 Task: Find a house in Haselbachtal, Germany for 7 guests from 10th to 15th July with a price range of ₹10,000 to ₹15,000, 4 bedrooms, 7 beds, 4 bathrooms, WiFi, free parking, and self check-in.
Action: Mouse moved to (632, 120)
Screenshot: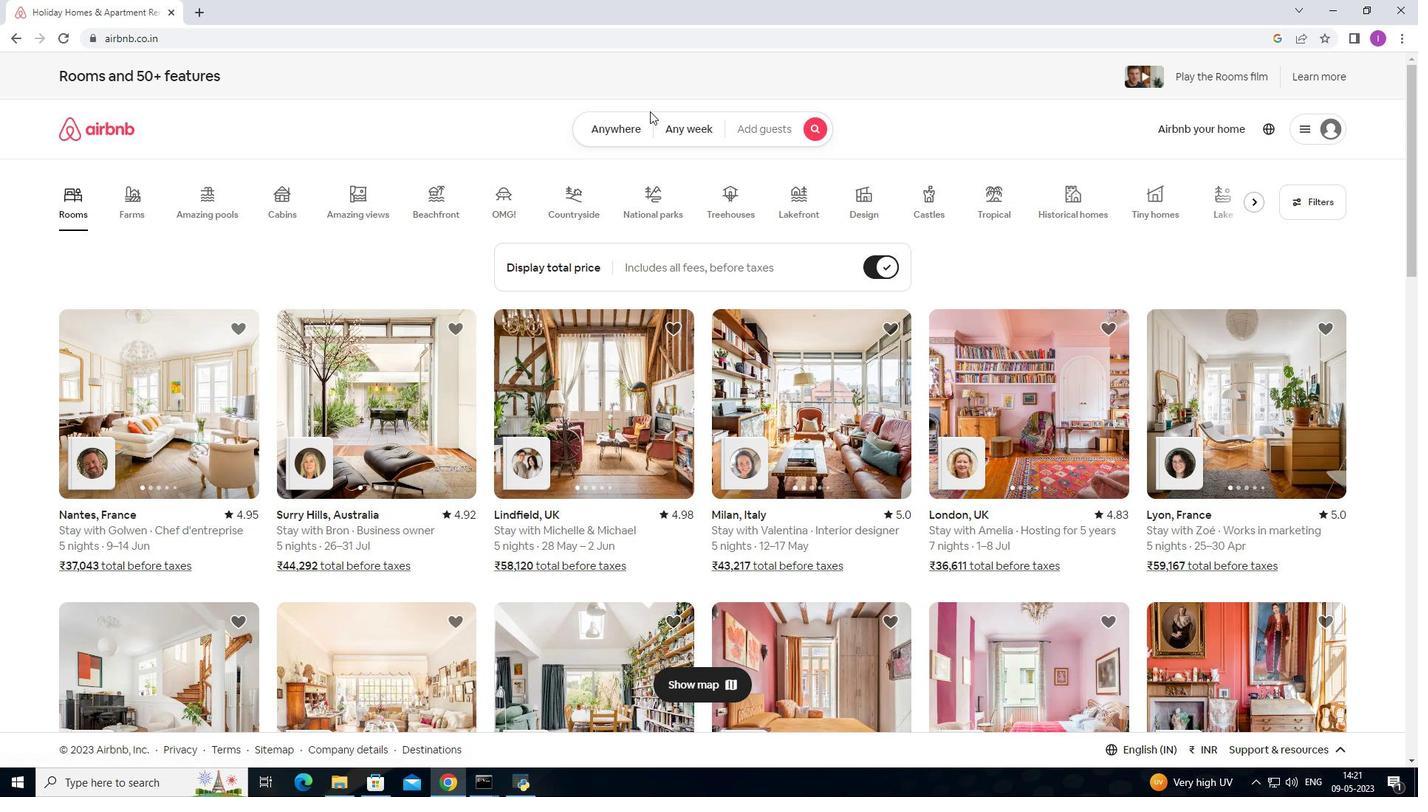 
Action: Mouse pressed left at (632, 120)
Screenshot: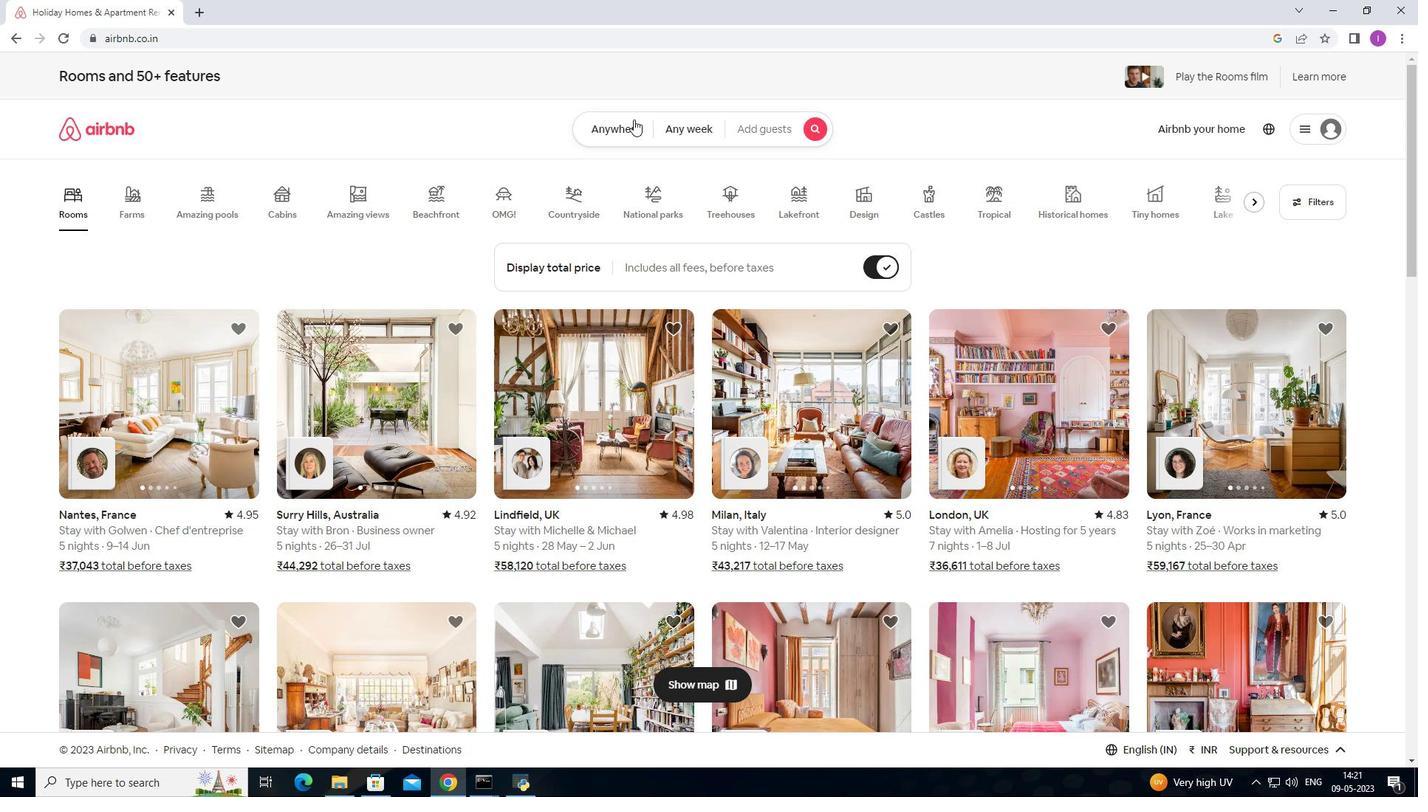 
Action: Mouse moved to (491, 196)
Screenshot: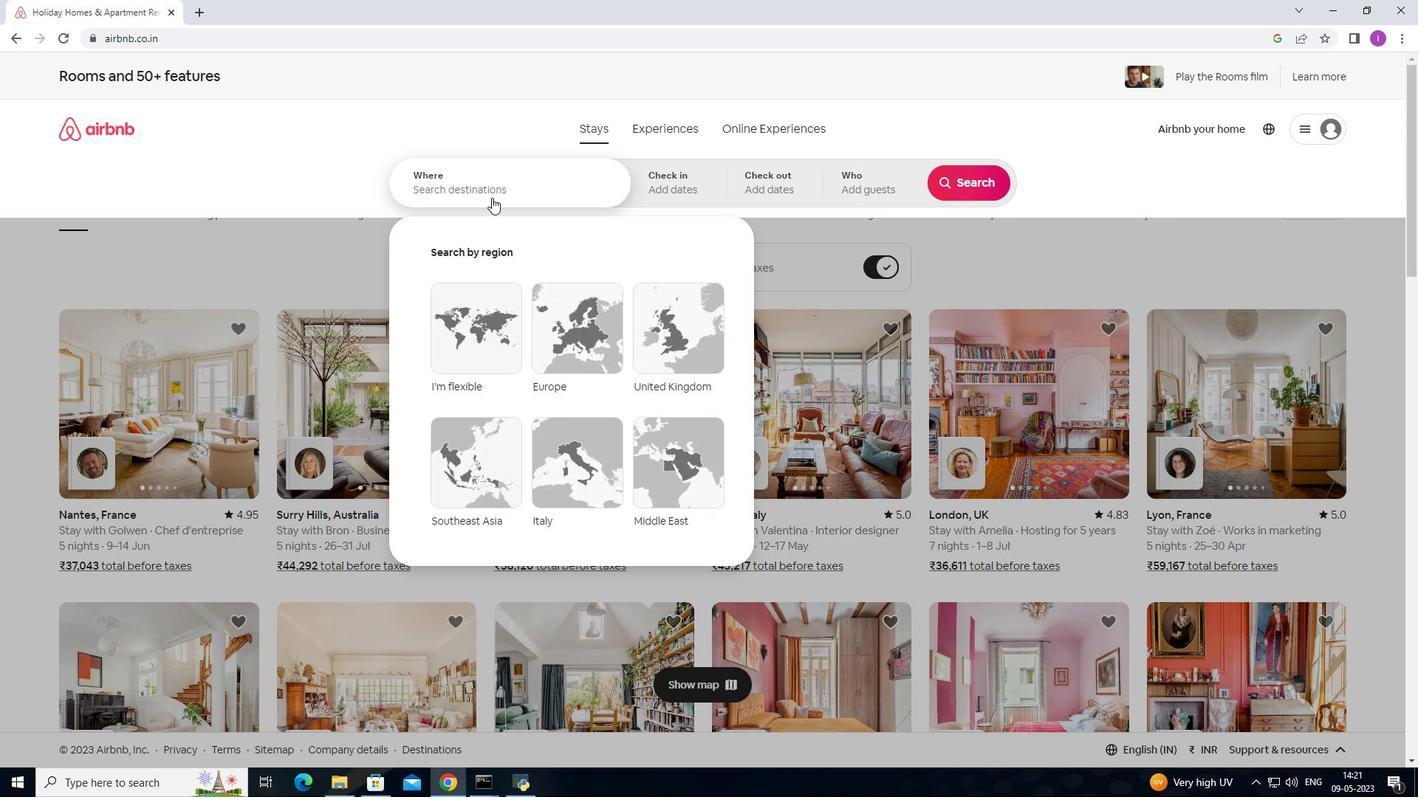 
Action: Mouse pressed left at (491, 196)
Screenshot: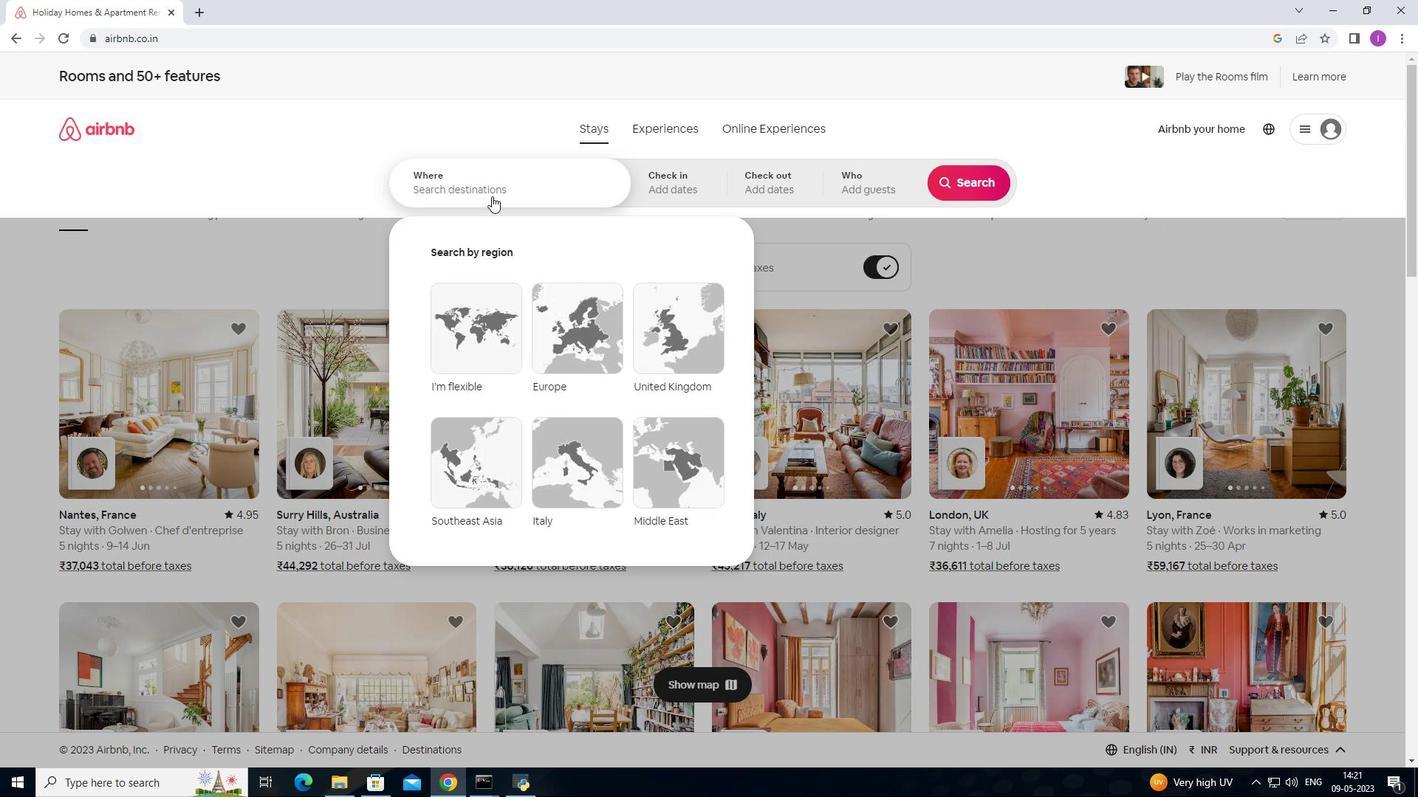 
Action: Mouse moved to (568, 197)
Screenshot: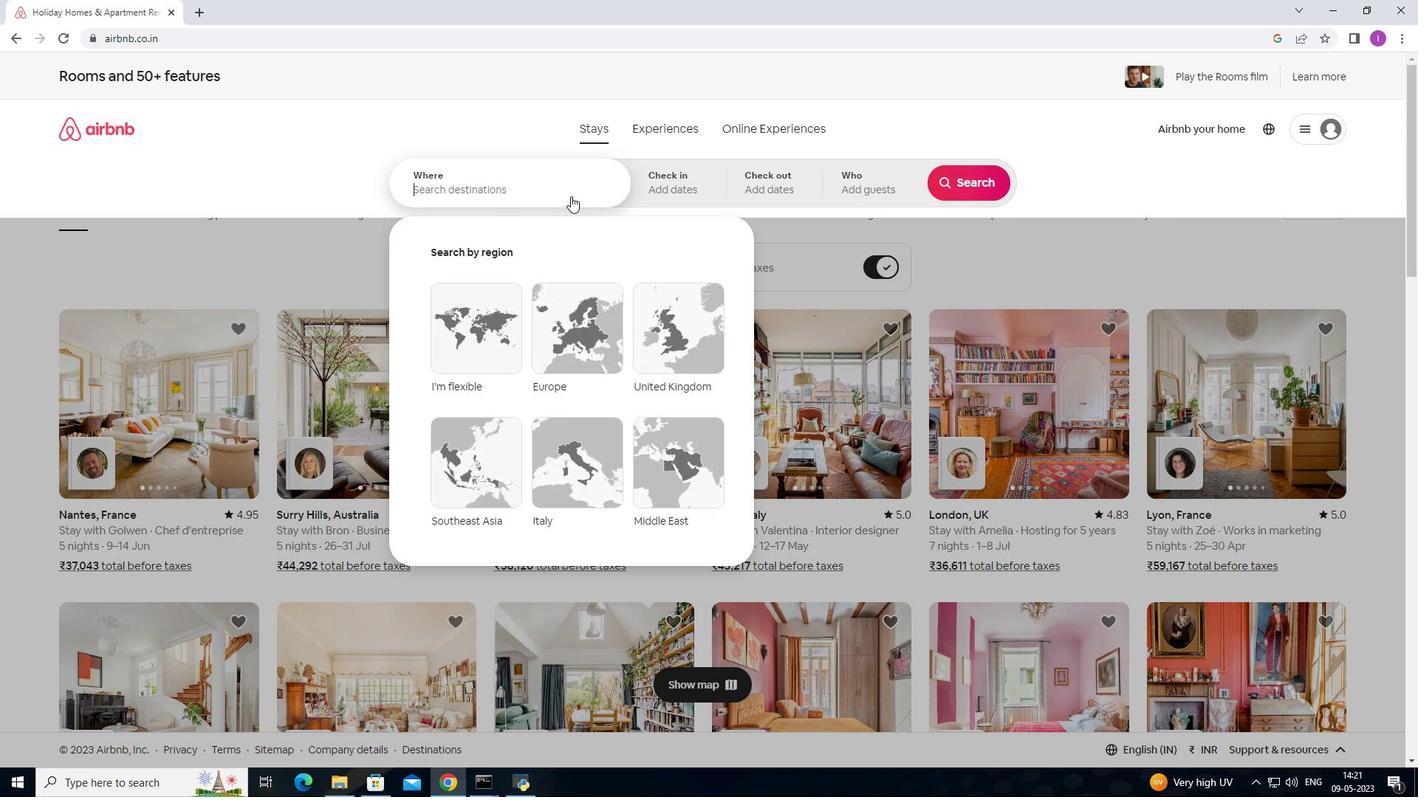 
Action: Key pressed <Key.shift><Key.shift><Key.shift><Key.shift><Key.shift>Haselbachtal,<Key.shift>Germany
Screenshot: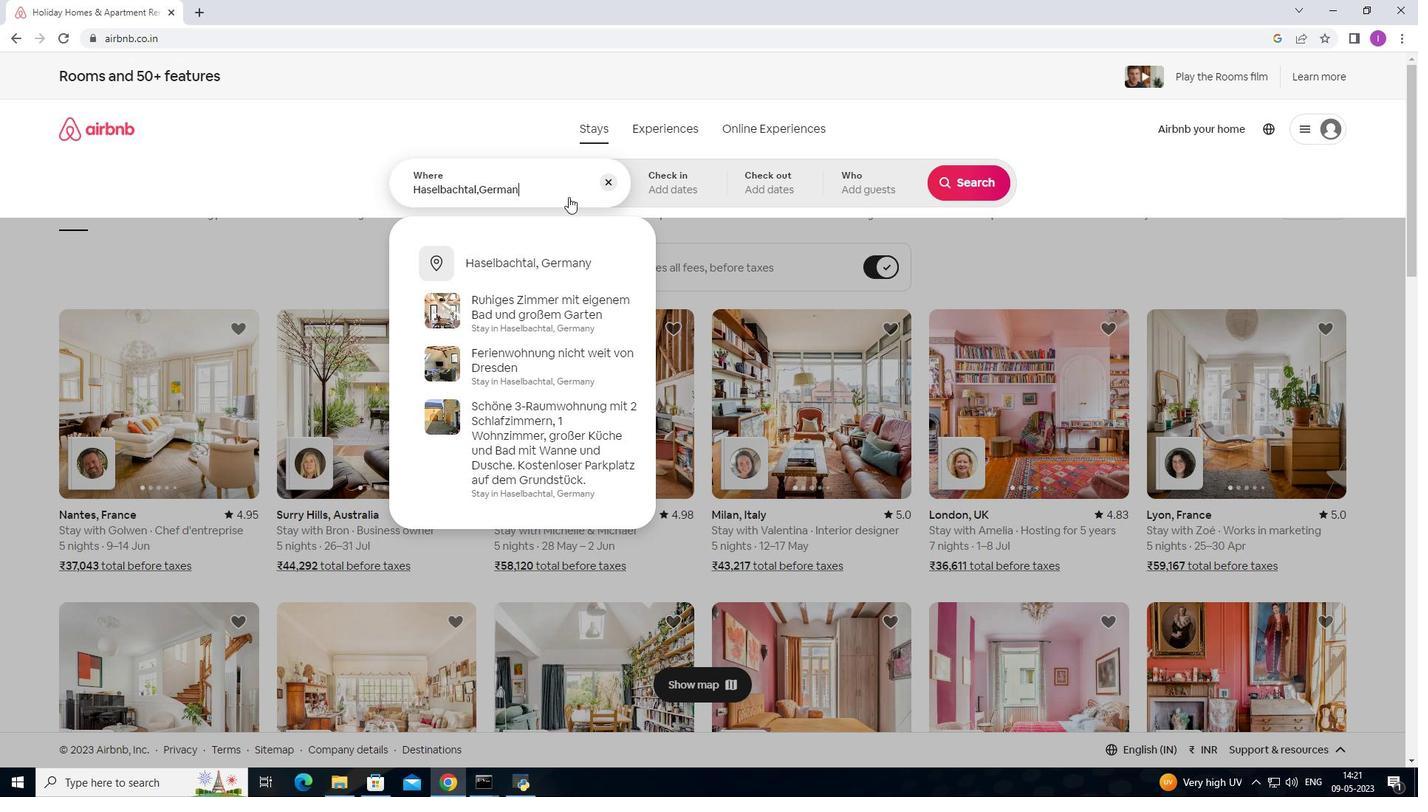 
Action: Mouse moved to (675, 192)
Screenshot: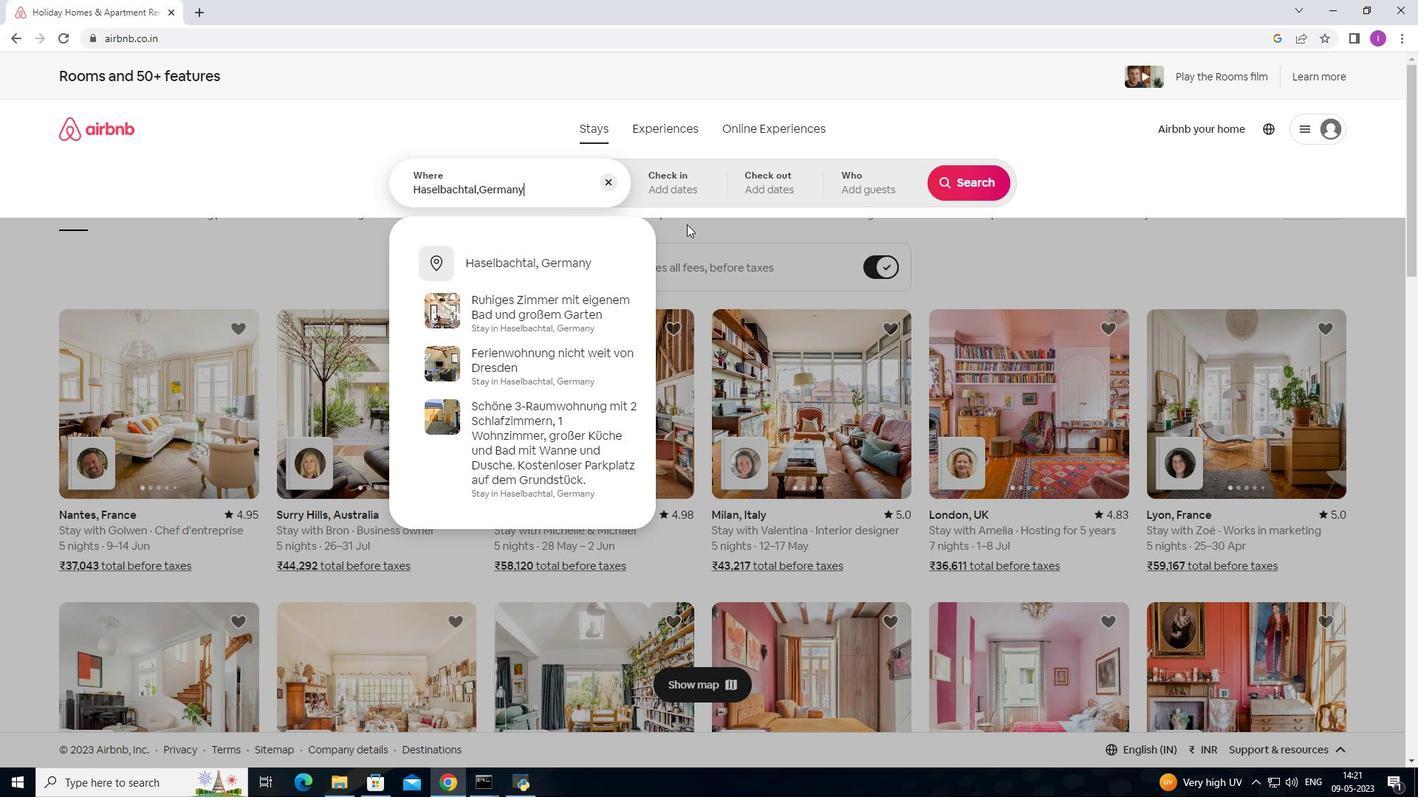 
Action: Mouse pressed left at (675, 192)
Screenshot: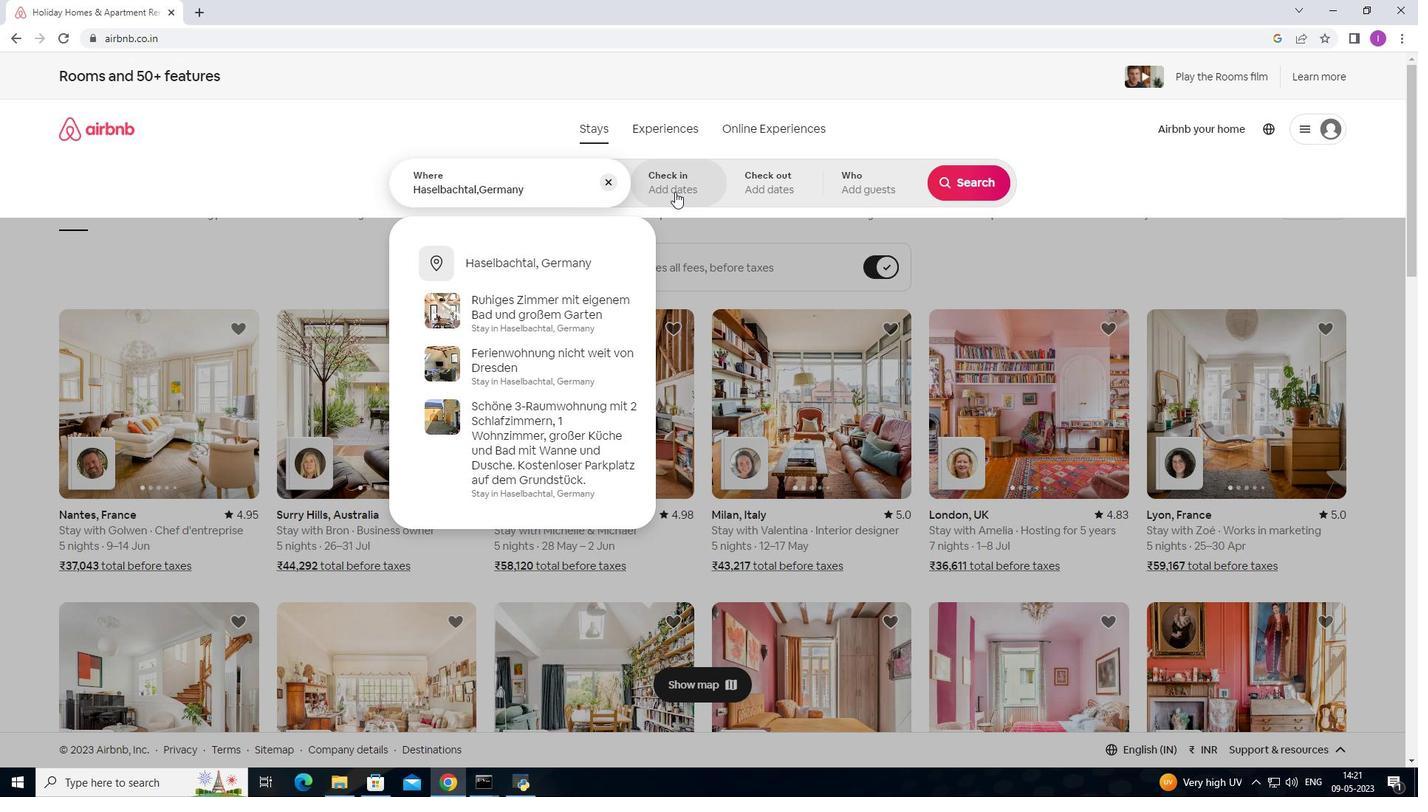 
Action: Mouse moved to (960, 293)
Screenshot: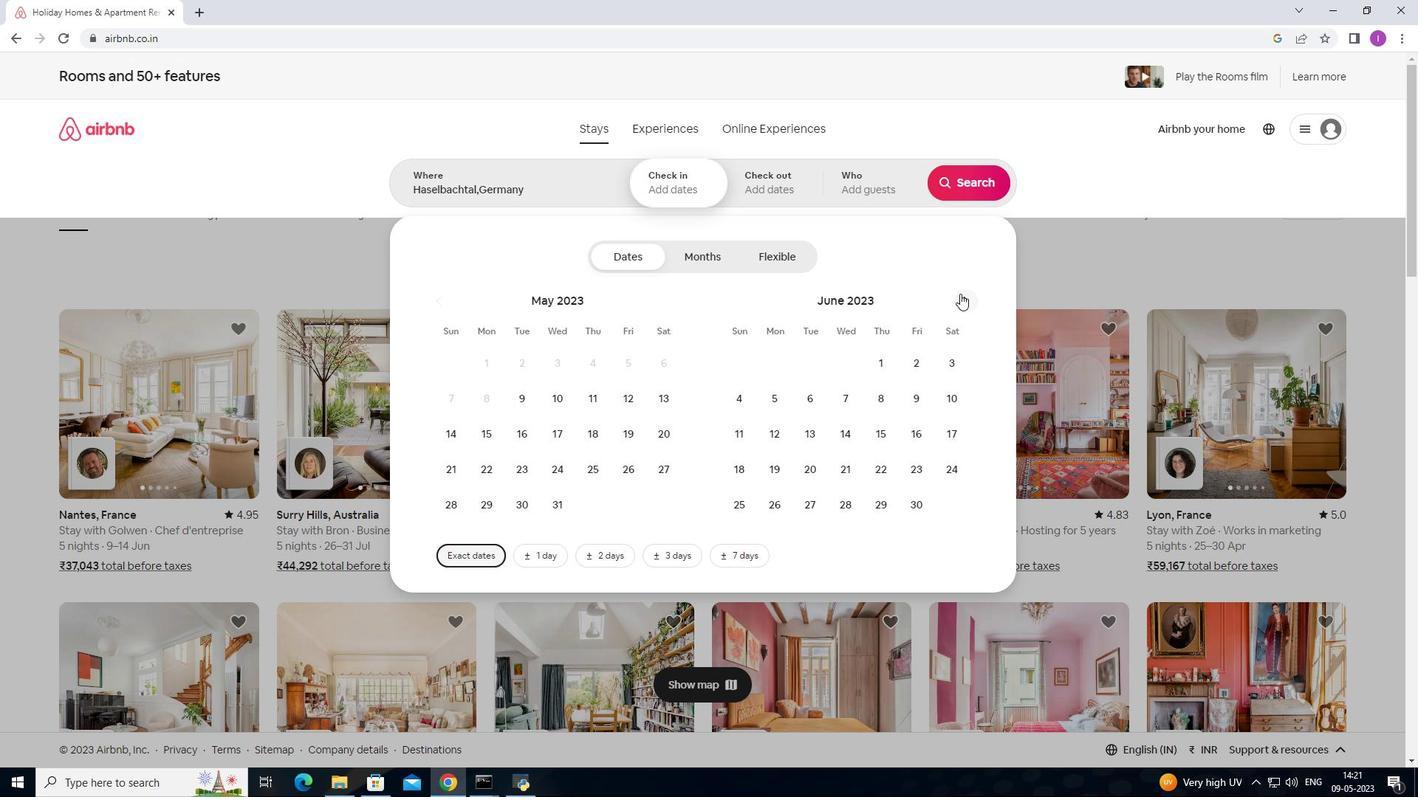 
Action: Mouse pressed left at (960, 293)
Screenshot: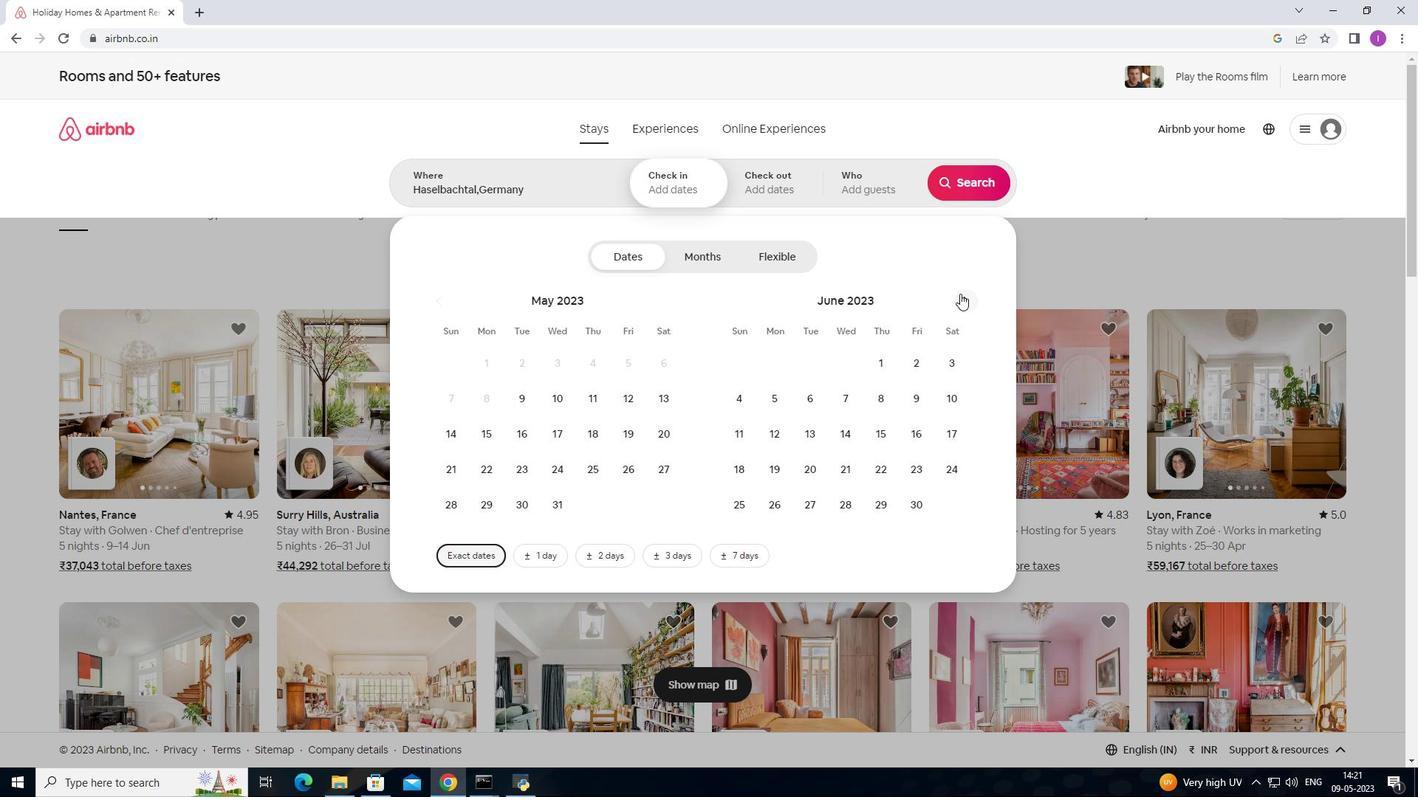 
Action: Mouse moved to (780, 434)
Screenshot: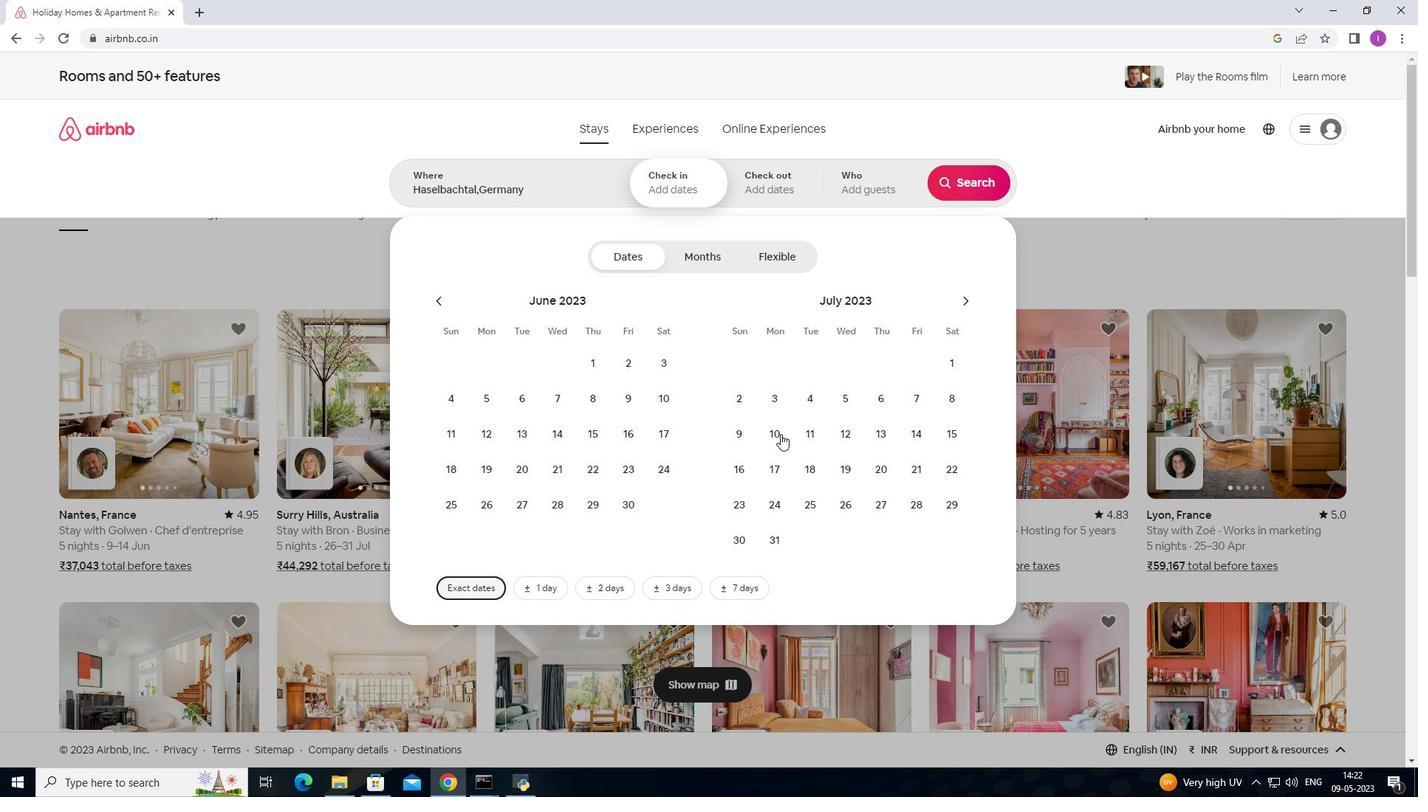 
Action: Mouse pressed left at (780, 434)
Screenshot: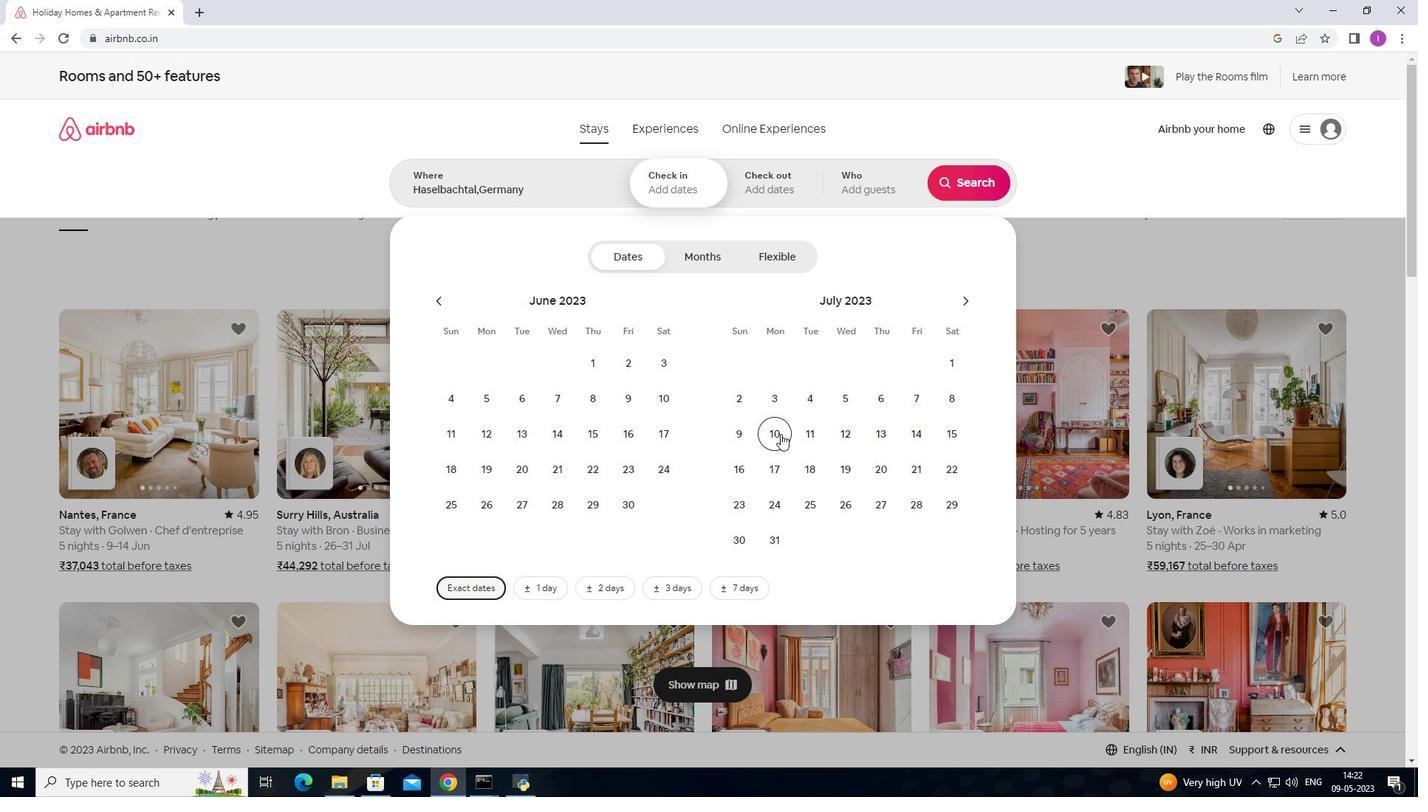 
Action: Mouse moved to (952, 435)
Screenshot: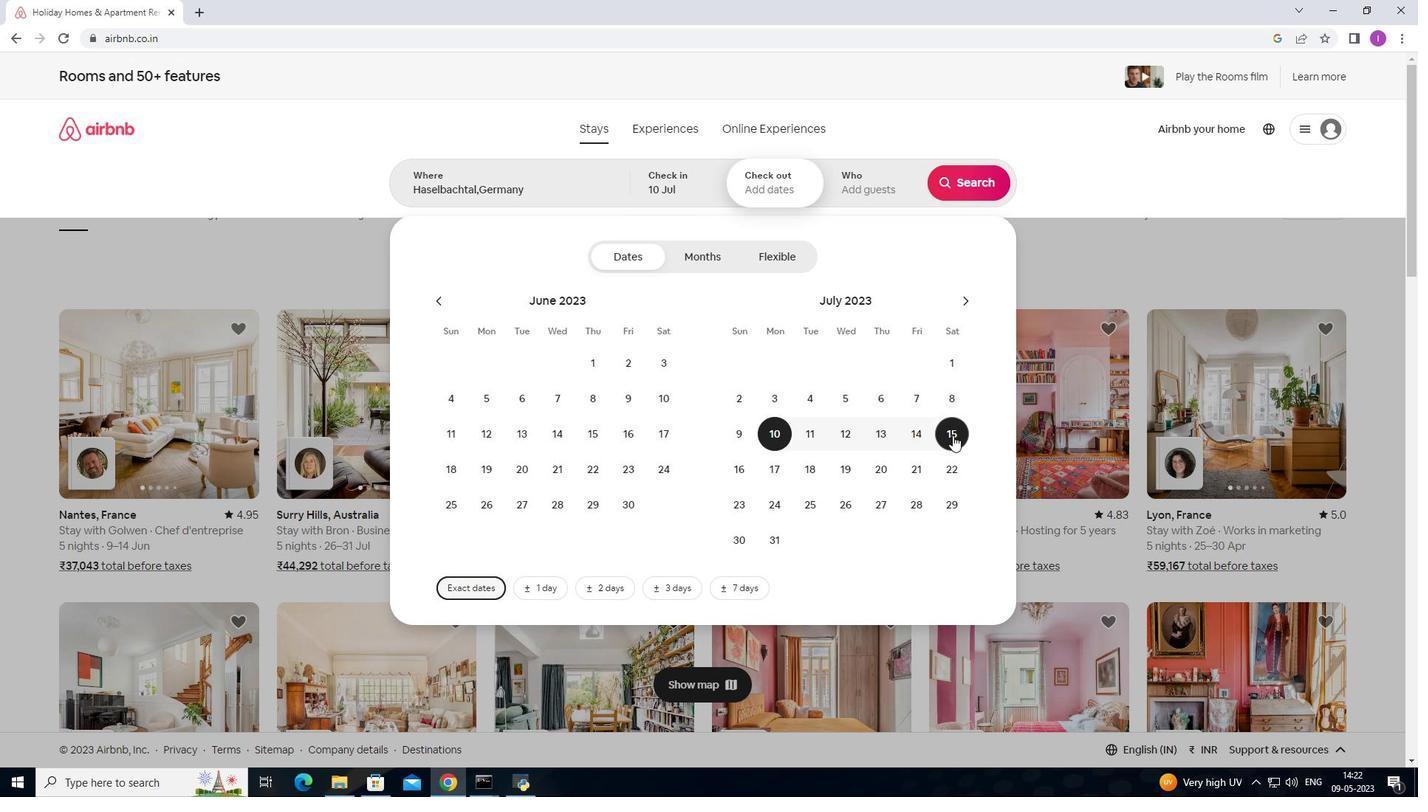 
Action: Mouse pressed left at (952, 435)
Screenshot: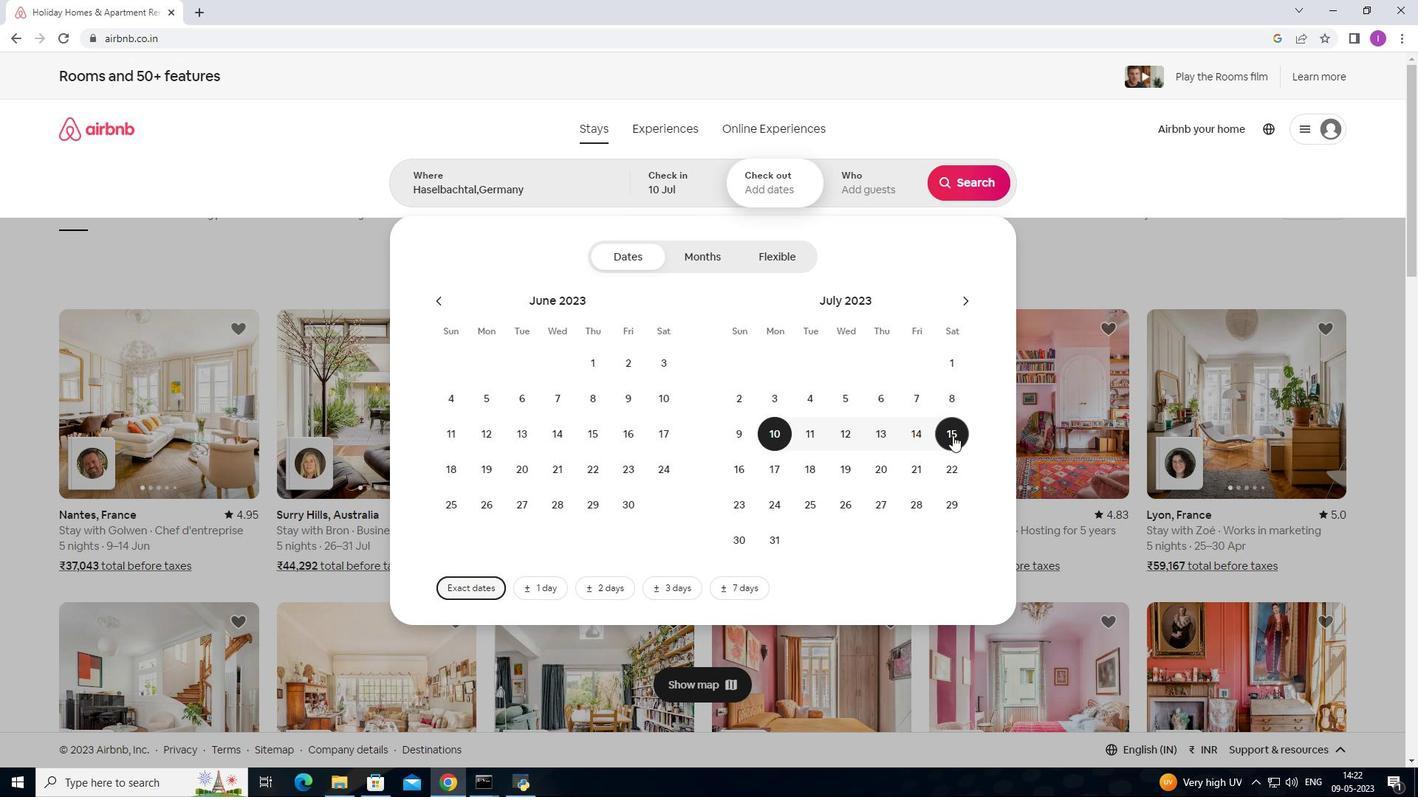 
Action: Mouse moved to (848, 181)
Screenshot: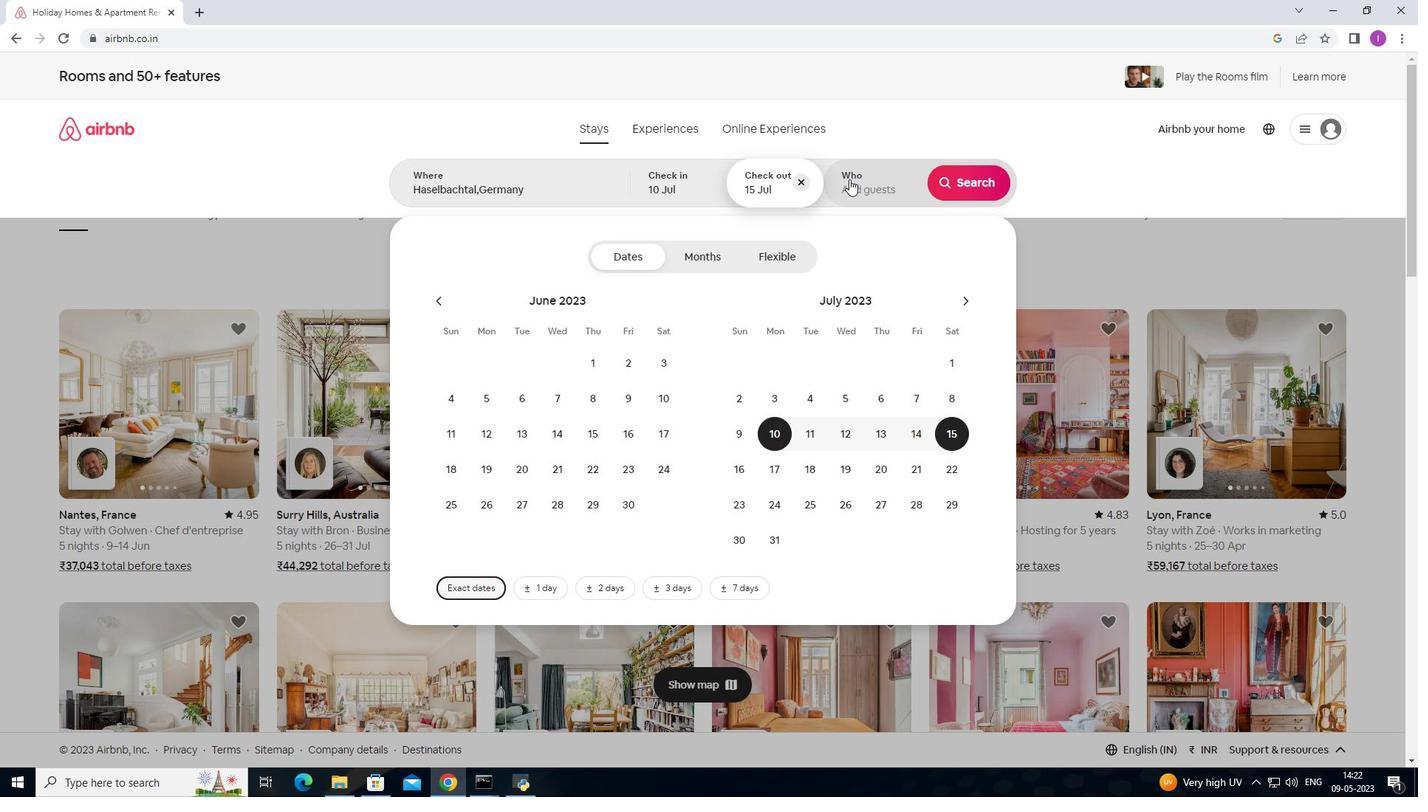
Action: Mouse pressed left at (848, 181)
Screenshot: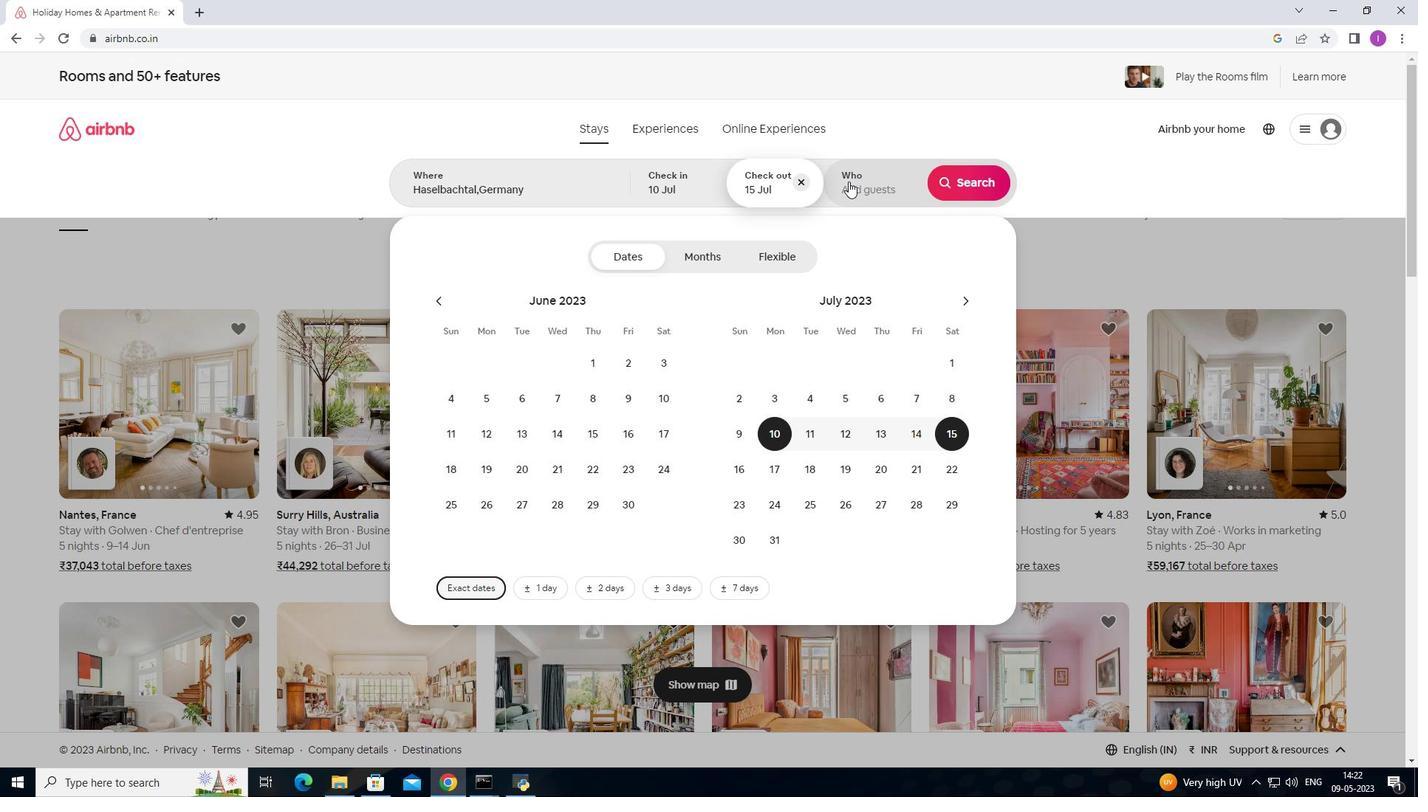 
Action: Mouse moved to (972, 259)
Screenshot: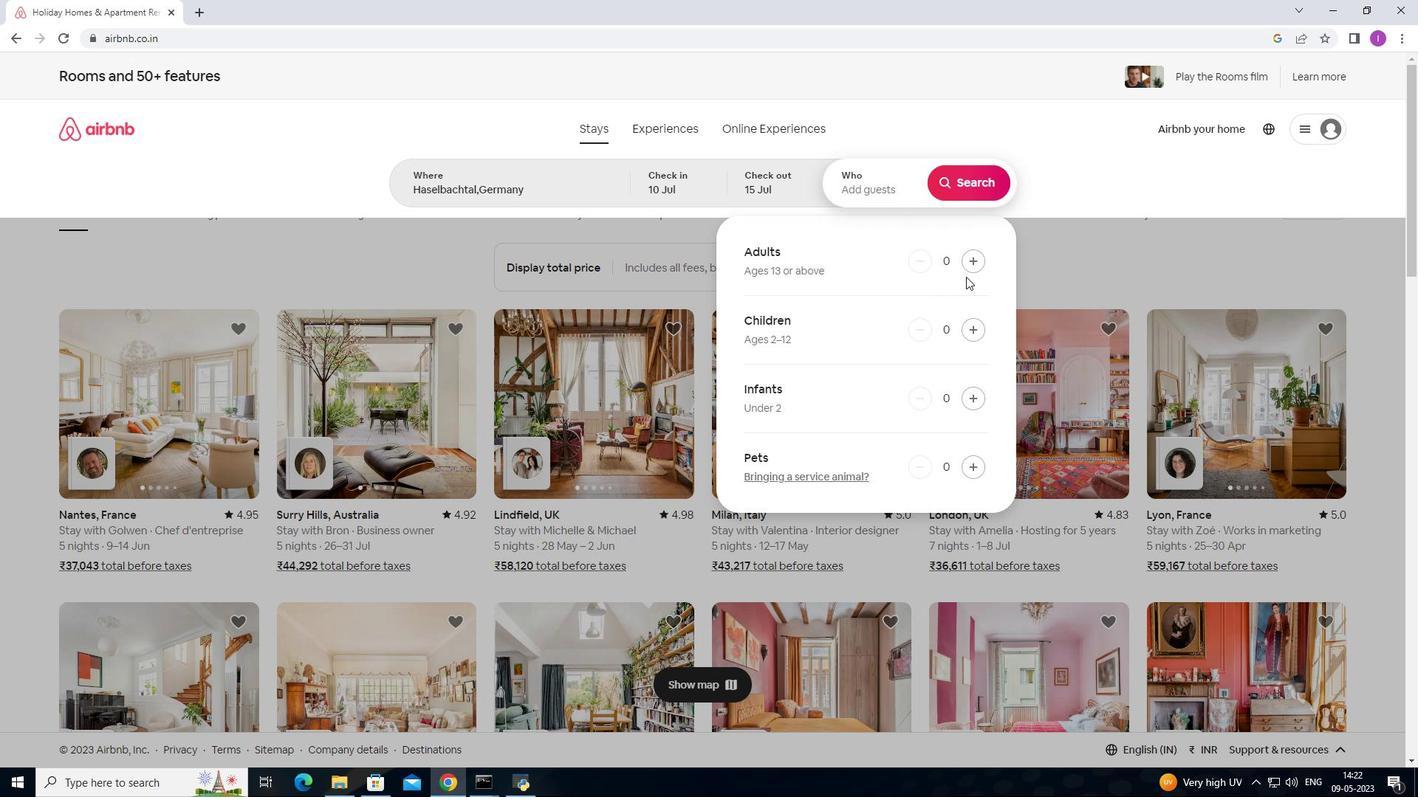 
Action: Mouse pressed left at (972, 259)
Screenshot: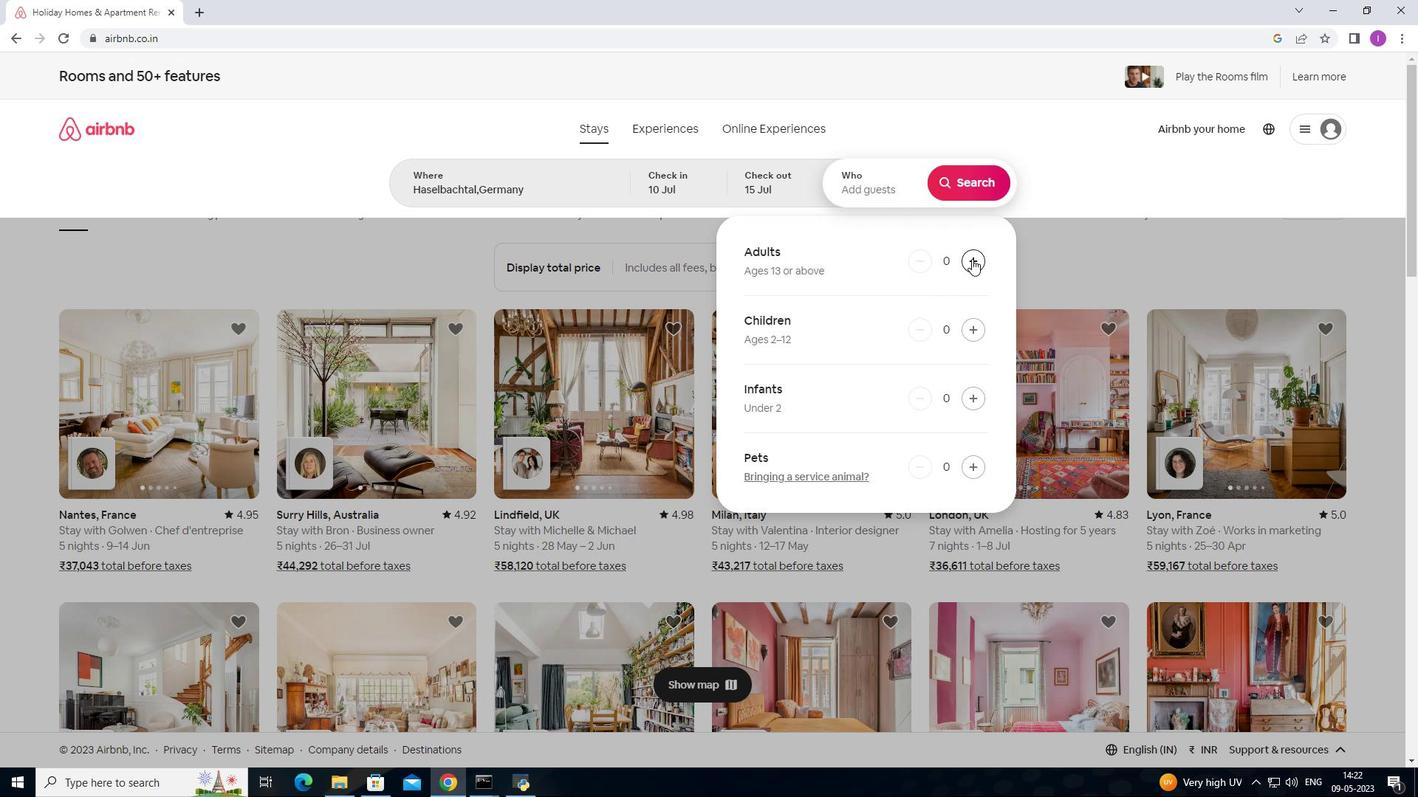 
Action: Mouse pressed left at (972, 259)
Screenshot: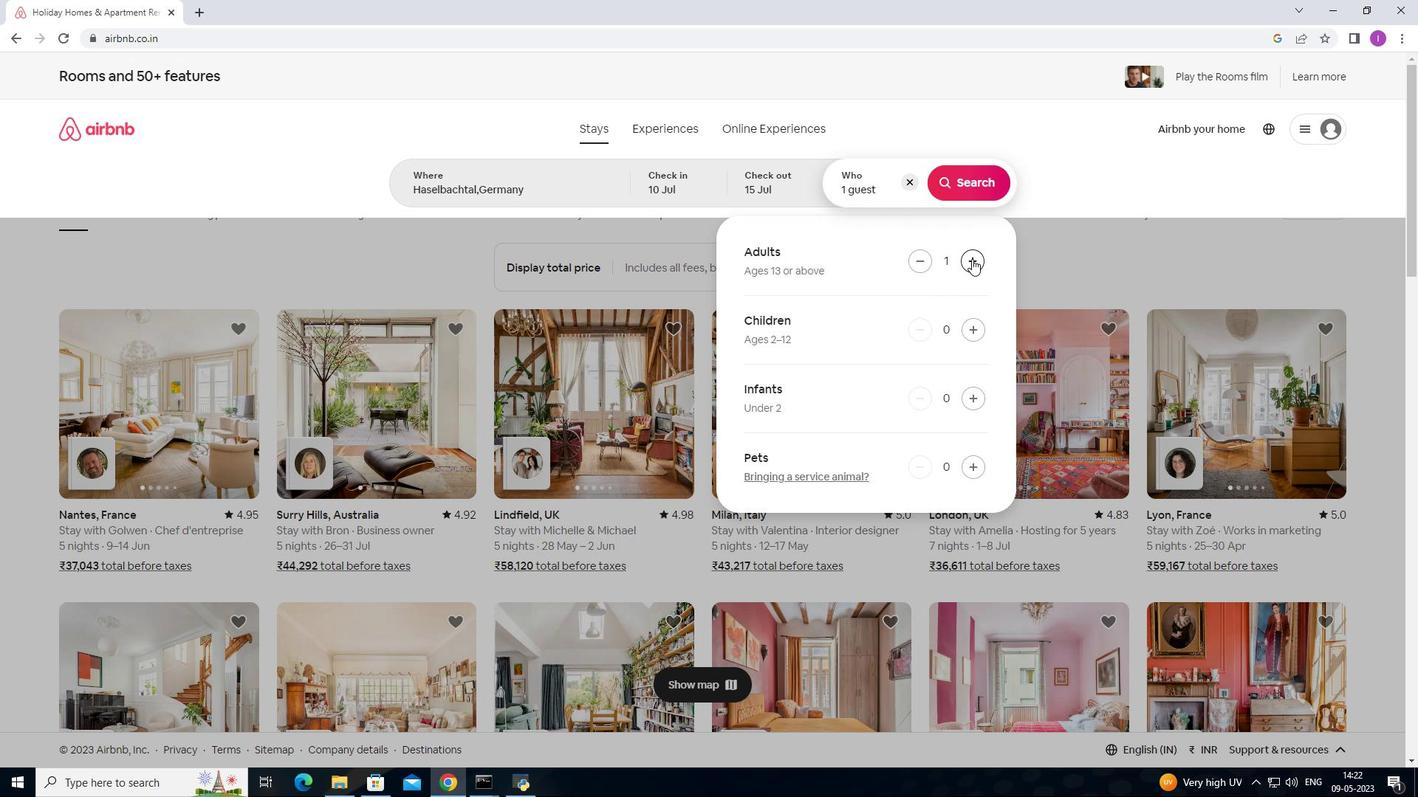 
Action: Mouse pressed left at (972, 259)
Screenshot: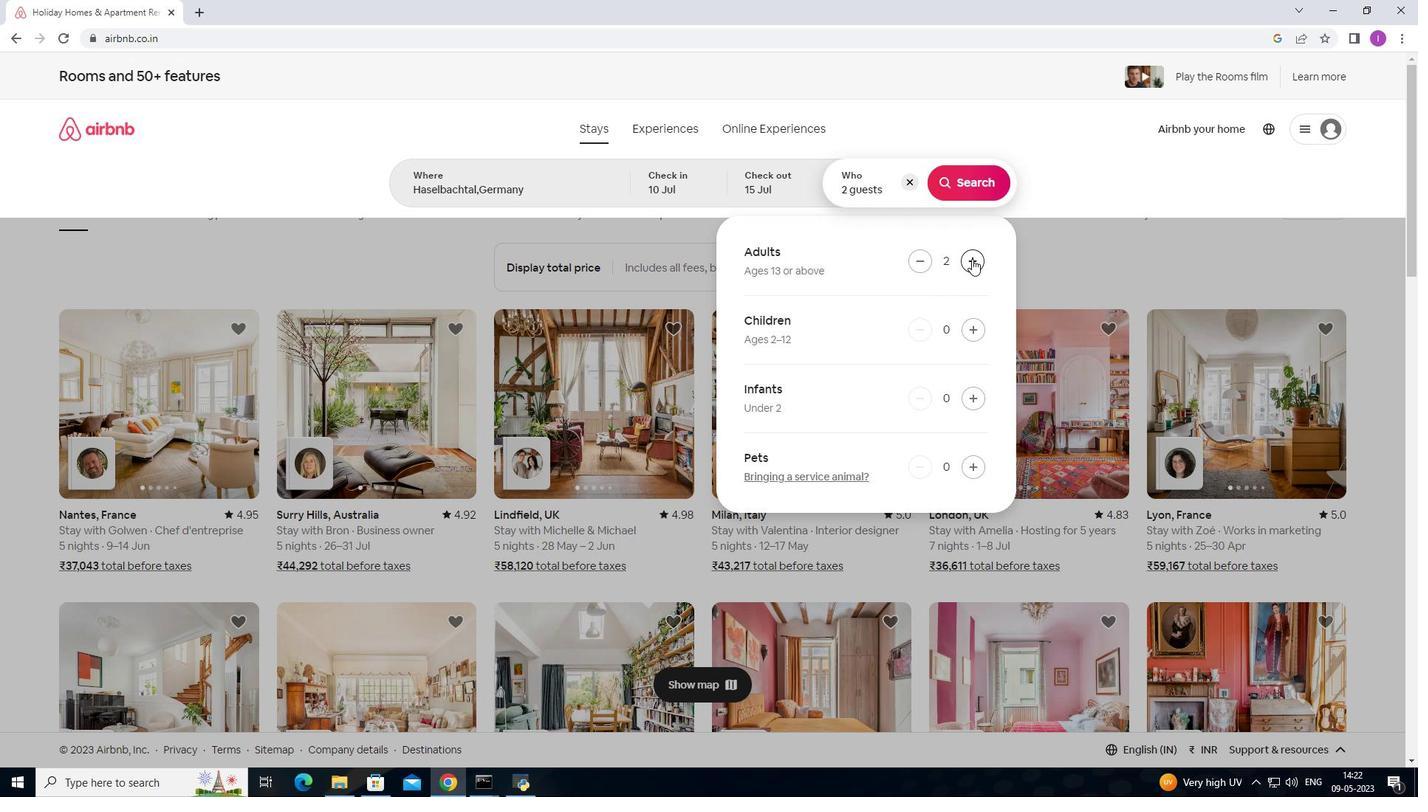 
Action: Mouse pressed left at (972, 259)
Screenshot: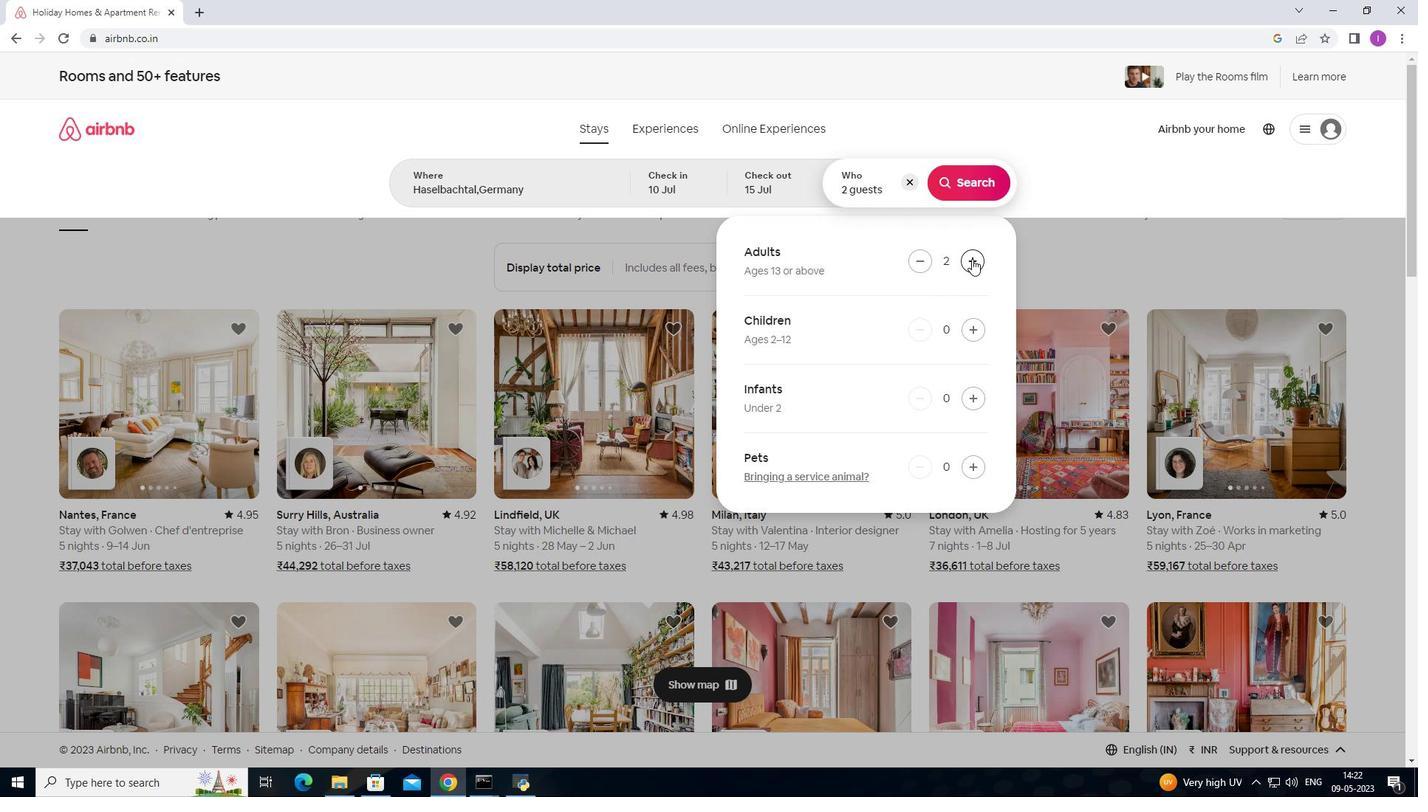 
Action: Mouse pressed left at (972, 259)
Screenshot: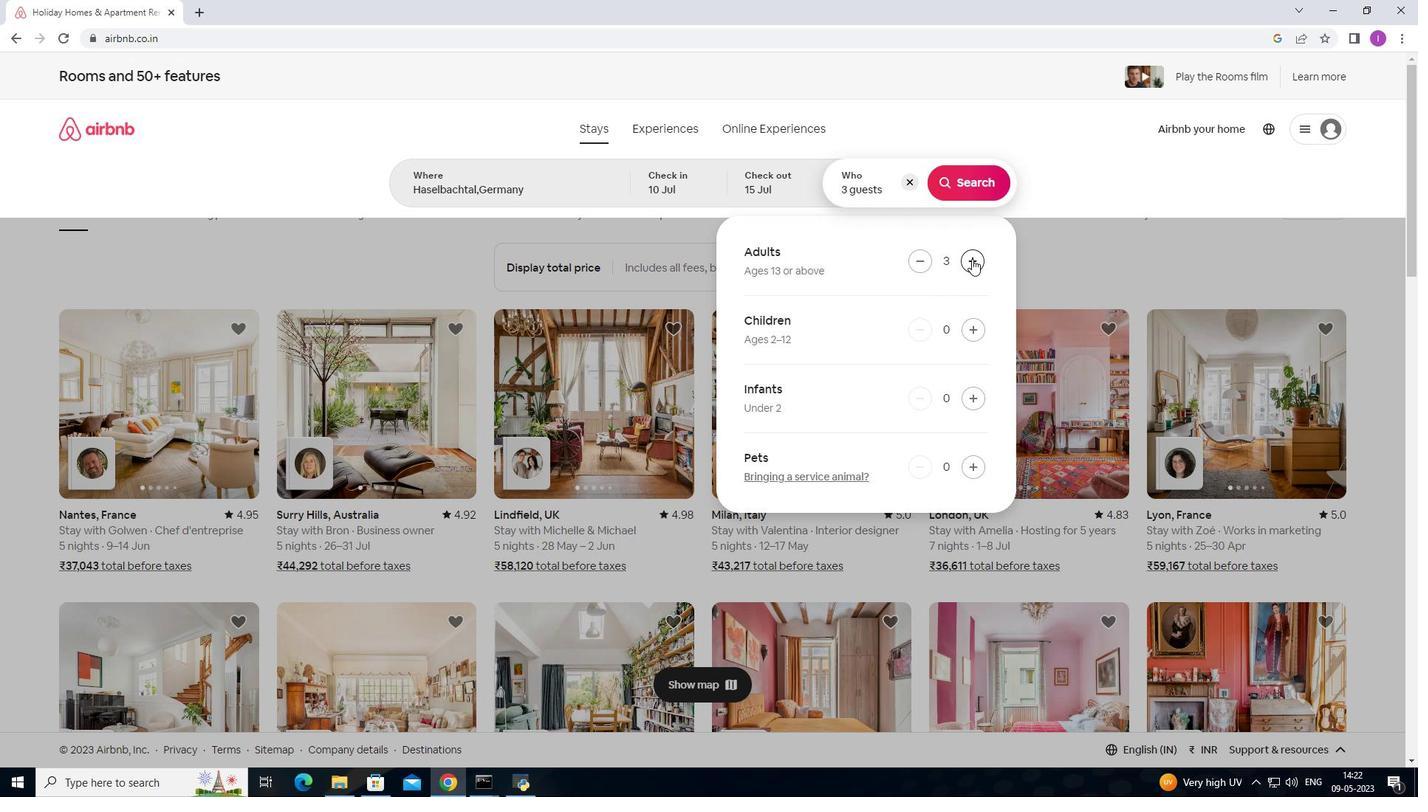
Action: Mouse pressed left at (972, 259)
Screenshot: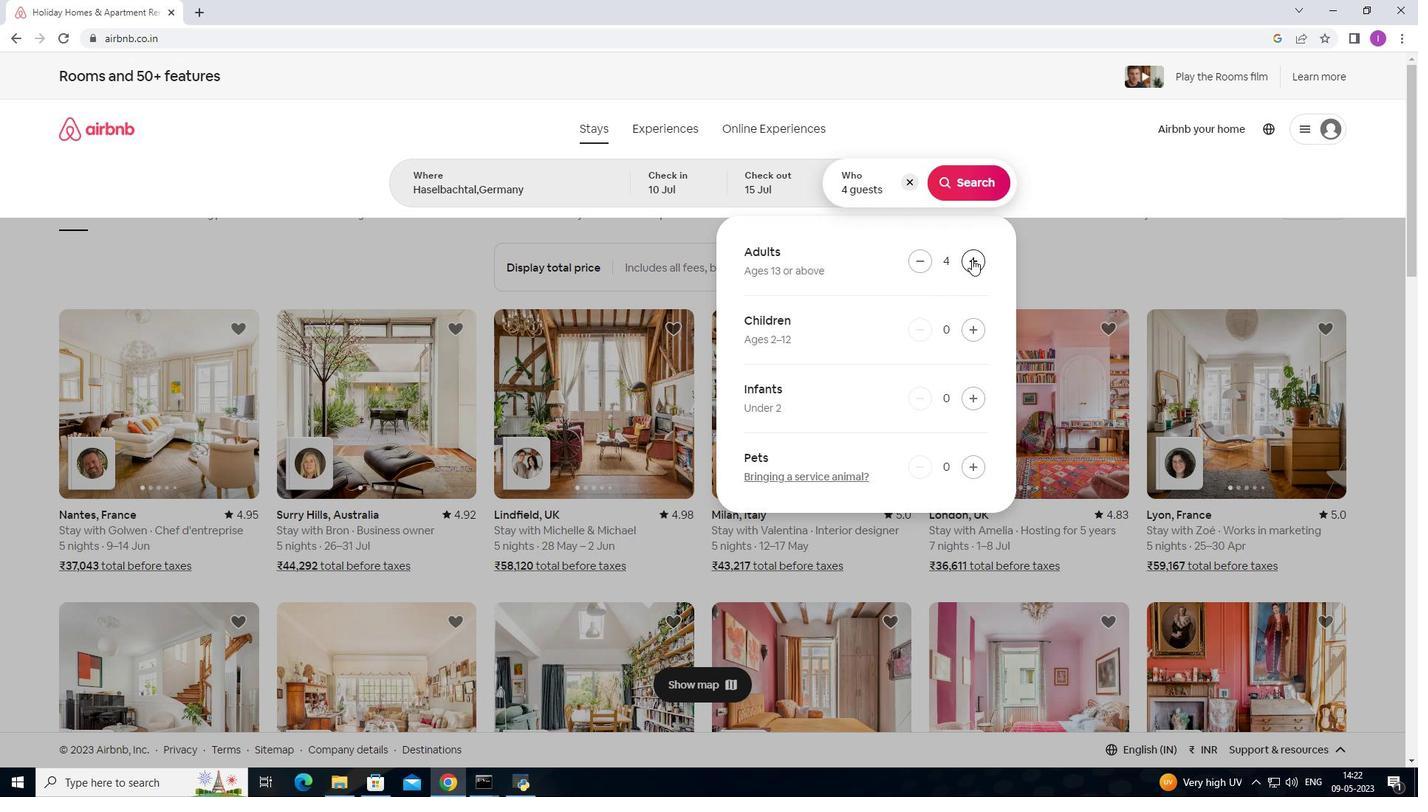 
Action: Mouse moved to (972, 259)
Screenshot: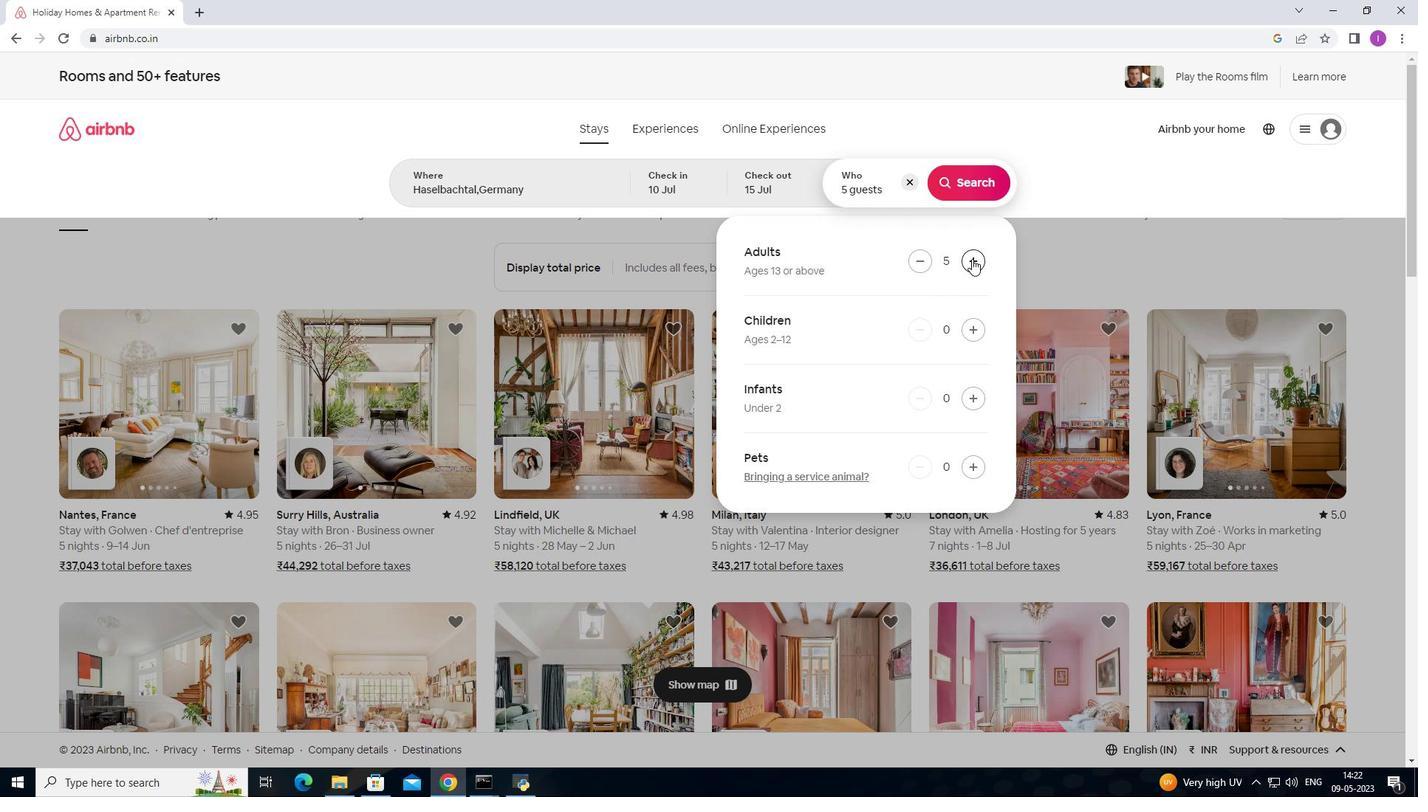 
Action: Mouse pressed left at (972, 259)
Screenshot: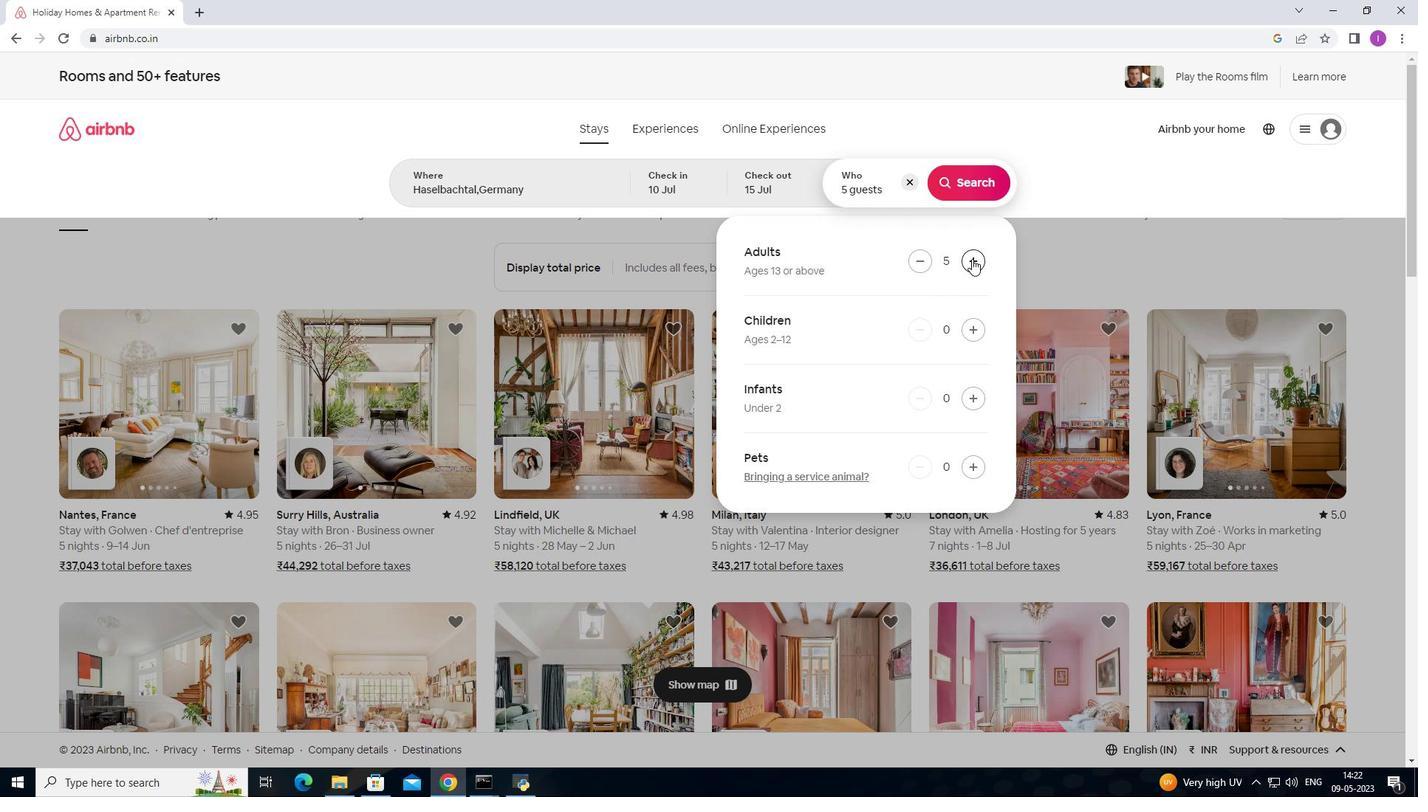 
Action: Mouse moved to (972, 188)
Screenshot: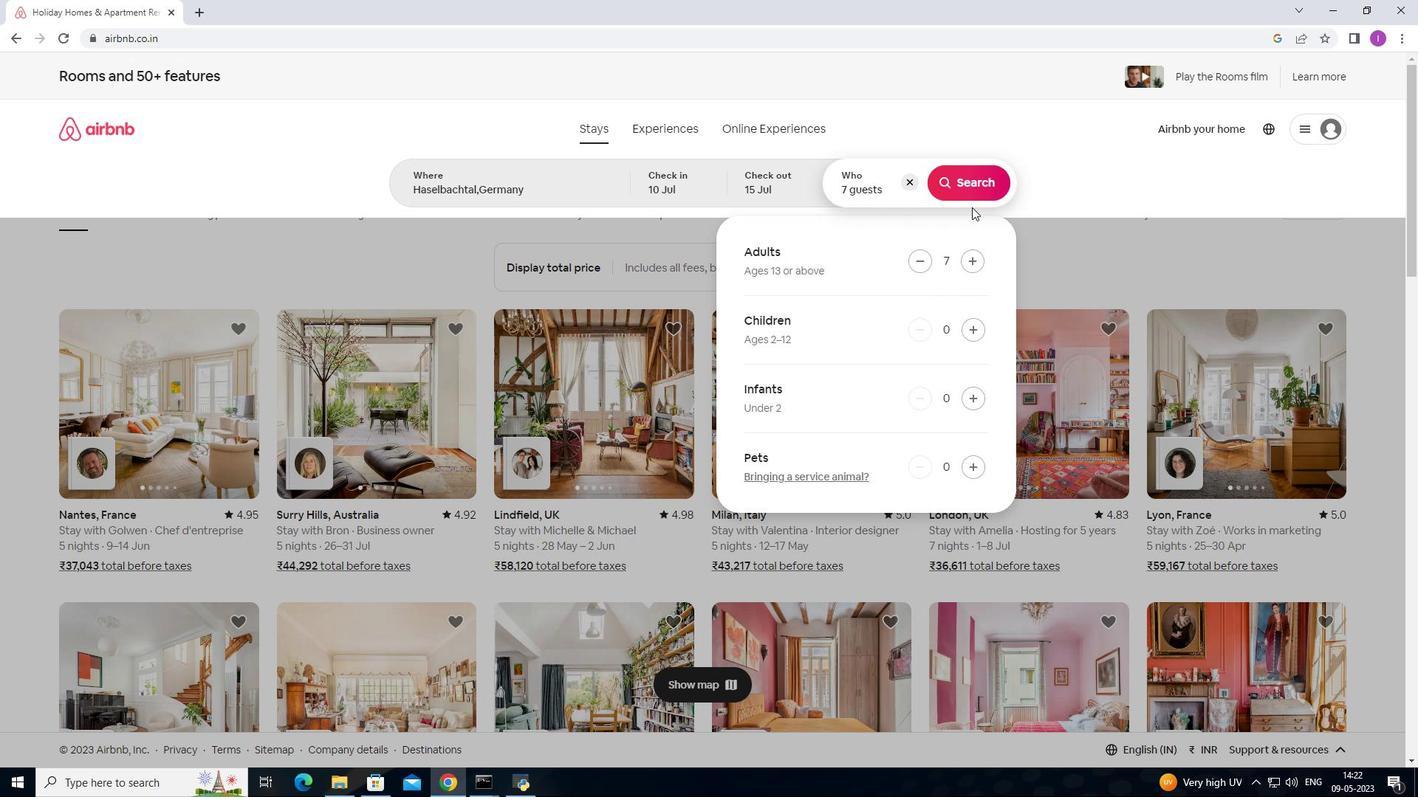 
Action: Mouse pressed left at (972, 188)
Screenshot: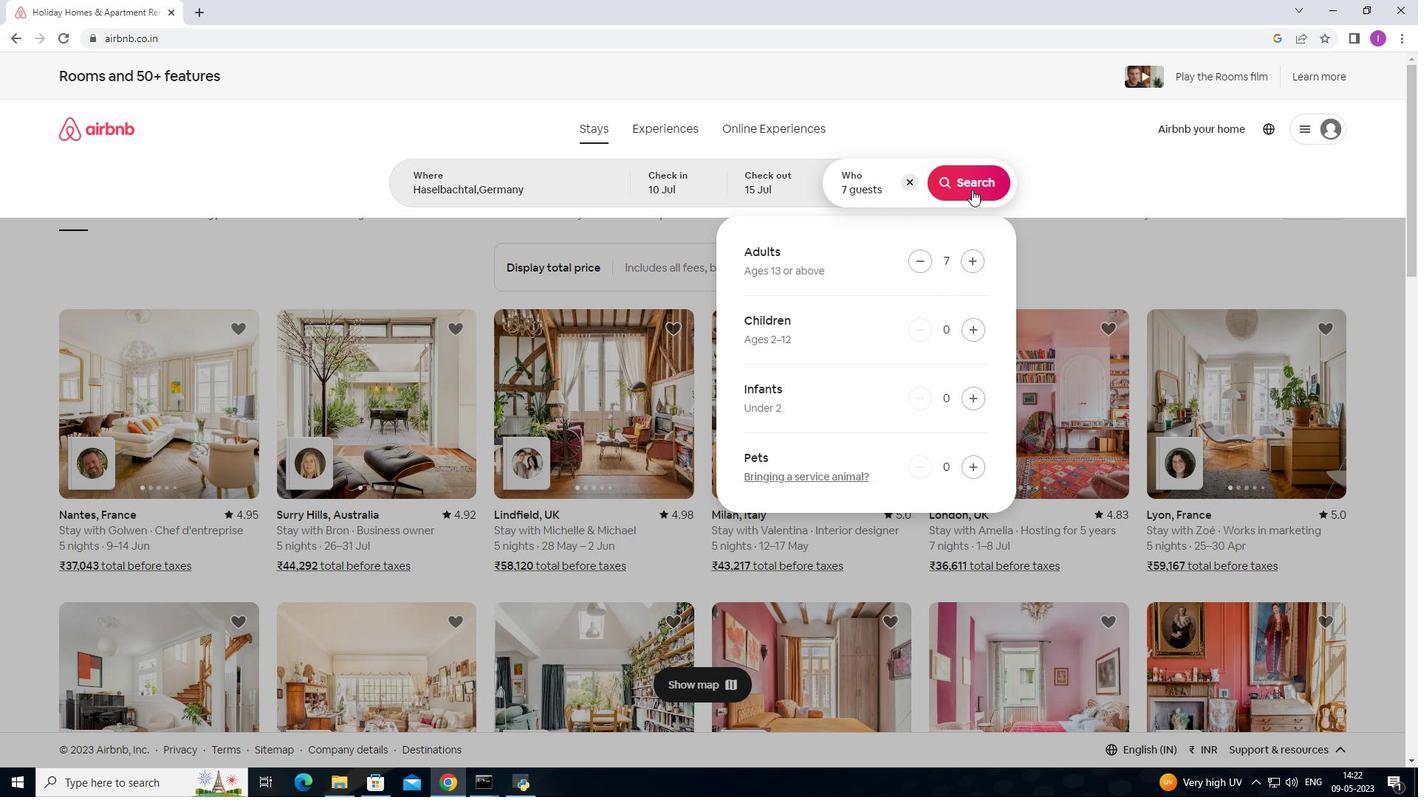 
Action: Mouse moved to (1363, 137)
Screenshot: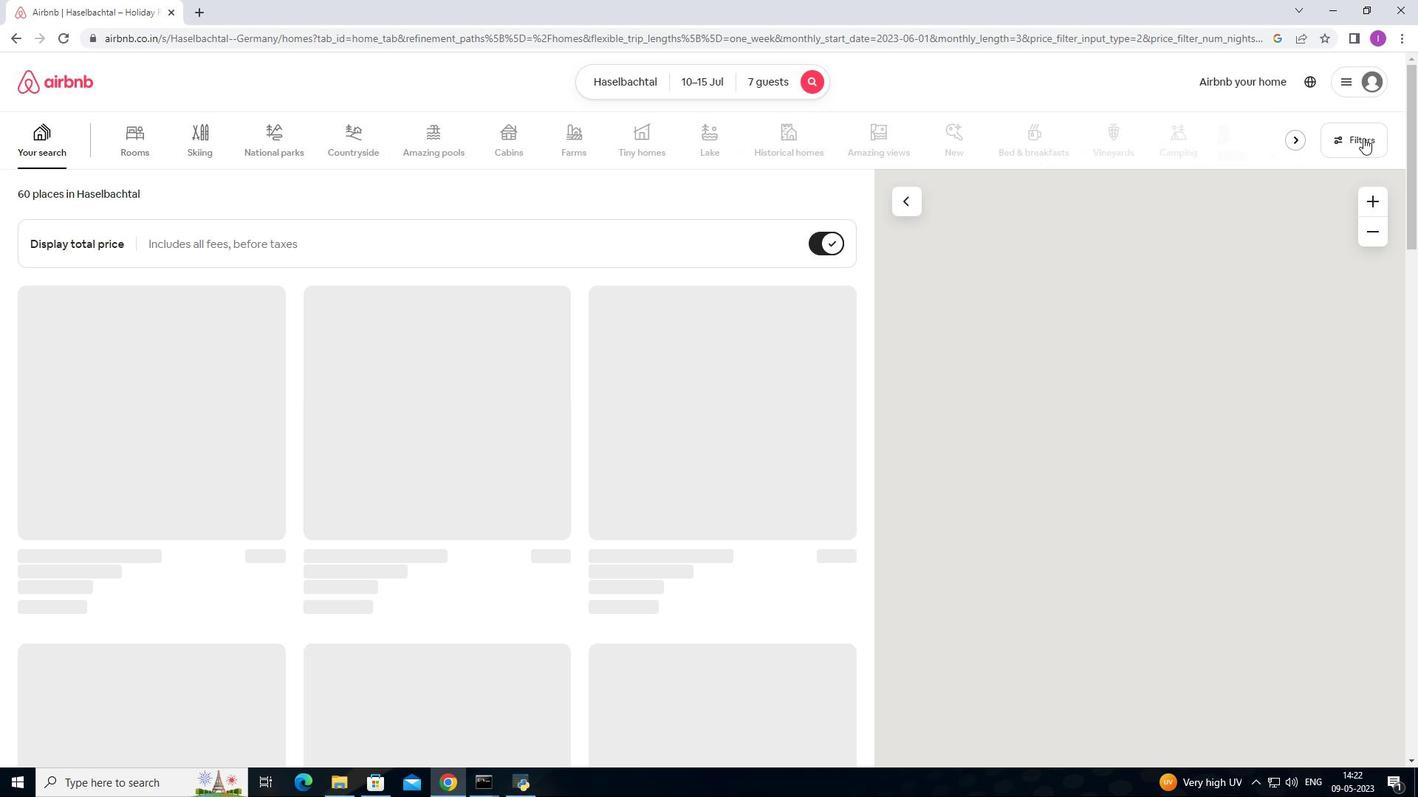
Action: Mouse pressed left at (1363, 137)
Screenshot: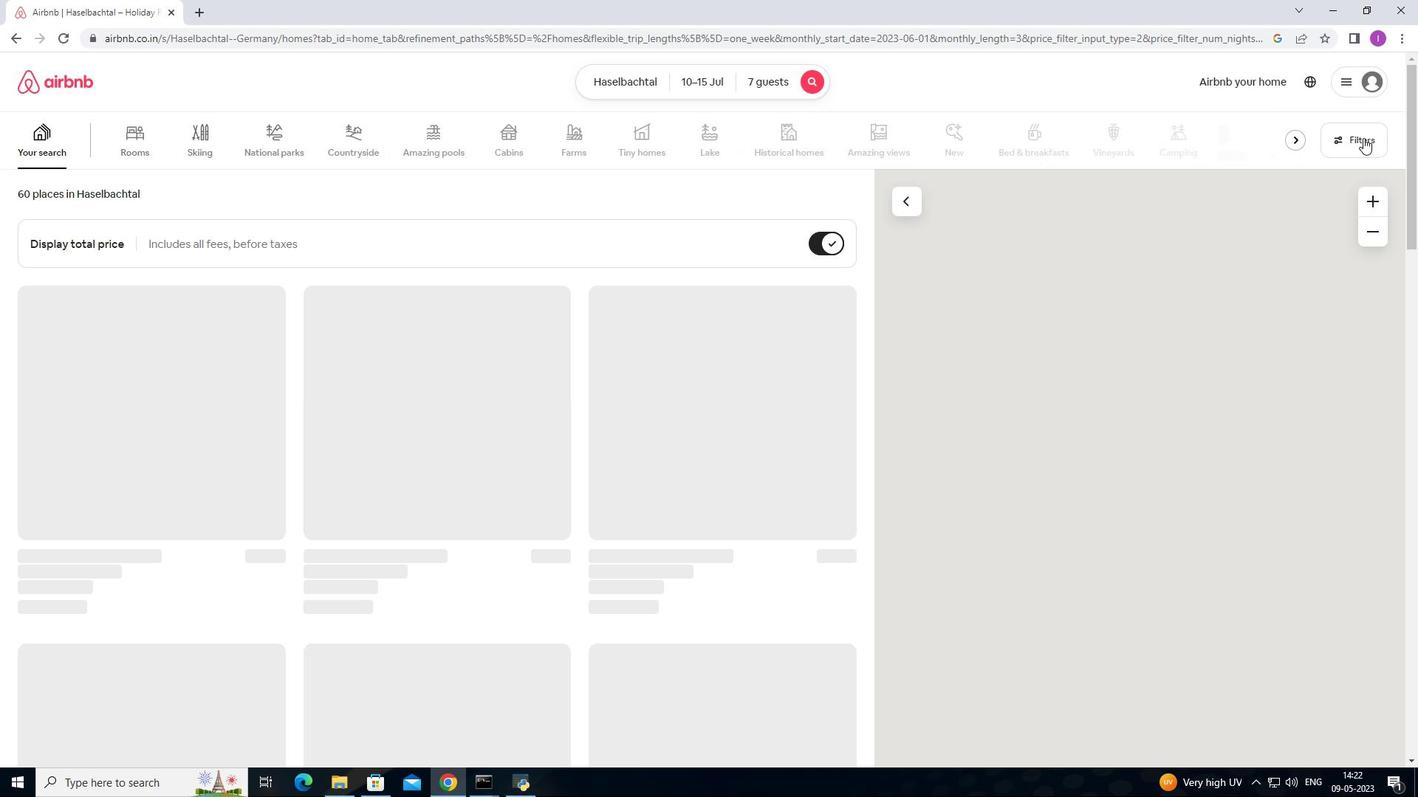 
Action: Mouse moved to (517, 502)
Screenshot: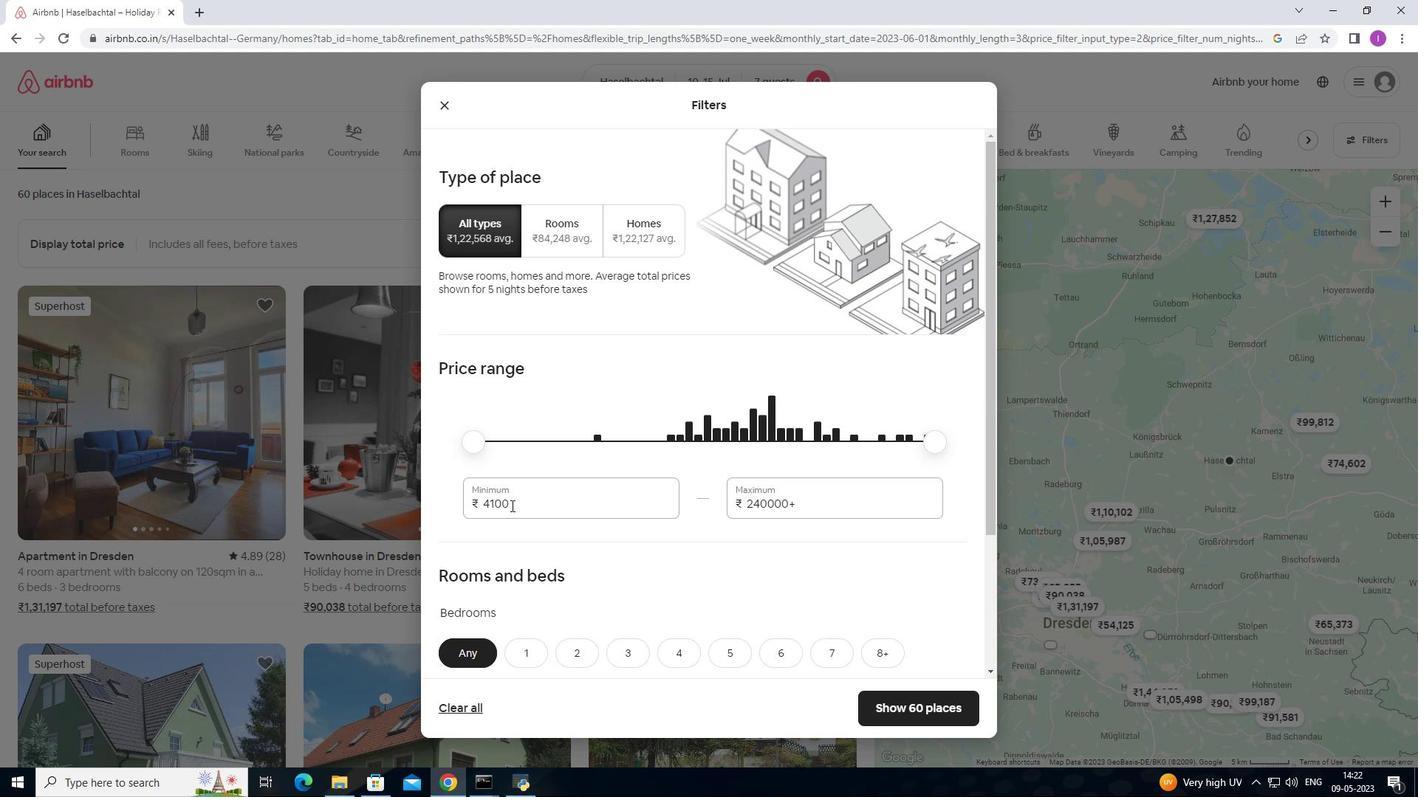 
Action: Mouse pressed left at (517, 502)
Screenshot: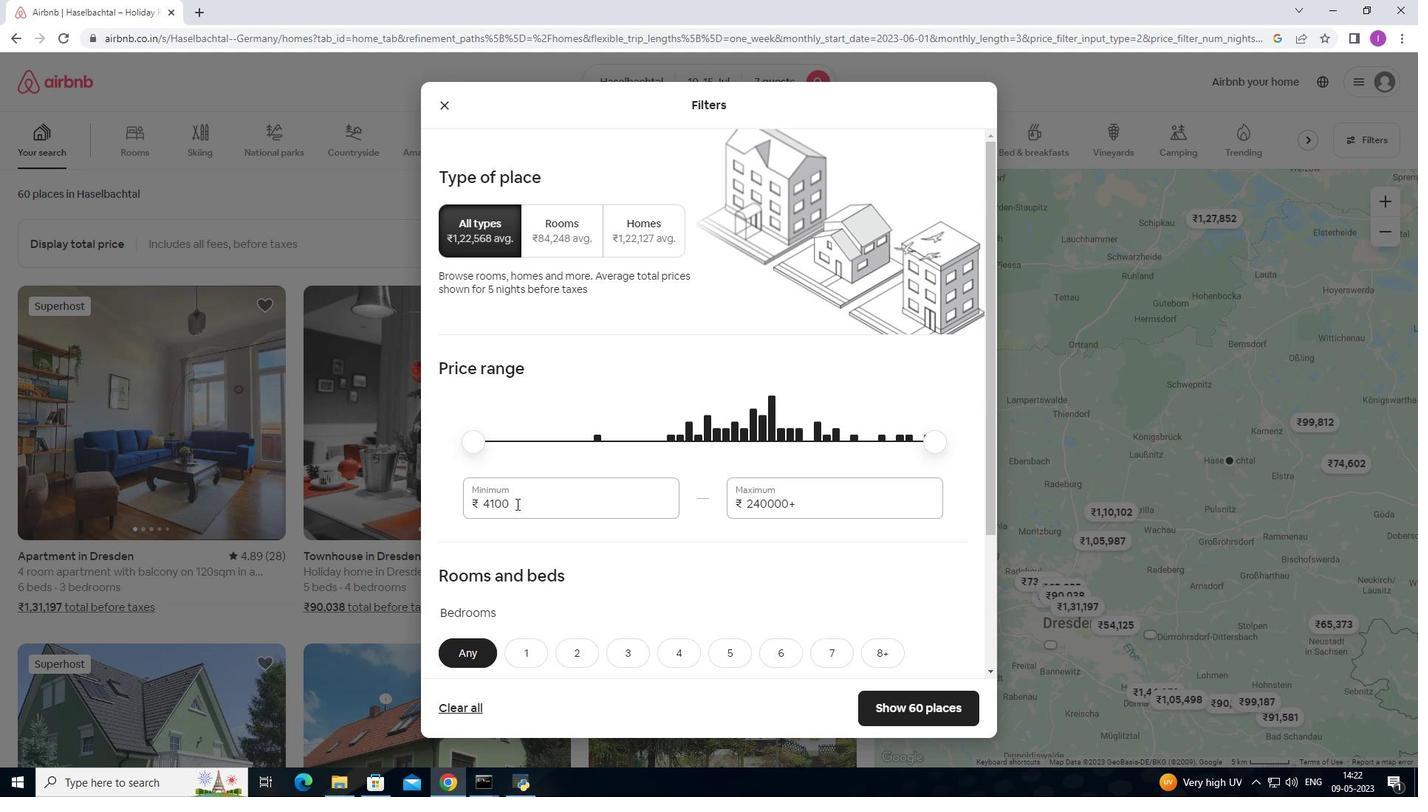 
Action: Mouse moved to (477, 552)
Screenshot: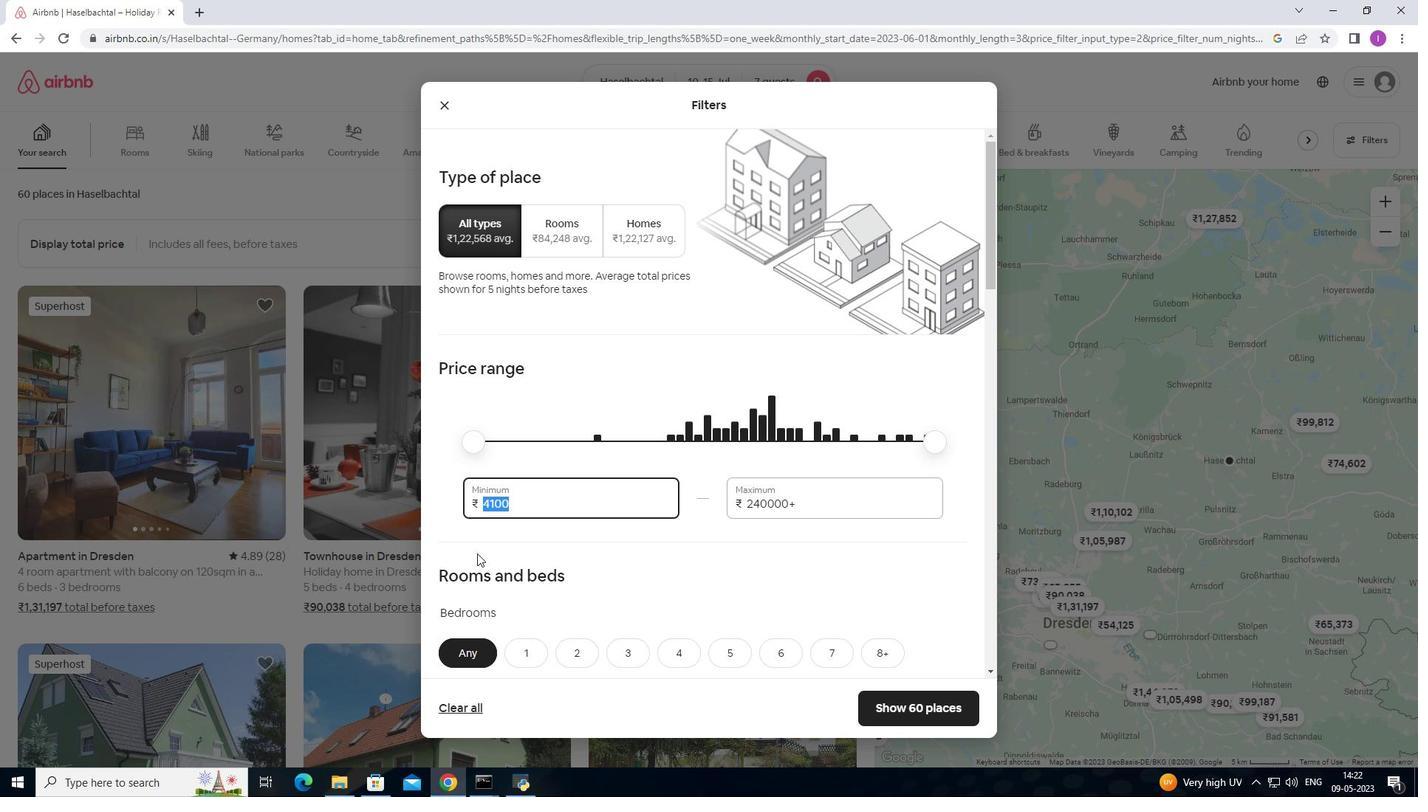 
Action: Key pressed 1
Screenshot: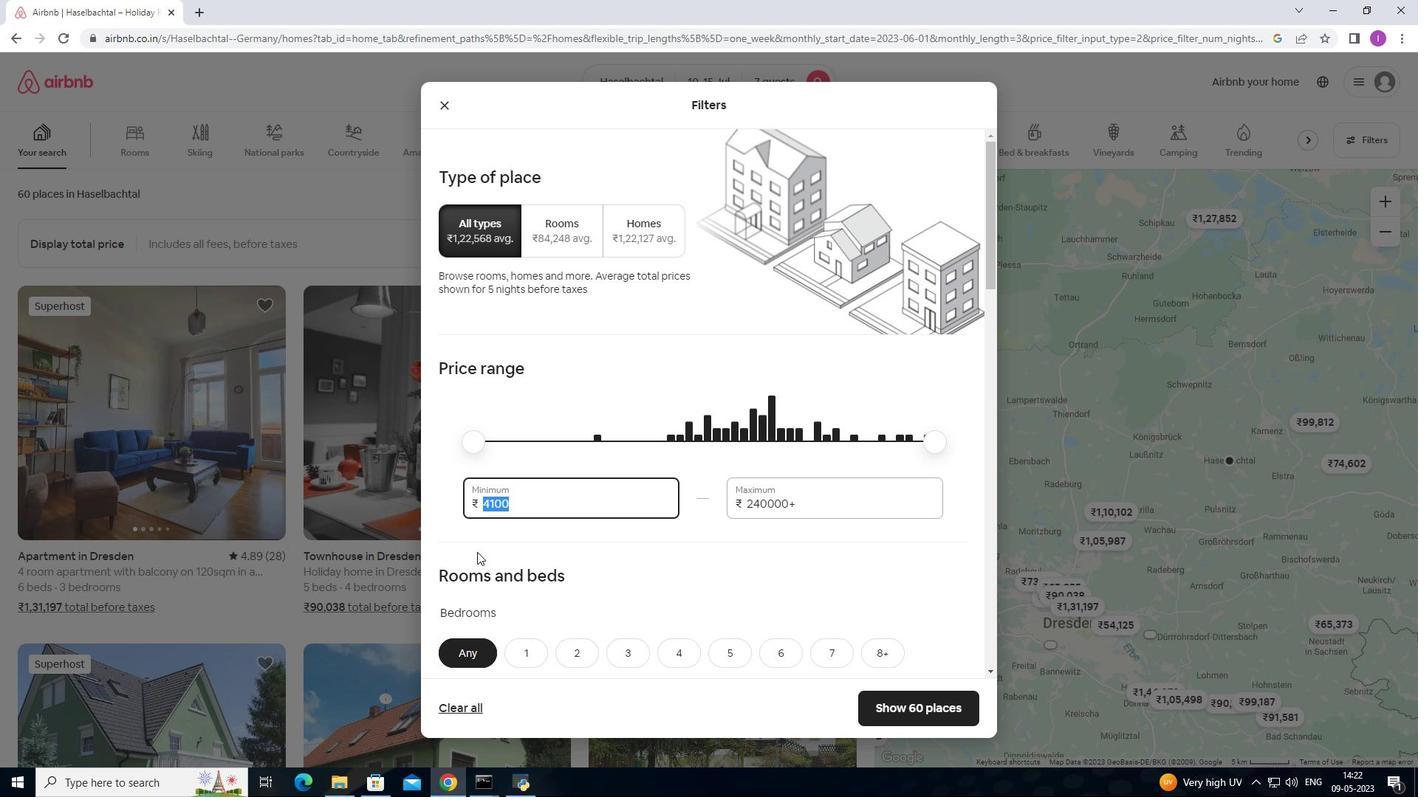 
Action: Mouse moved to (477, 548)
Screenshot: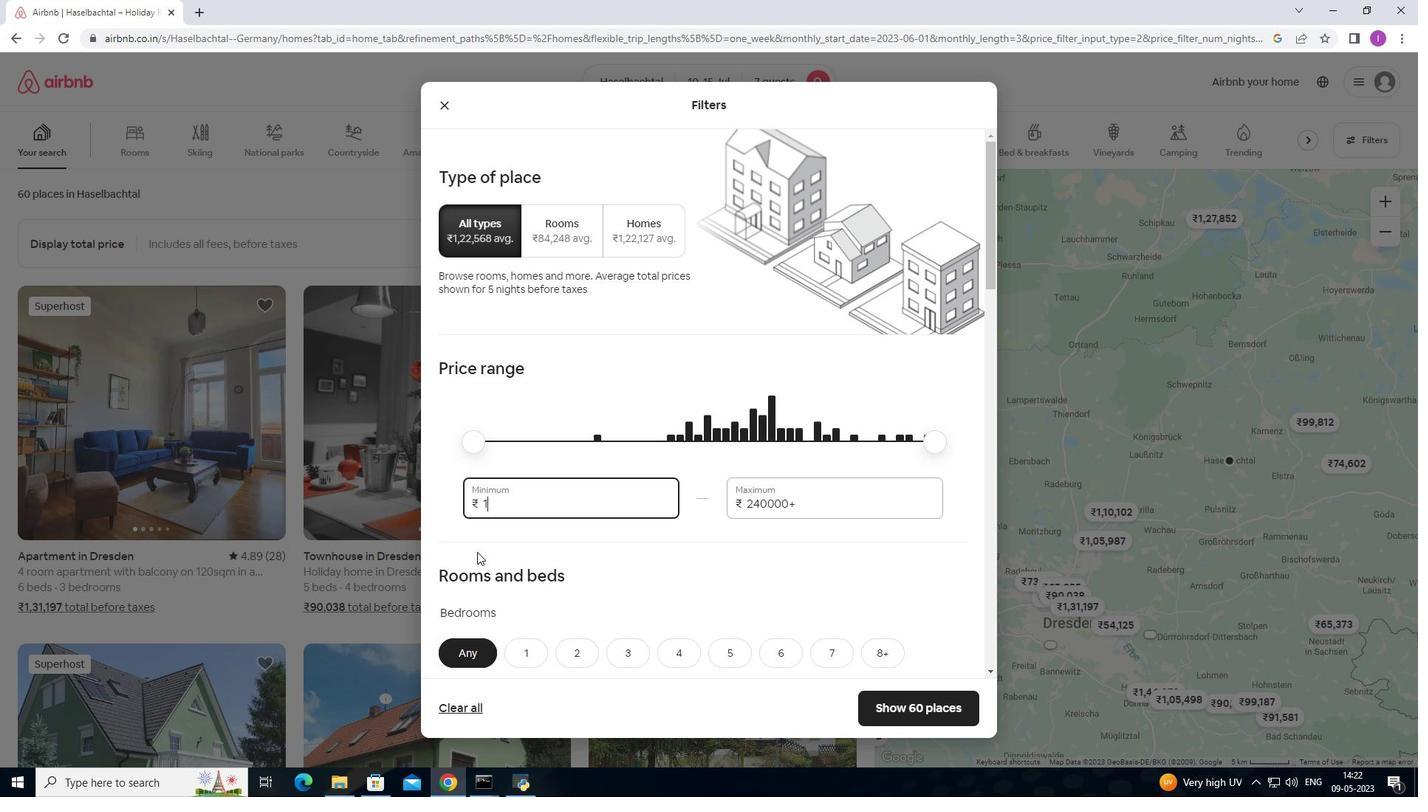 
Action: Key pressed 0
Screenshot: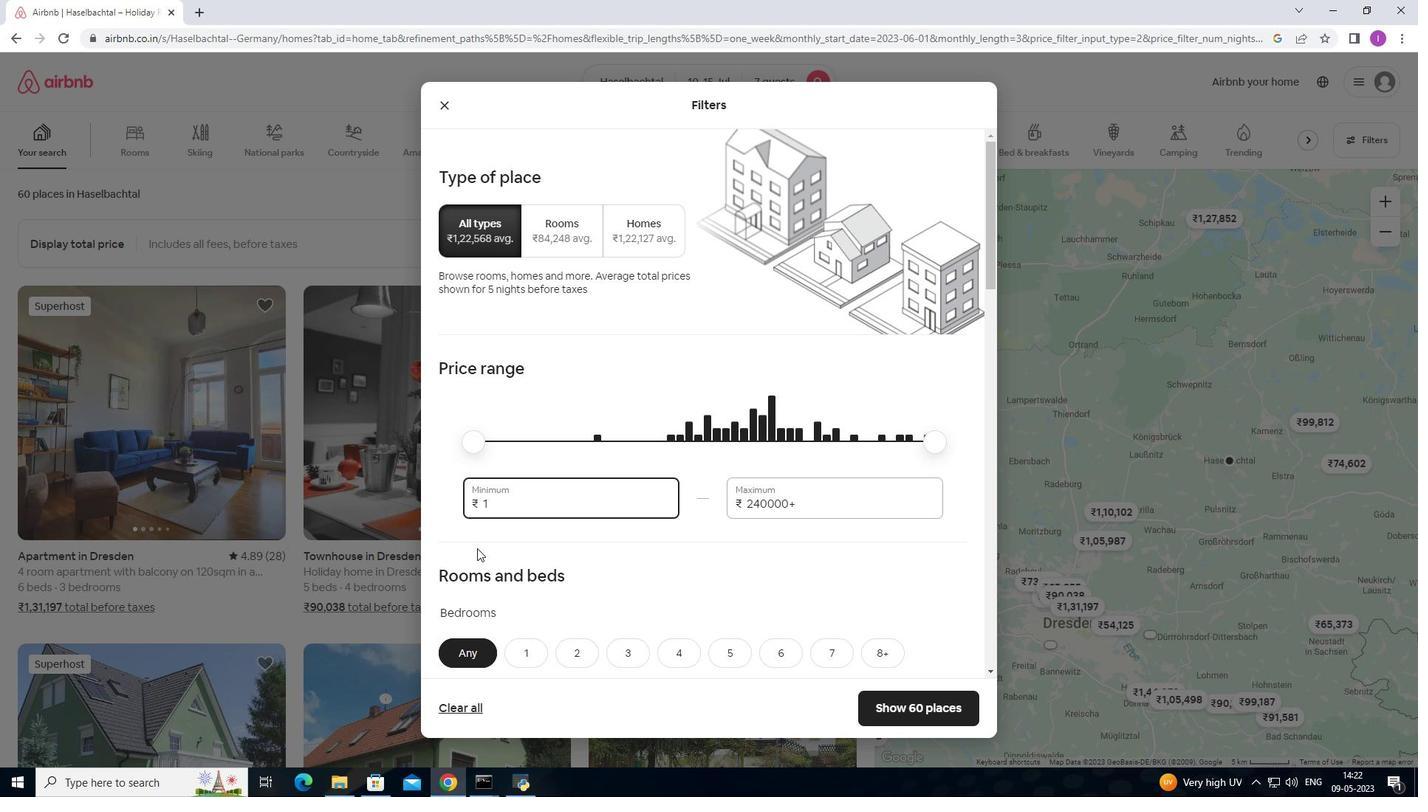 
Action: Mouse moved to (476, 548)
Screenshot: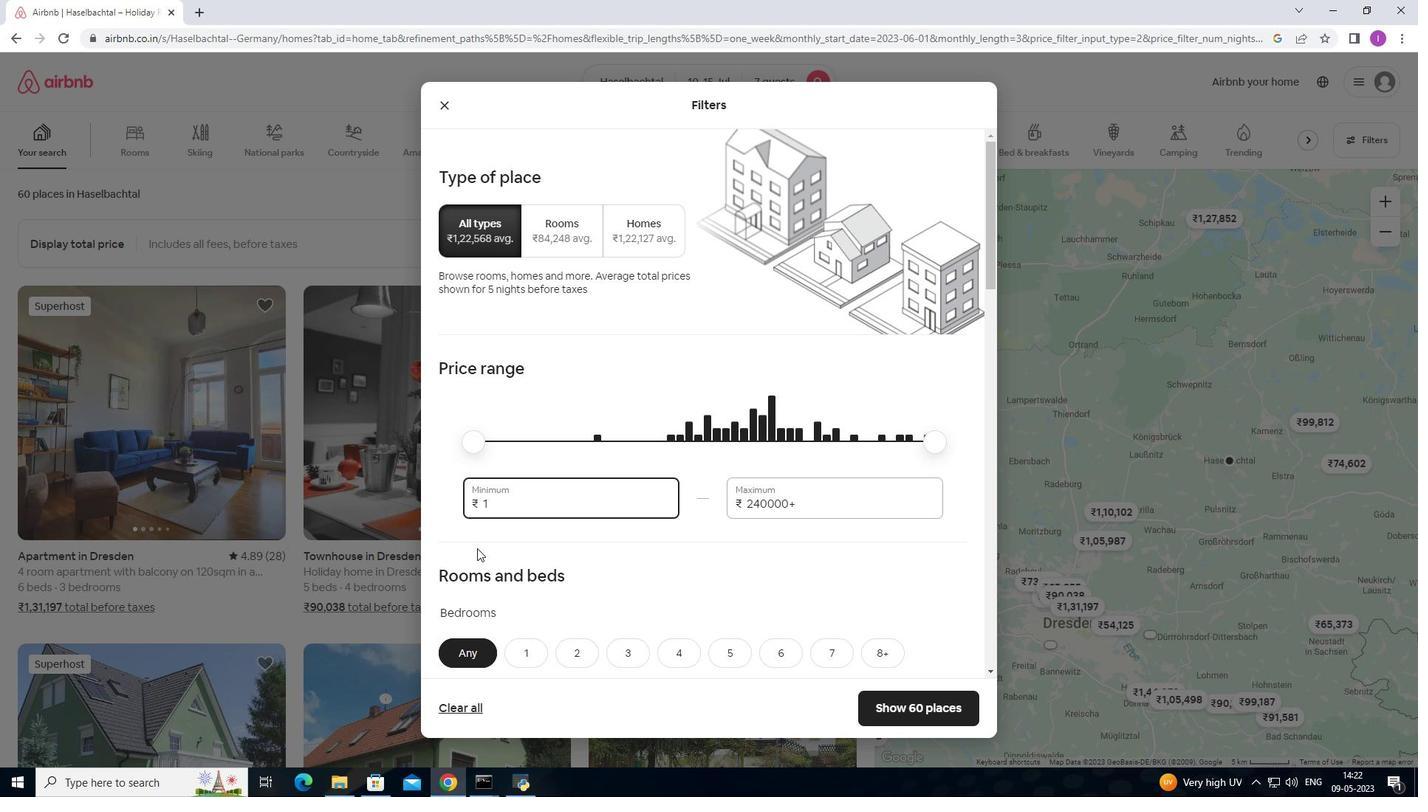 
Action: Key pressed 00
Screenshot: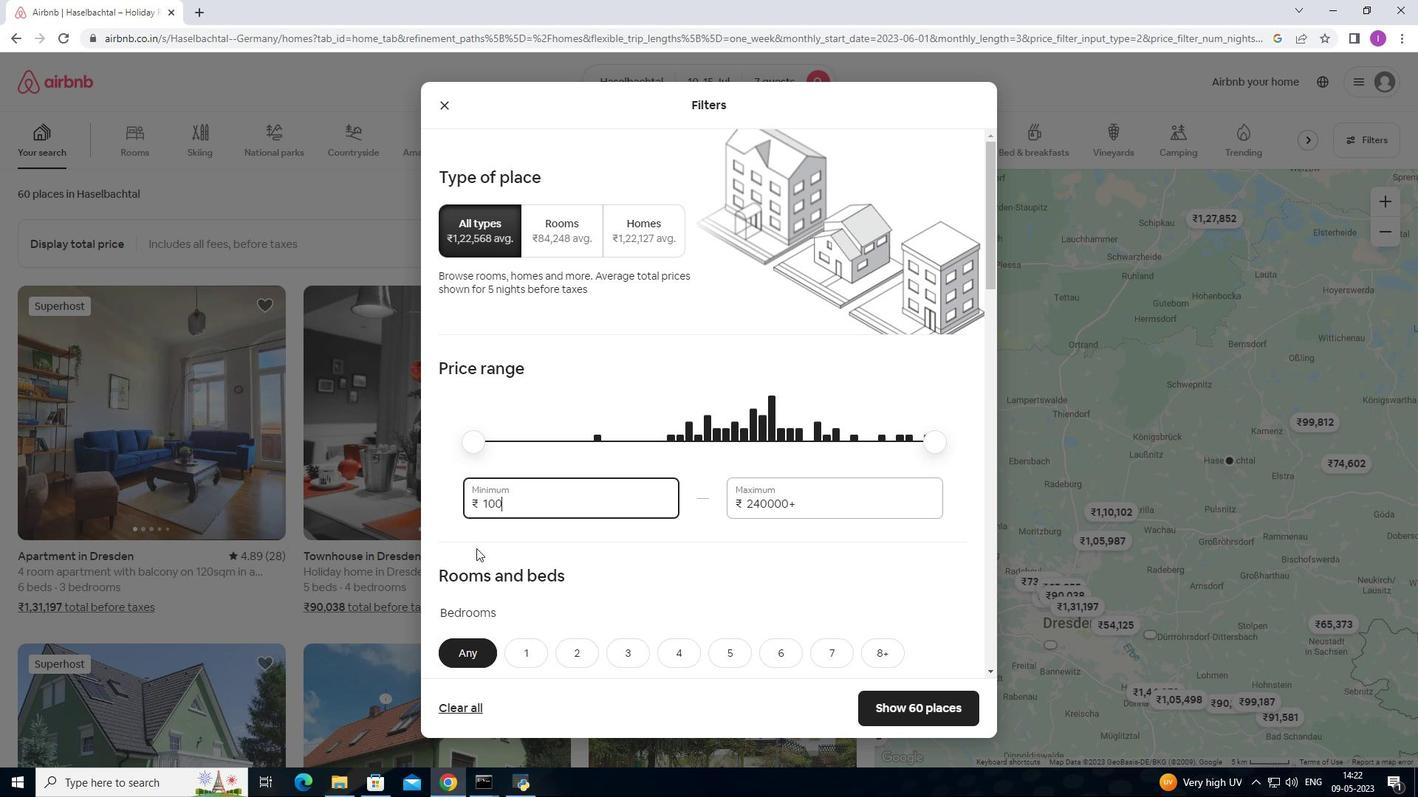 
Action: Mouse moved to (475, 548)
Screenshot: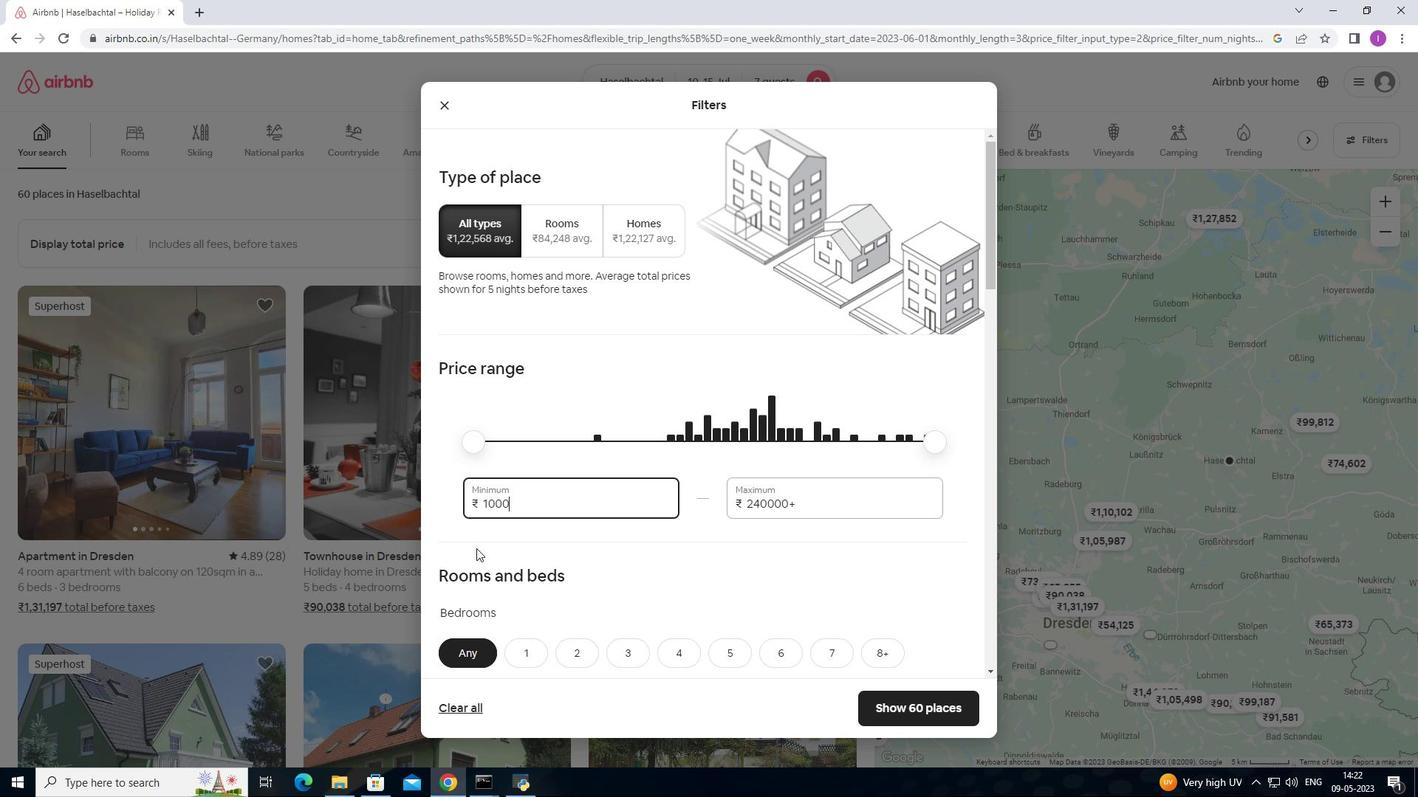 
Action: Key pressed 0
Screenshot: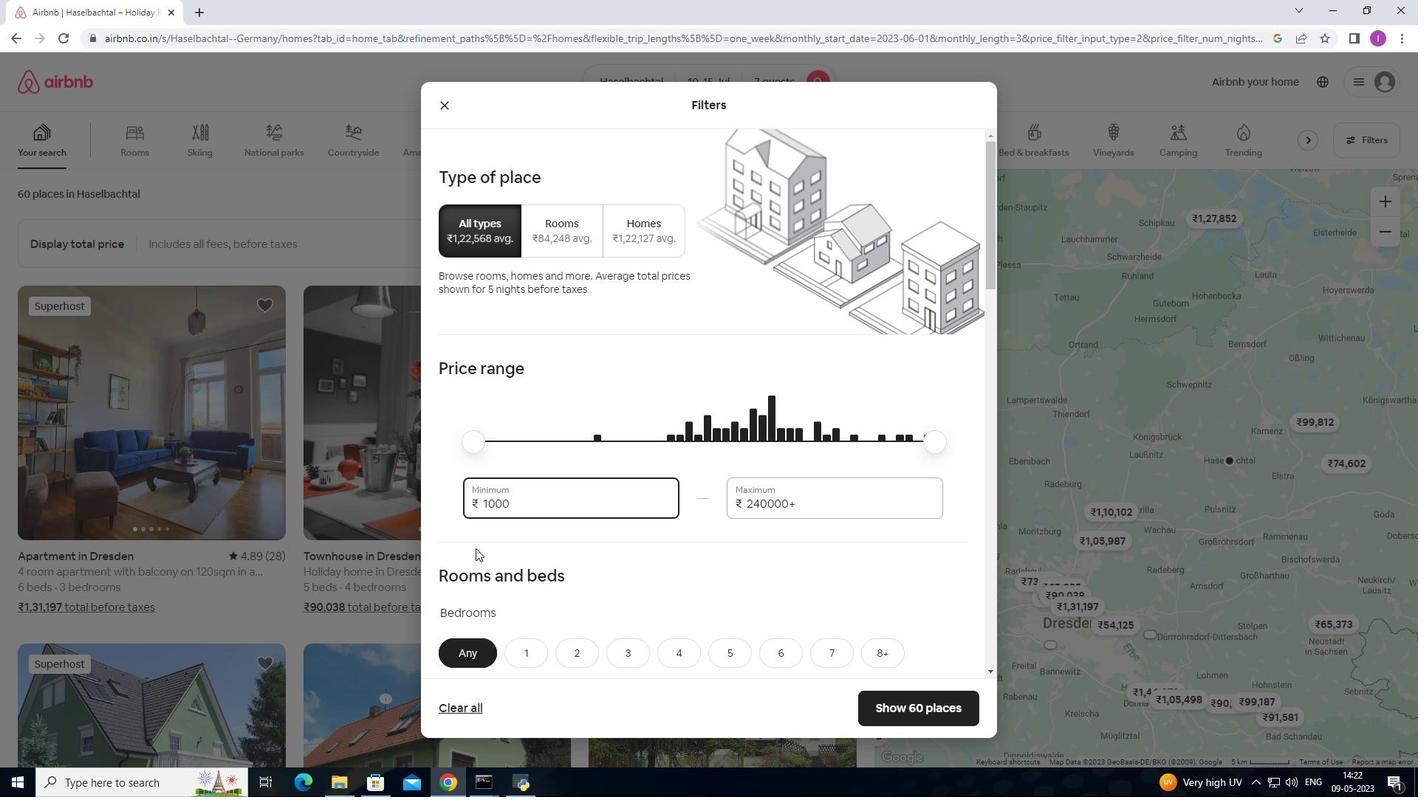 
Action: Mouse moved to (803, 508)
Screenshot: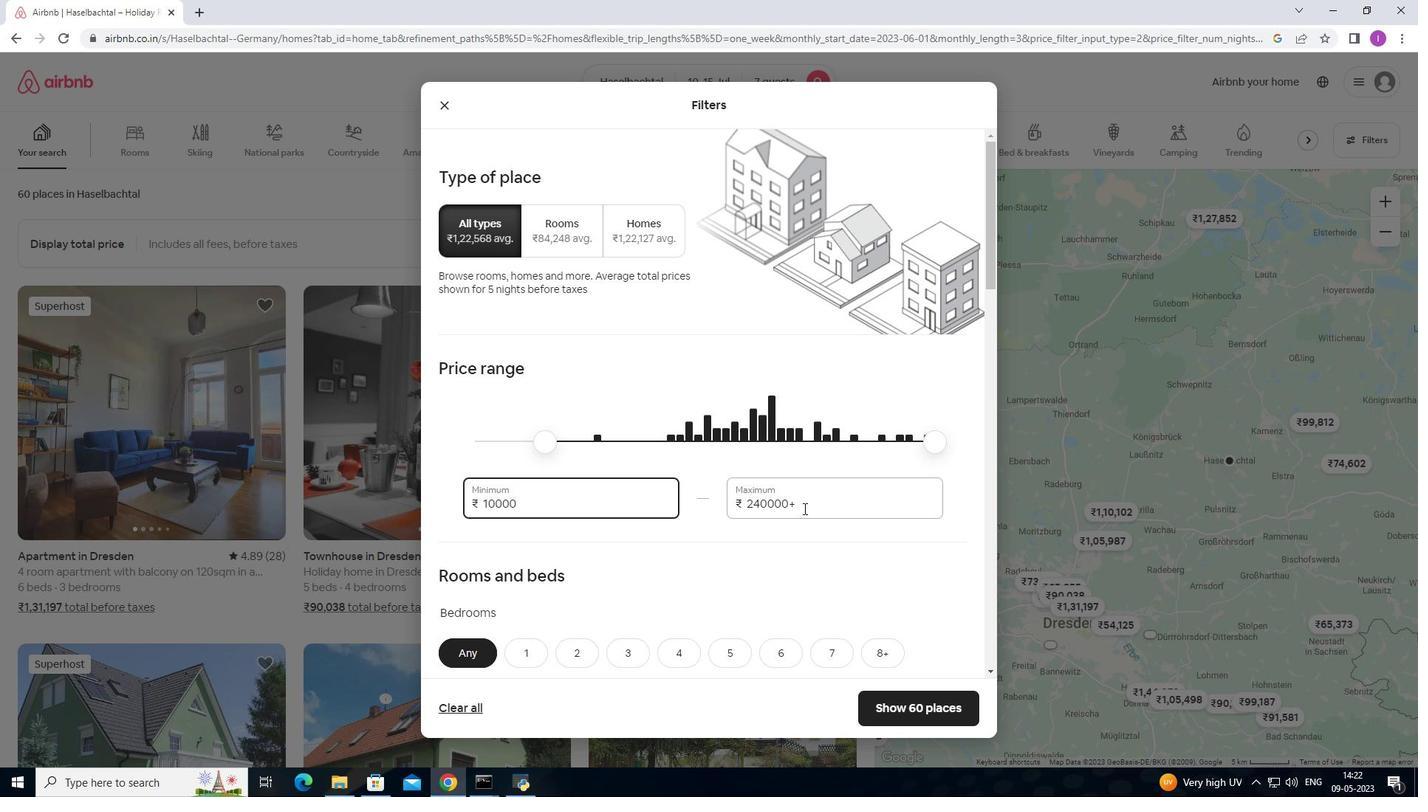 
Action: Mouse pressed left at (803, 508)
Screenshot: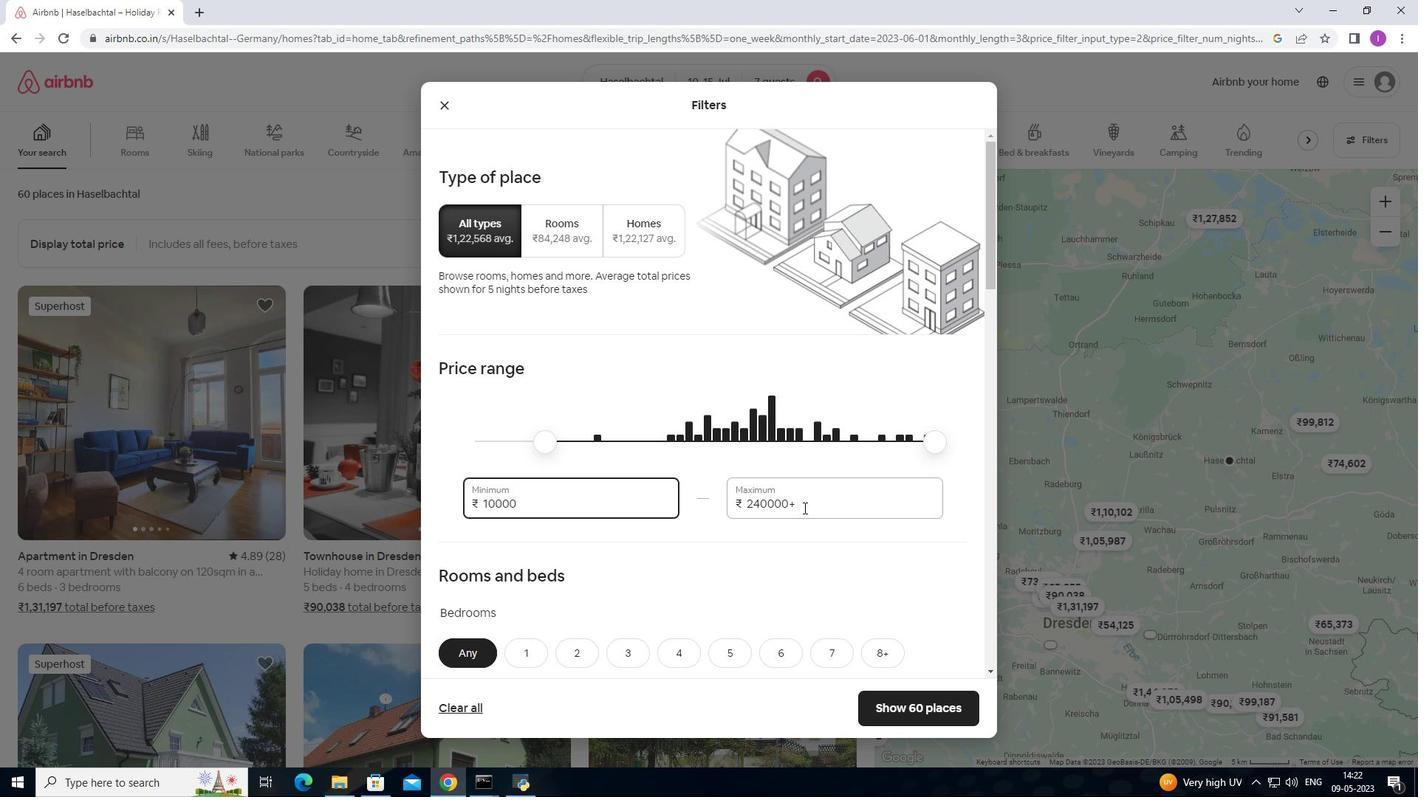 
Action: Mouse moved to (751, 530)
Screenshot: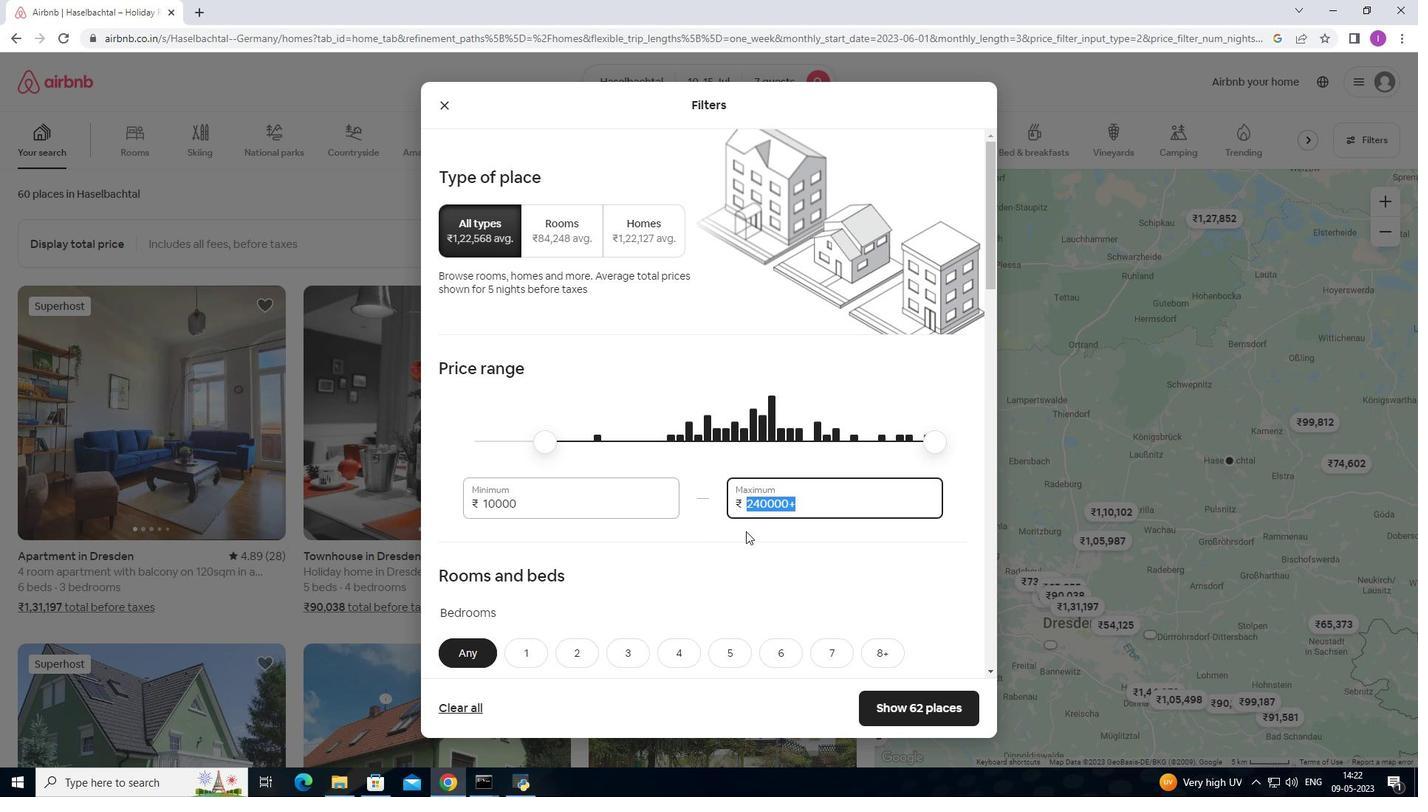 
Action: Key pressed 150
Screenshot: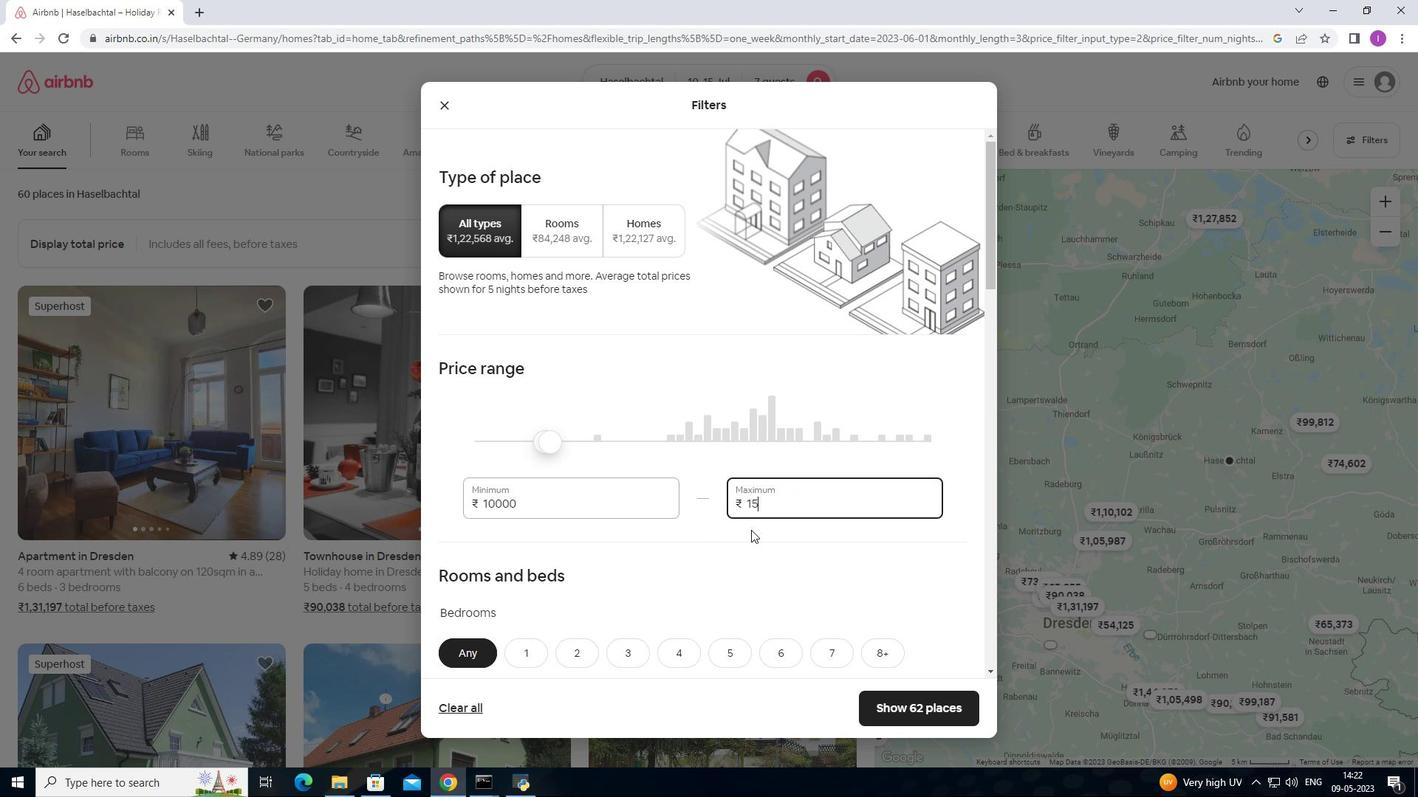 
Action: Mouse moved to (749, 531)
Screenshot: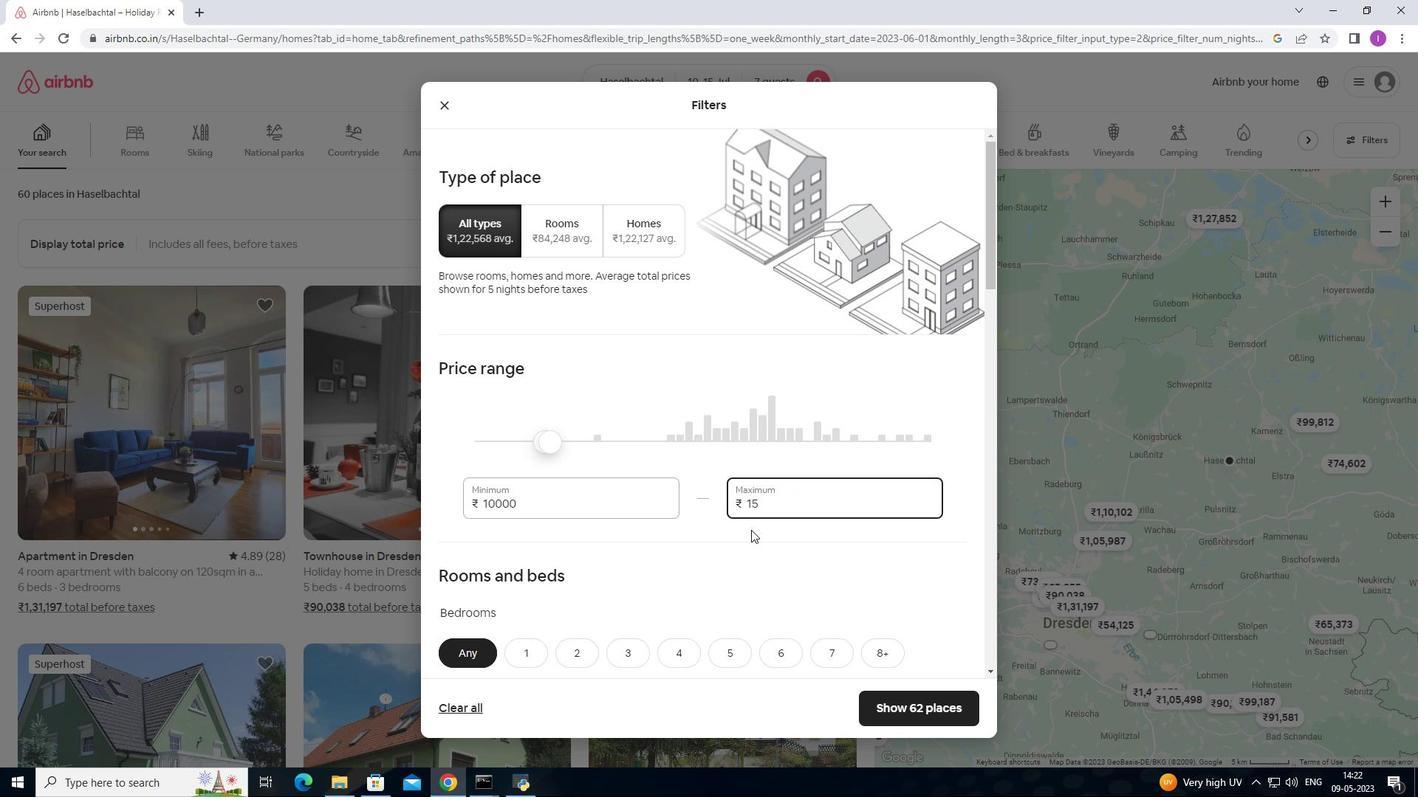 
Action: Key pressed 00
Screenshot: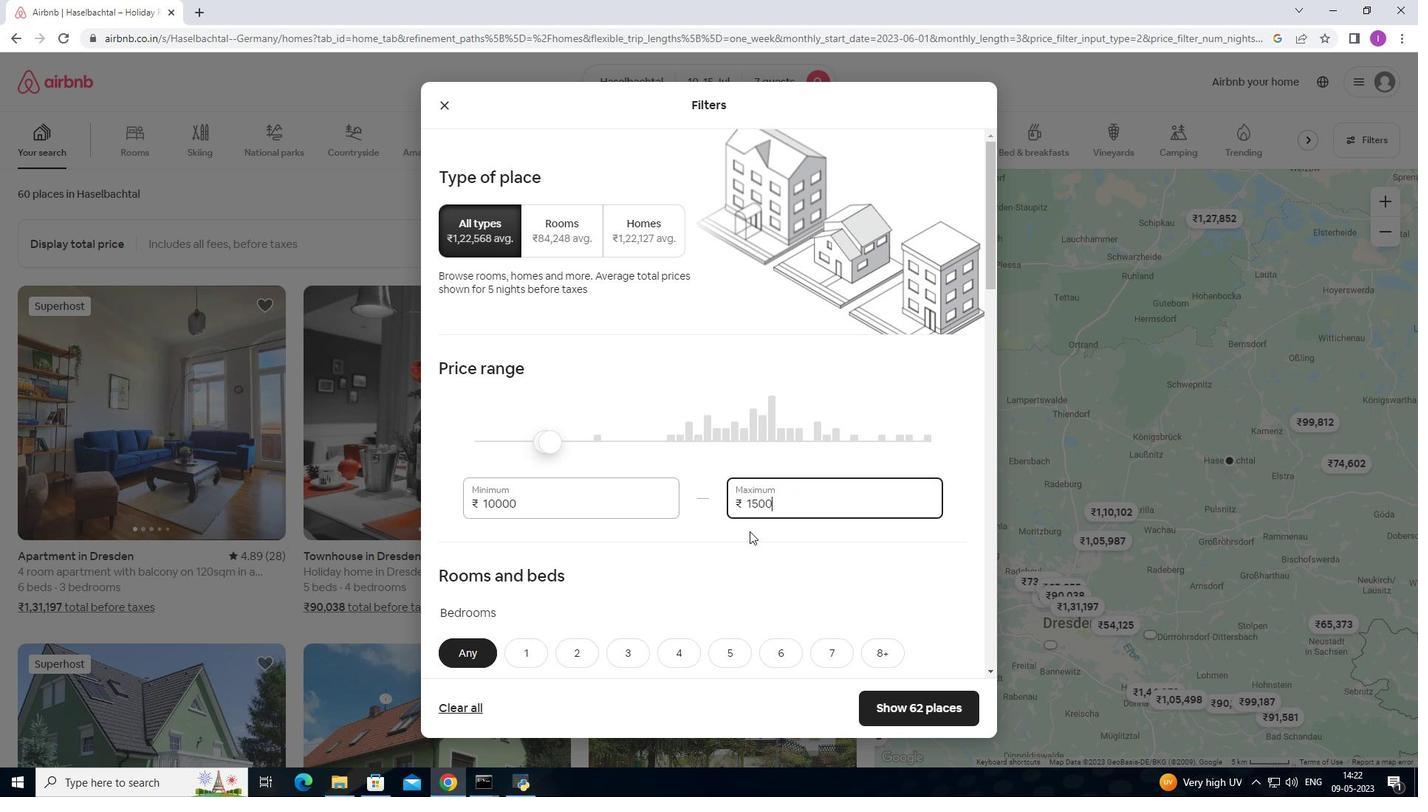 
Action: Mouse moved to (706, 562)
Screenshot: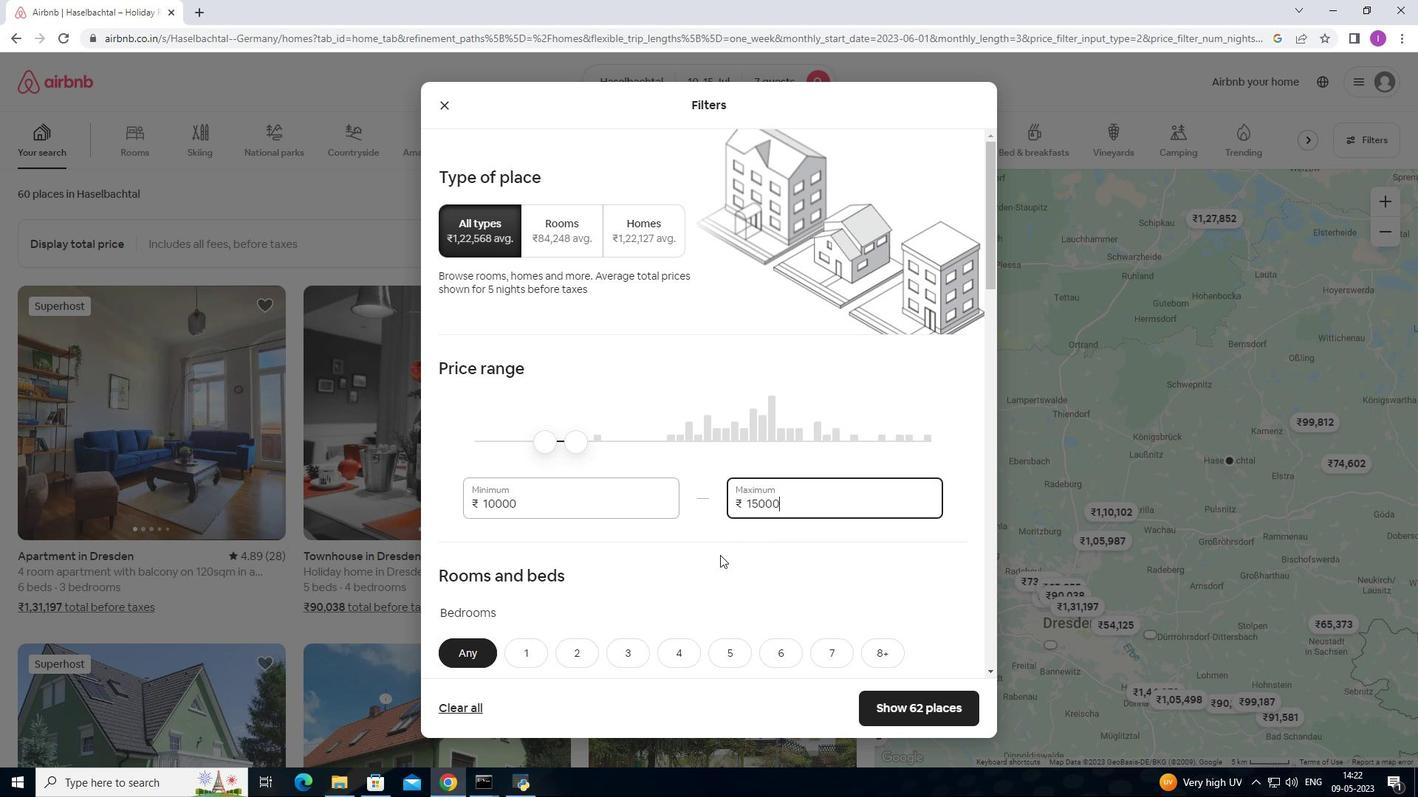 
Action: Mouse scrolled (706, 562) with delta (0, 0)
Screenshot: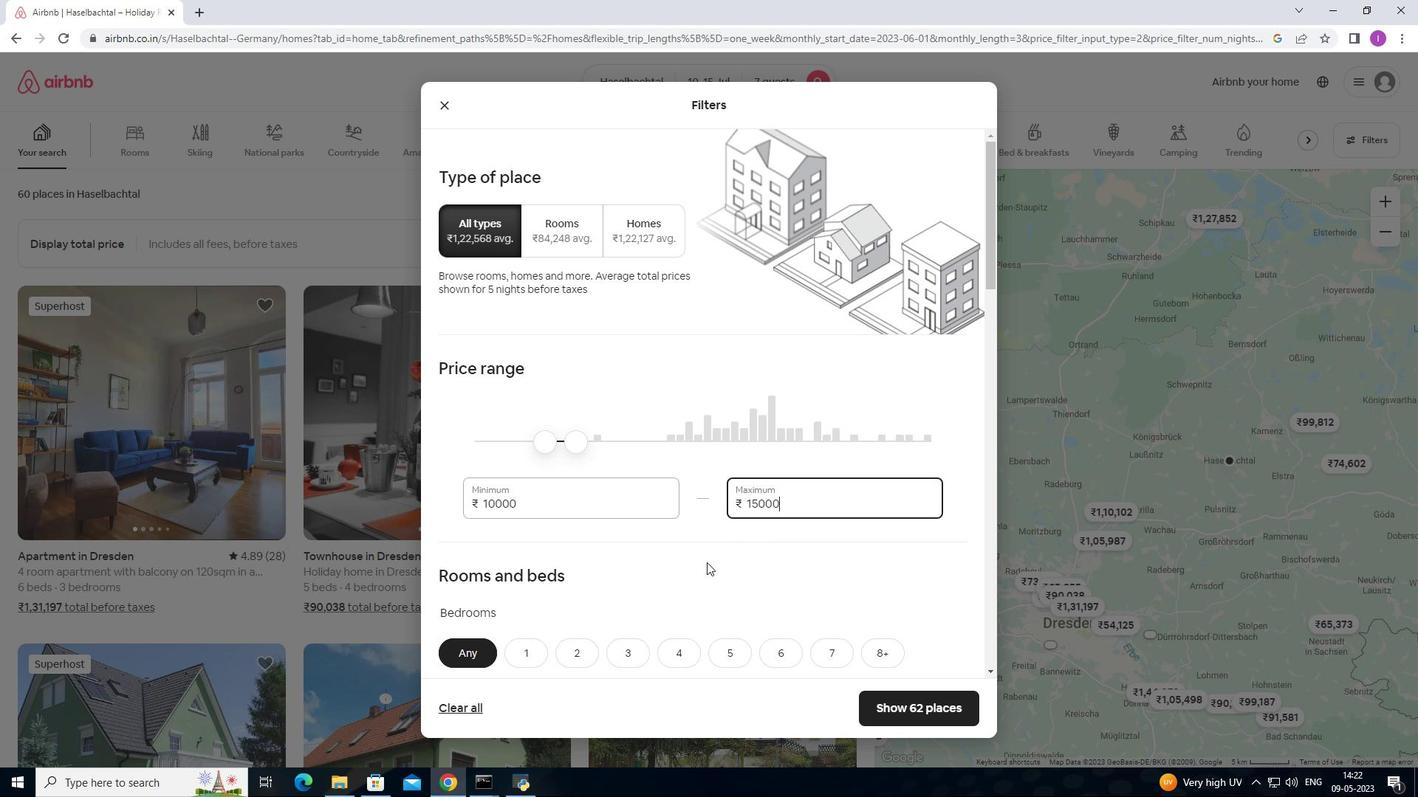 
Action: Mouse scrolled (706, 562) with delta (0, 0)
Screenshot: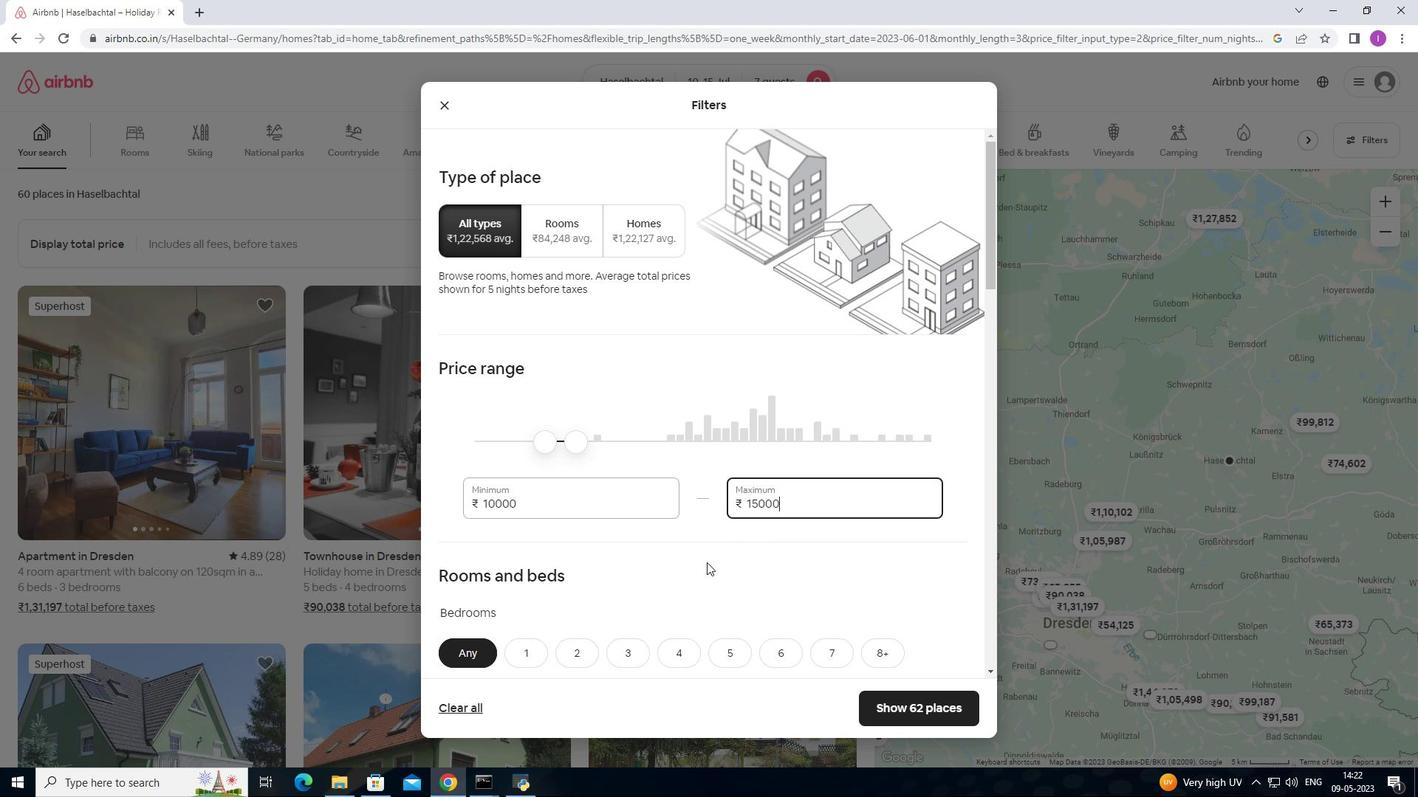 
Action: Mouse scrolled (706, 562) with delta (0, 0)
Screenshot: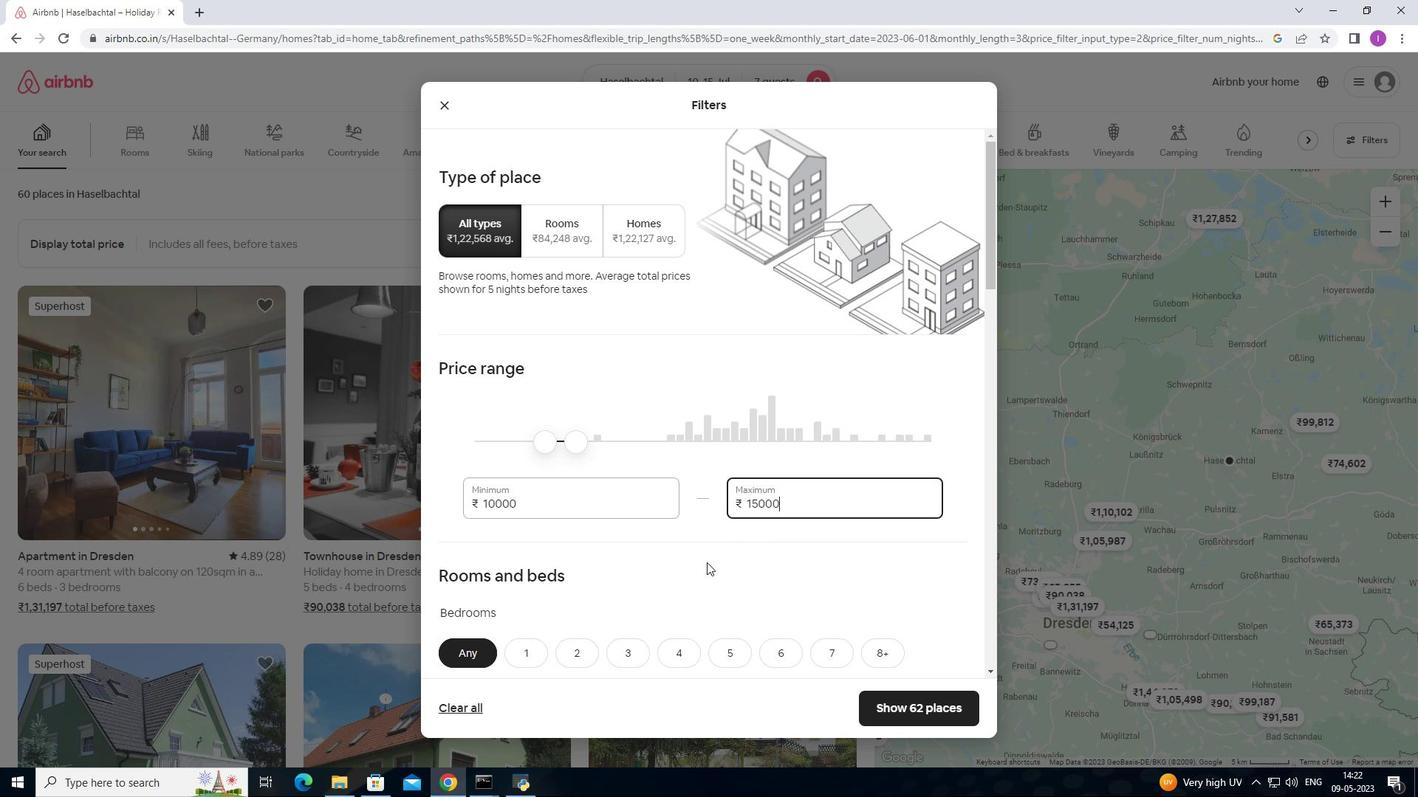
Action: Mouse moved to (528, 466)
Screenshot: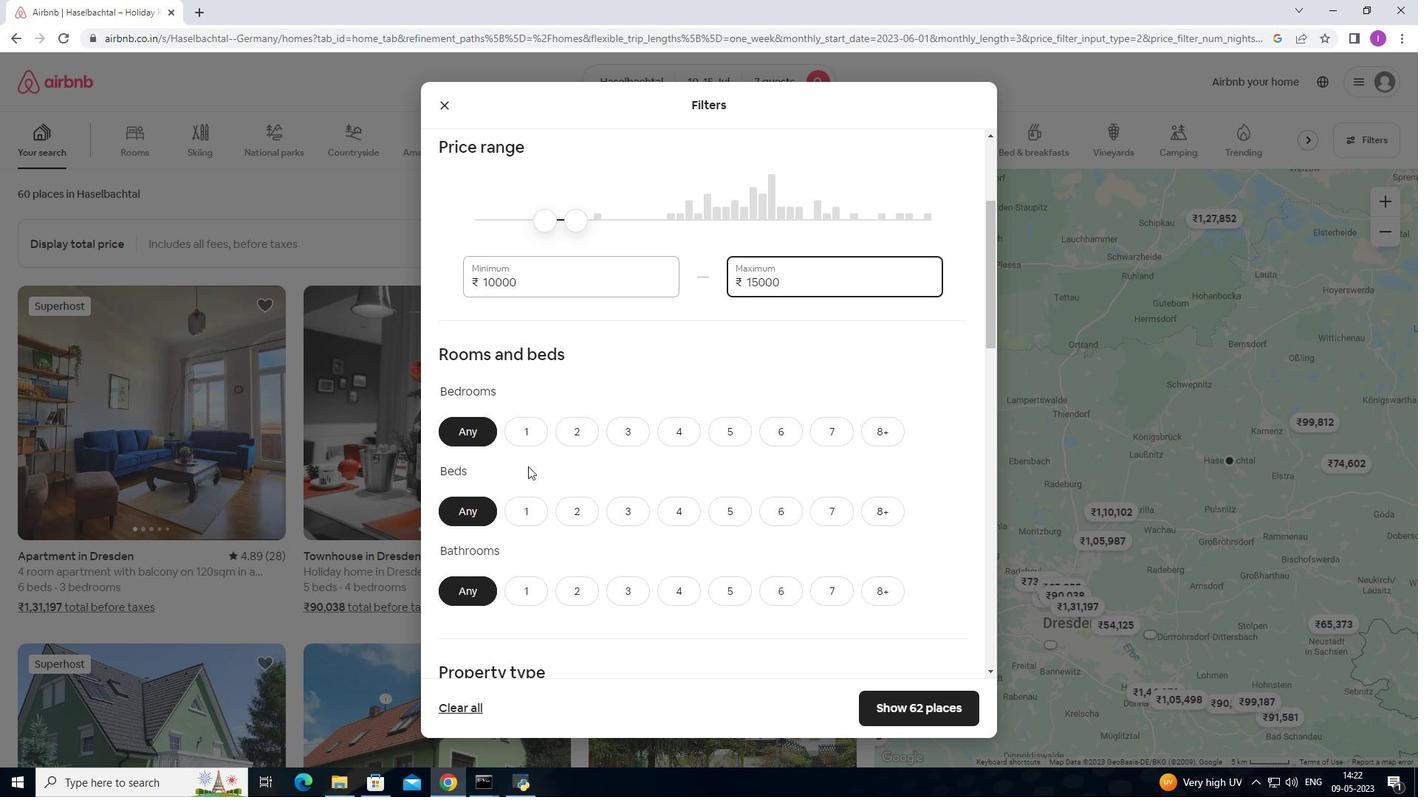 
Action: Mouse scrolled (528, 465) with delta (0, 0)
Screenshot: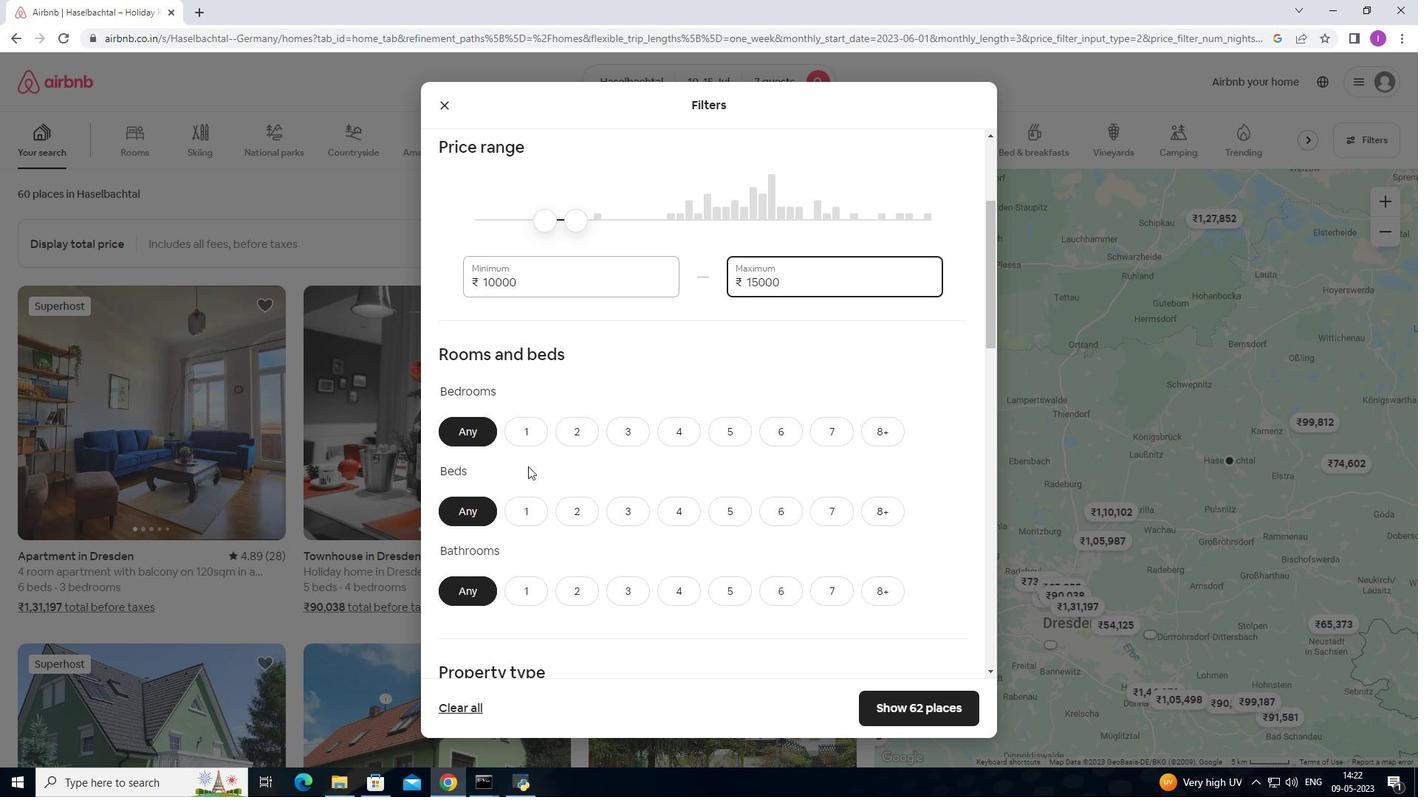 
Action: Mouse scrolled (528, 465) with delta (0, 0)
Screenshot: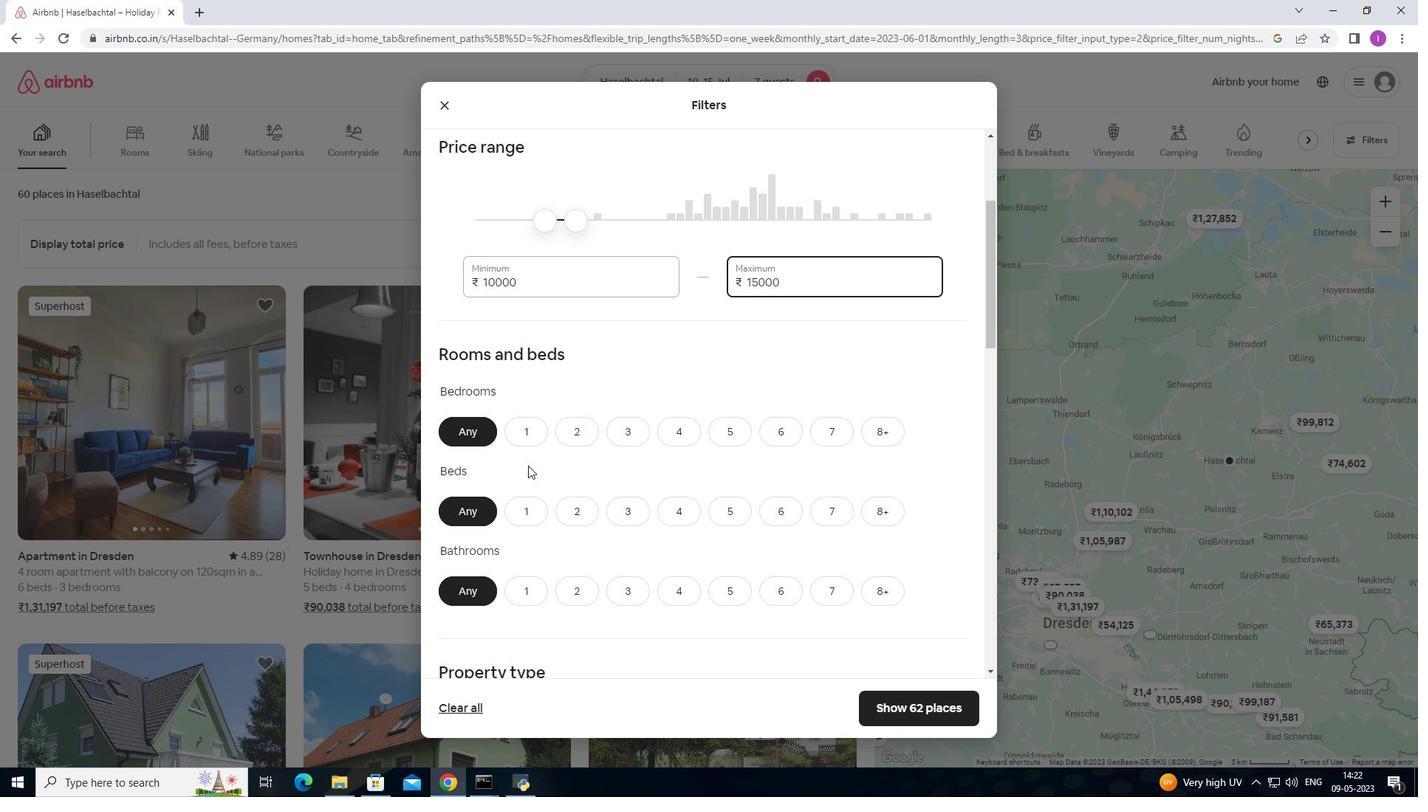 
Action: Mouse moved to (694, 285)
Screenshot: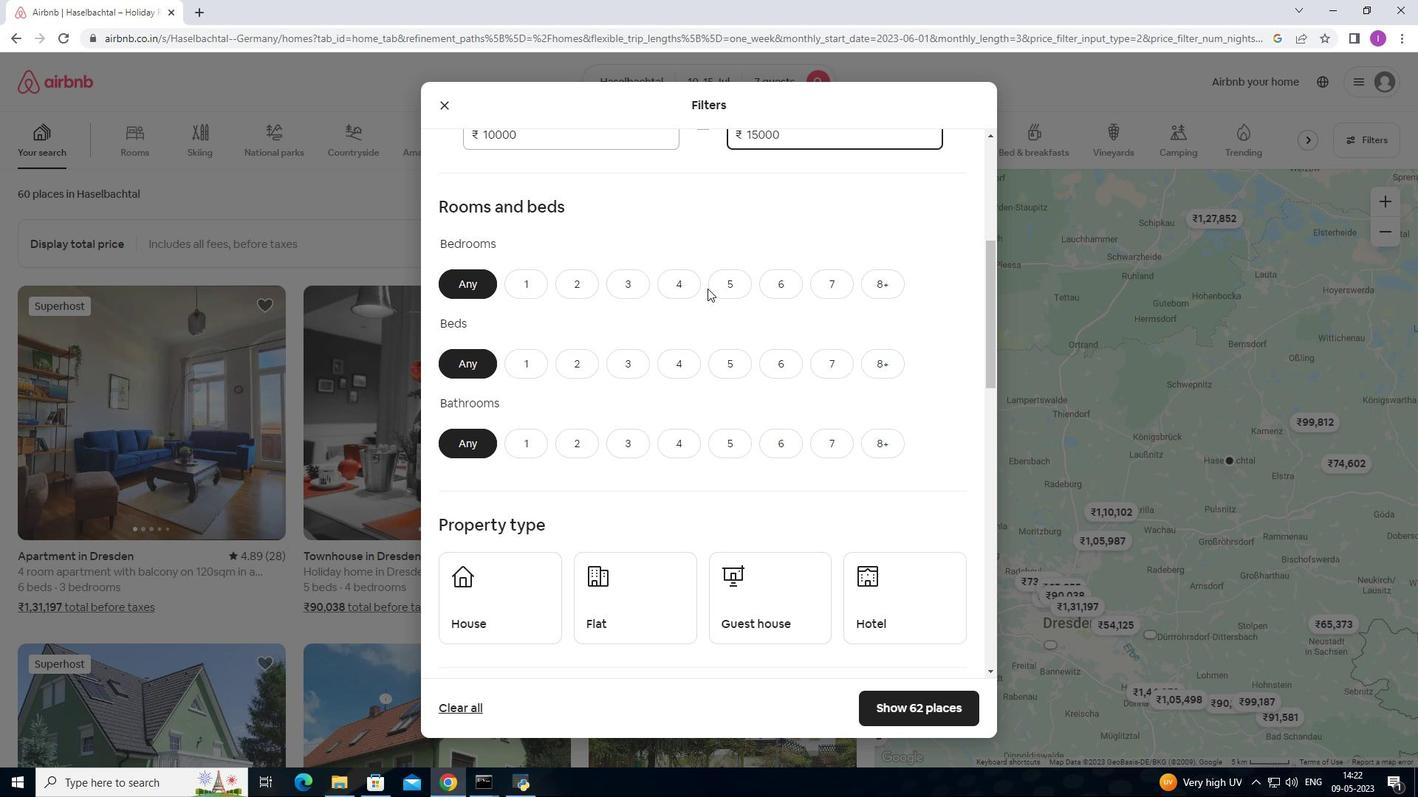 
Action: Mouse pressed left at (694, 285)
Screenshot: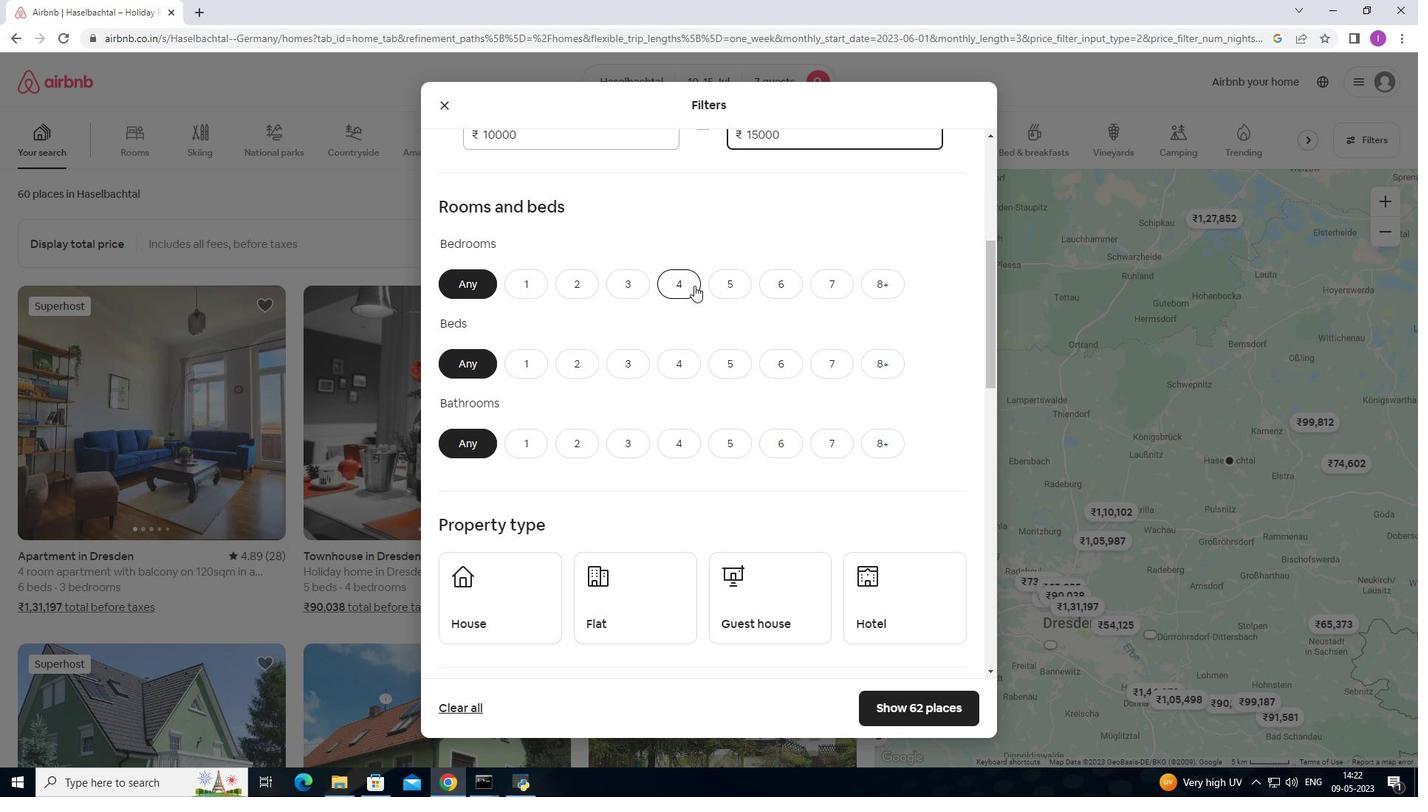 
Action: Mouse moved to (832, 365)
Screenshot: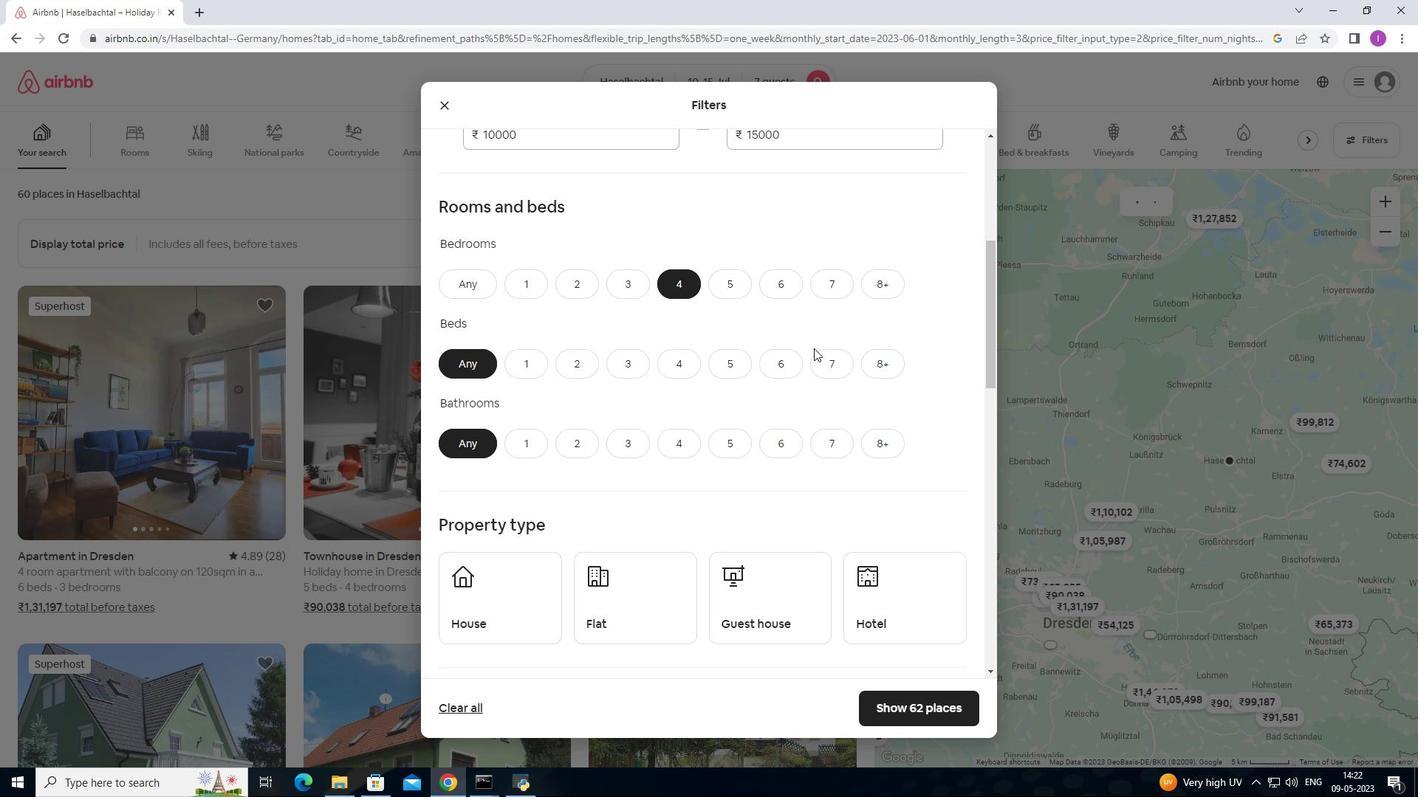 
Action: Mouse pressed left at (832, 365)
Screenshot: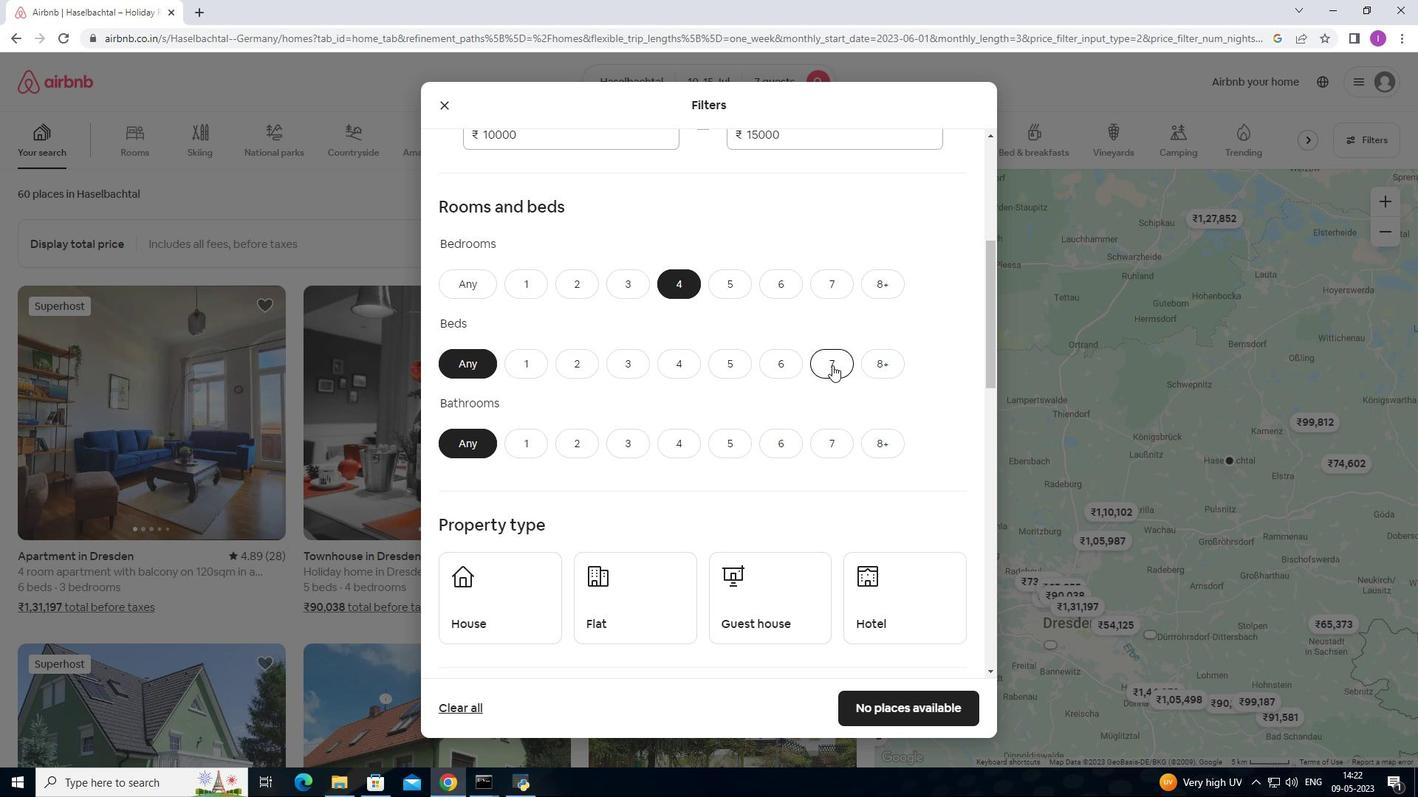 
Action: Mouse moved to (682, 432)
Screenshot: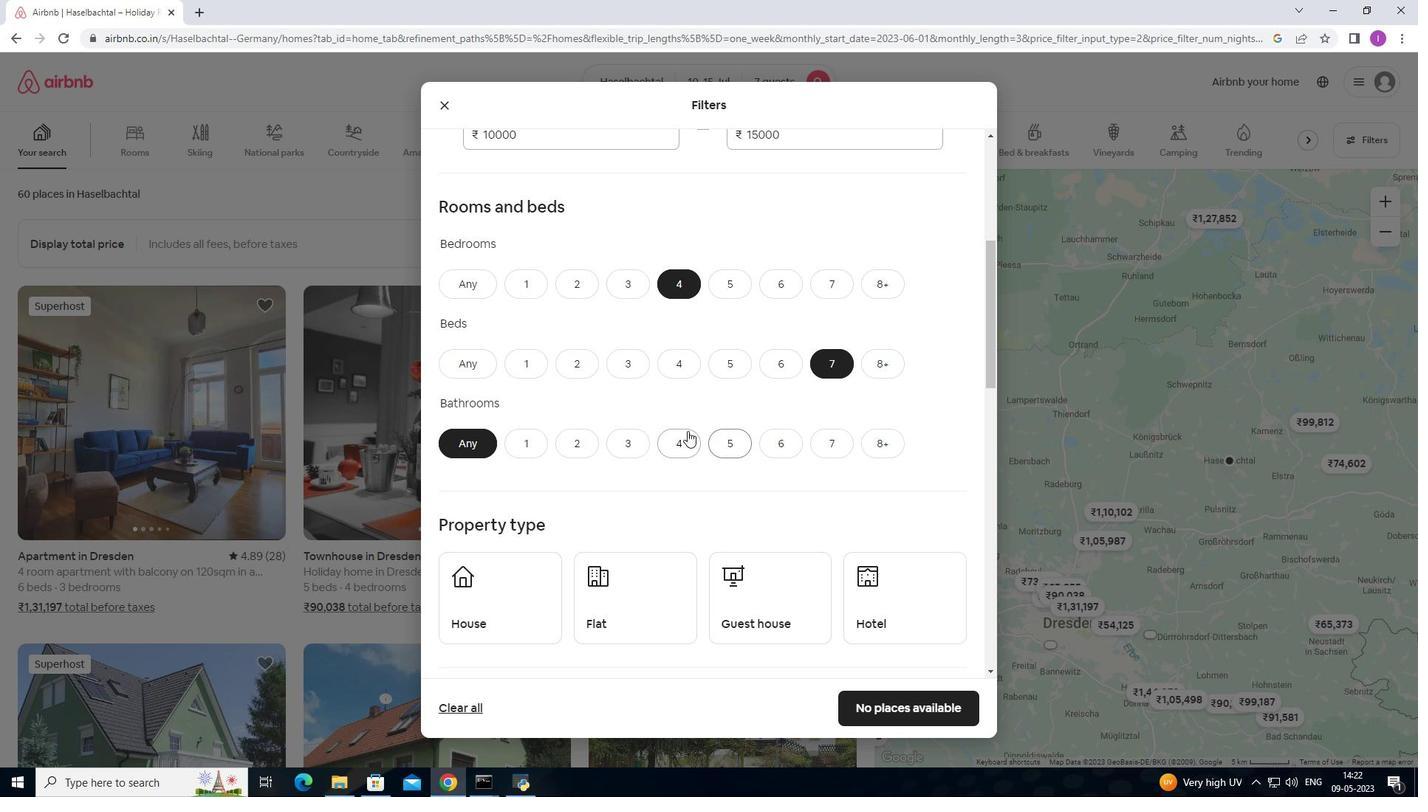 
Action: Mouse pressed left at (682, 432)
Screenshot: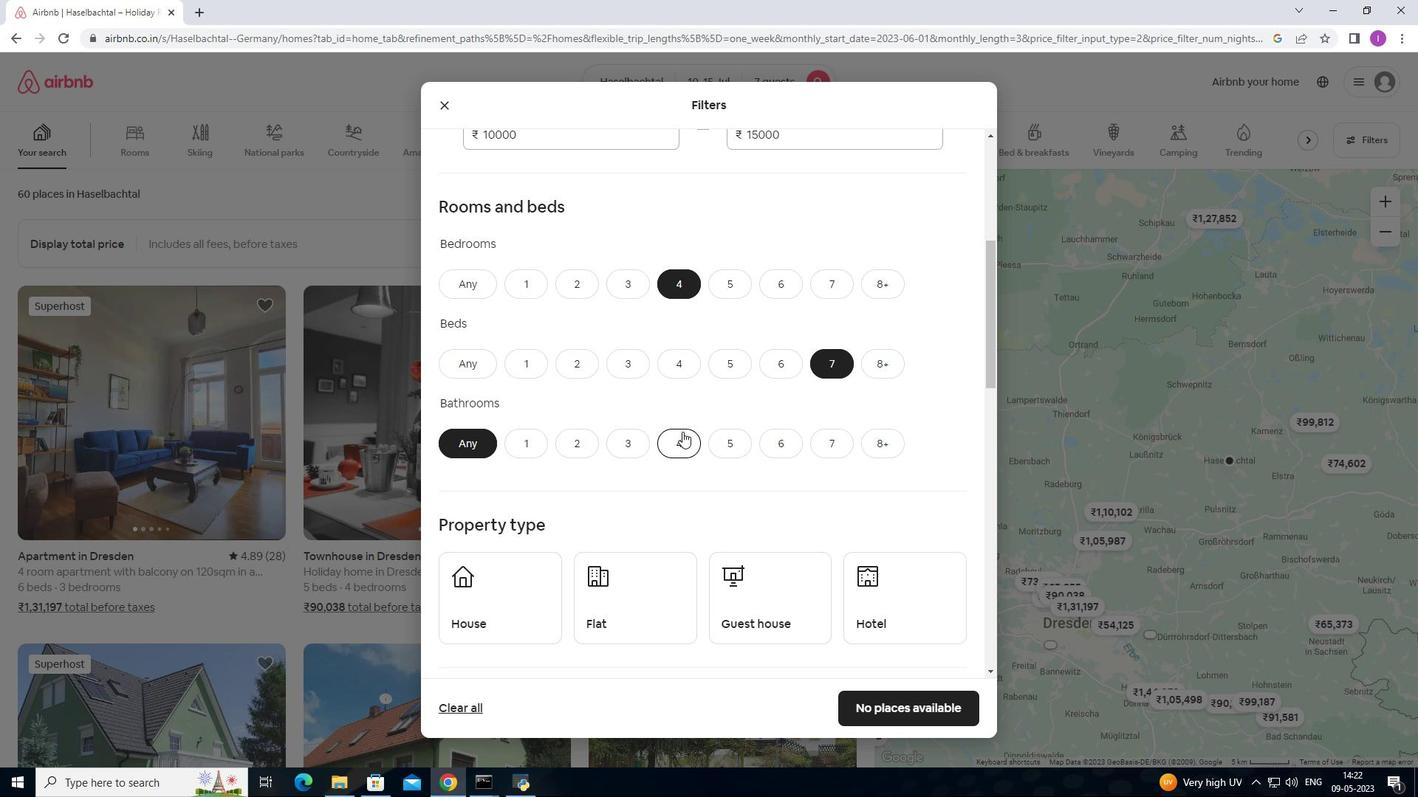 
Action: Mouse moved to (734, 415)
Screenshot: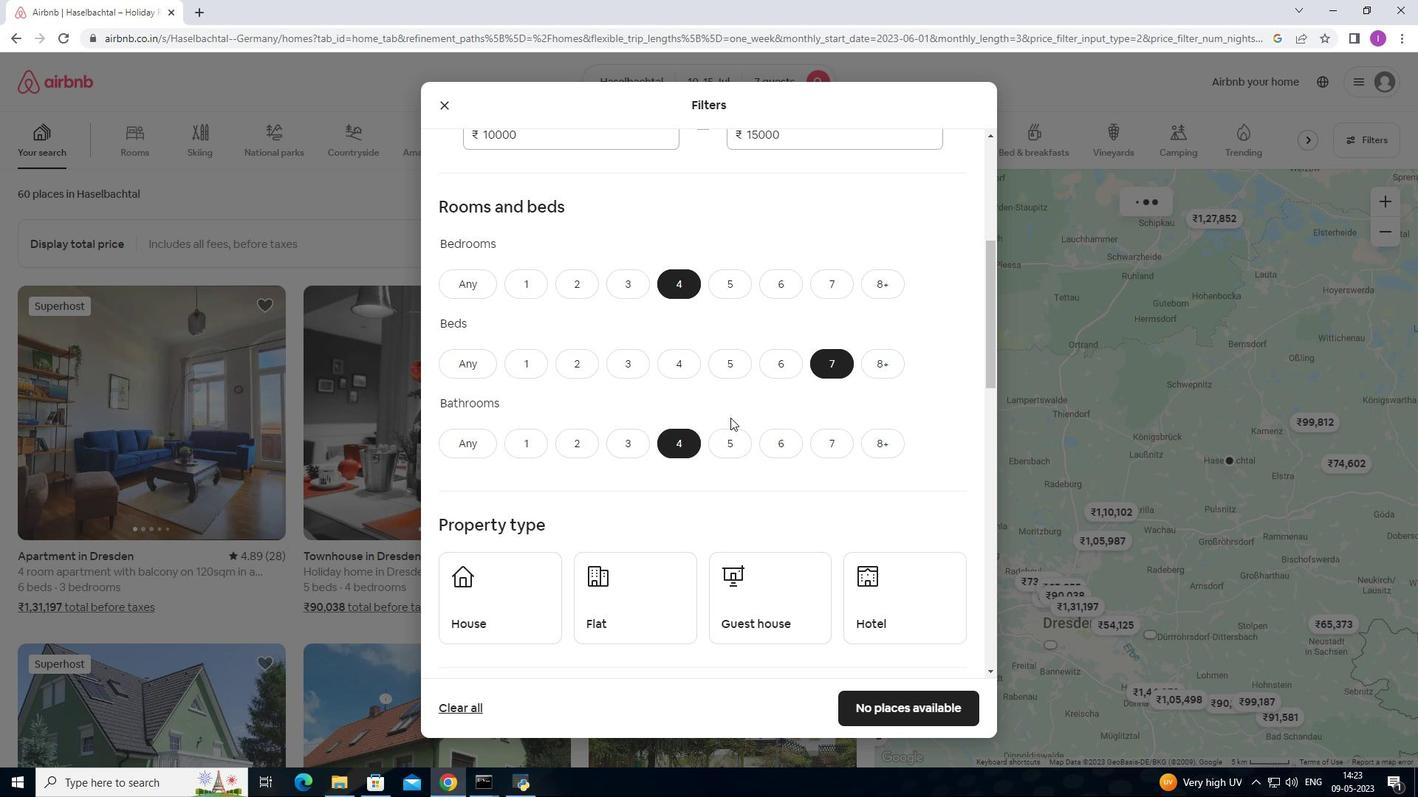 
Action: Mouse scrolled (734, 414) with delta (0, 0)
Screenshot: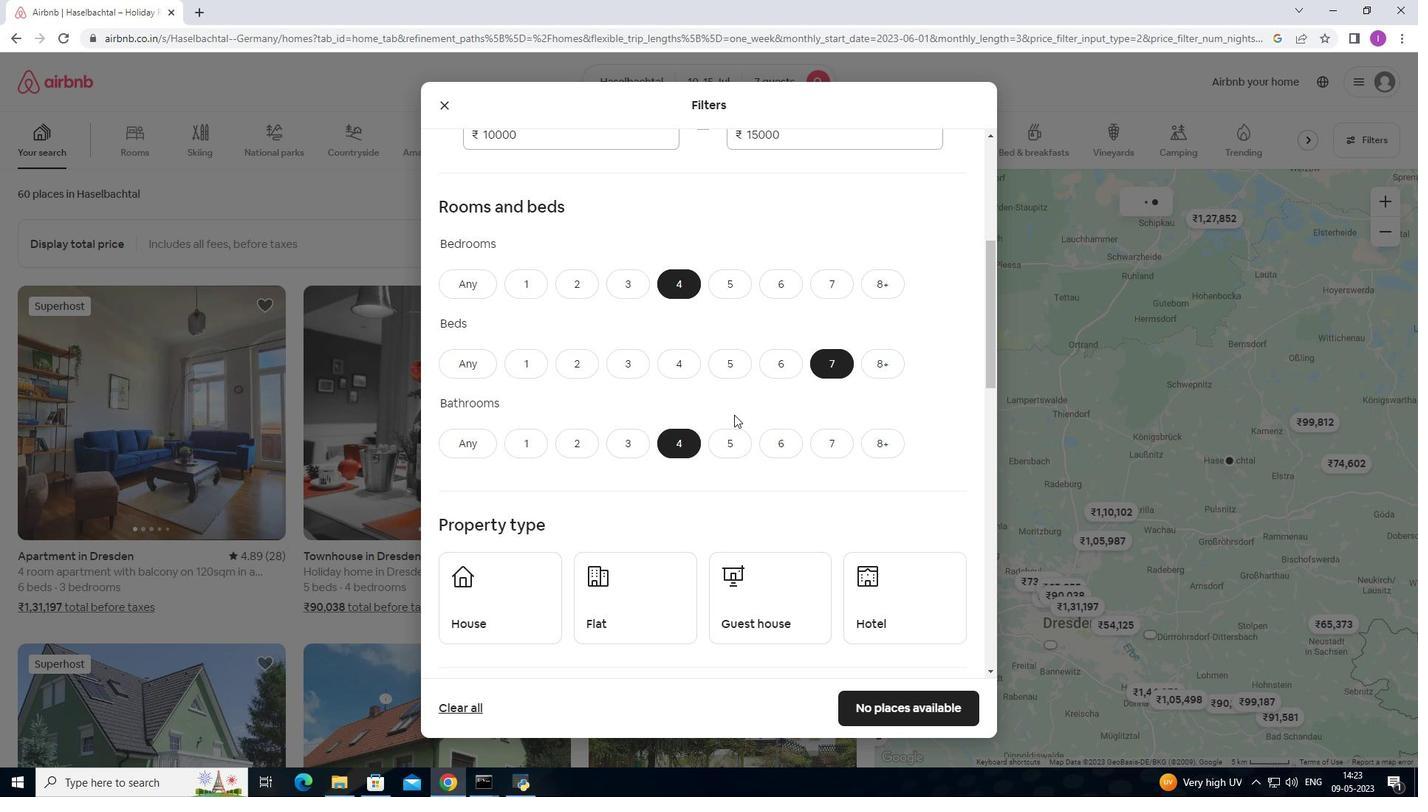 
Action: Mouse scrolled (734, 414) with delta (0, 0)
Screenshot: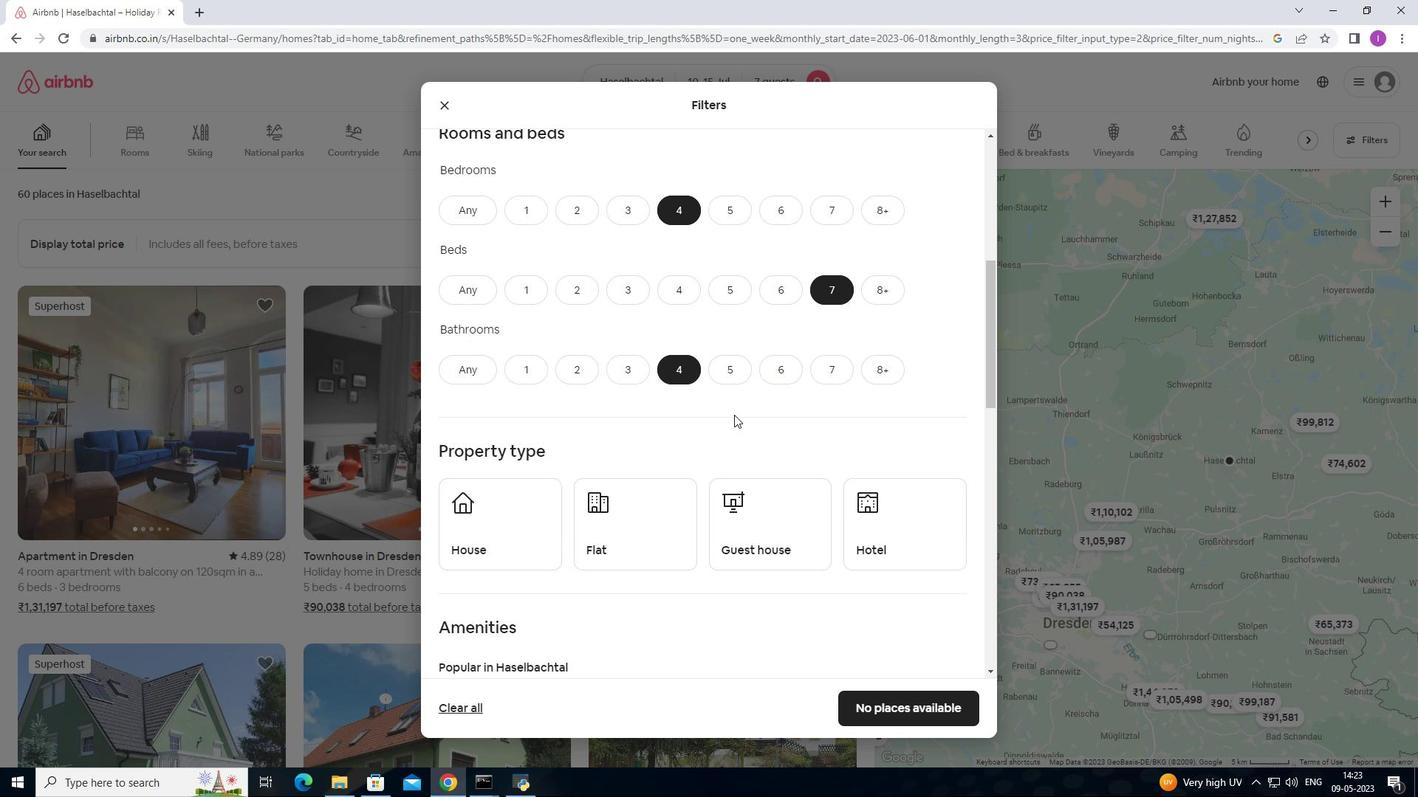 
Action: Mouse scrolled (734, 414) with delta (0, 0)
Screenshot: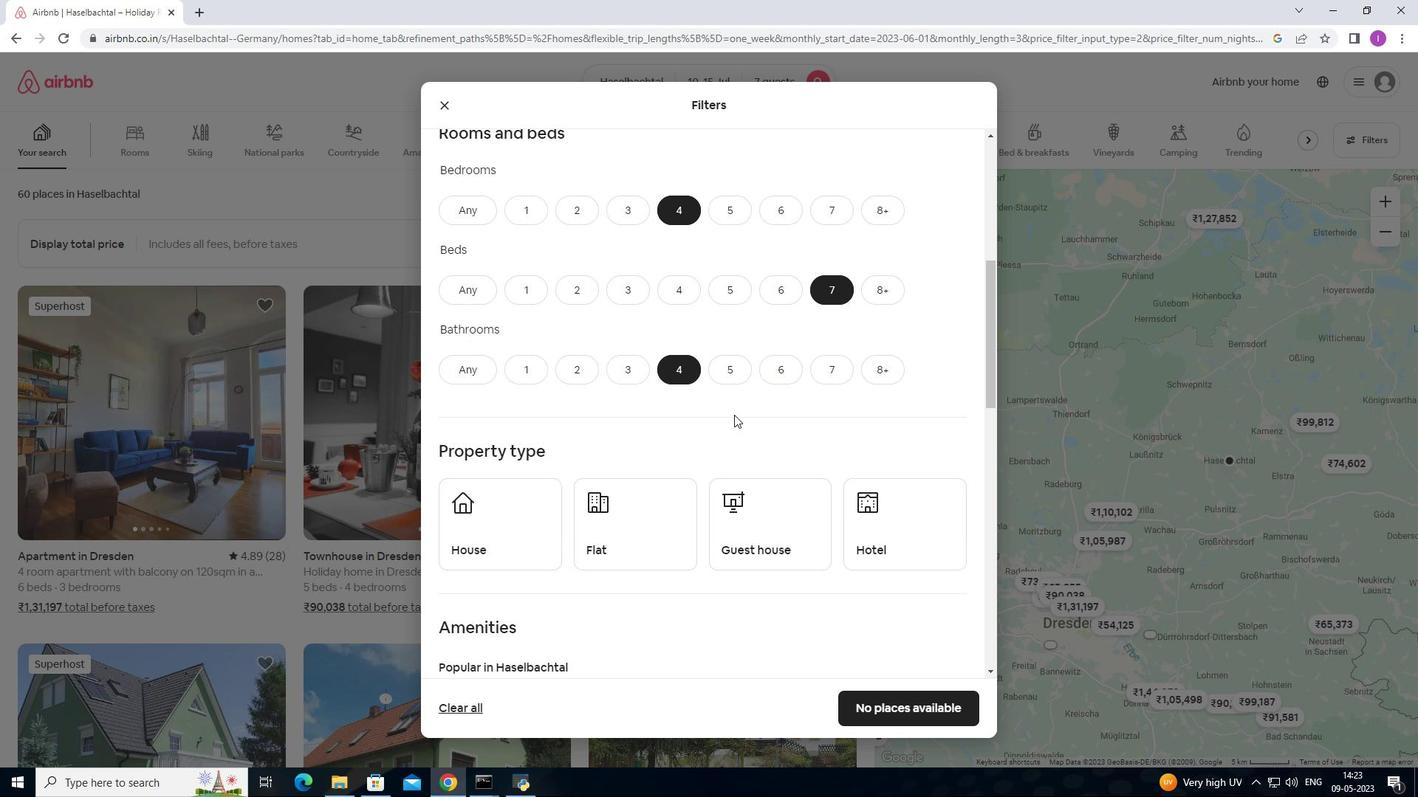 
Action: Mouse moved to (551, 399)
Screenshot: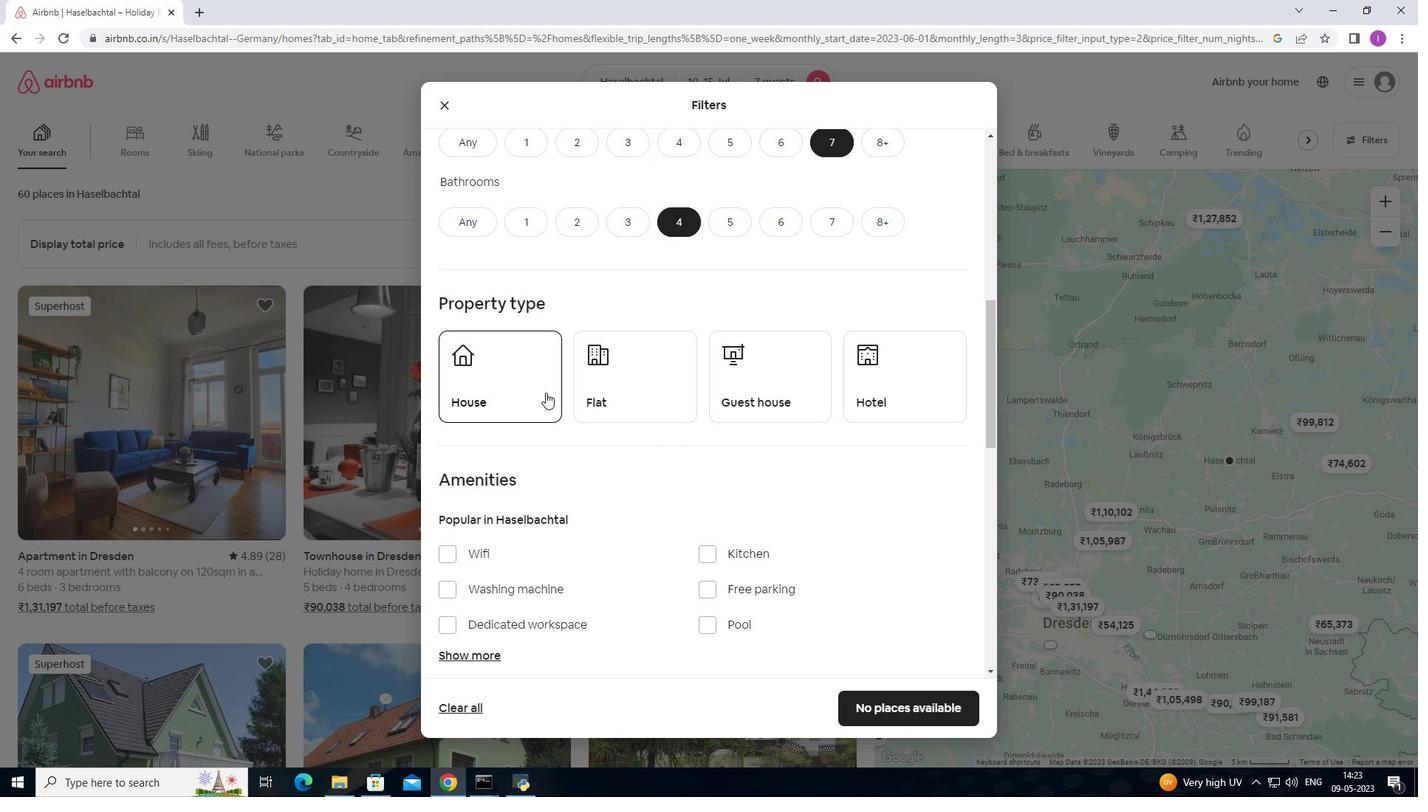 
Action: Mouse pressed left at (551, 399)
Screenshot: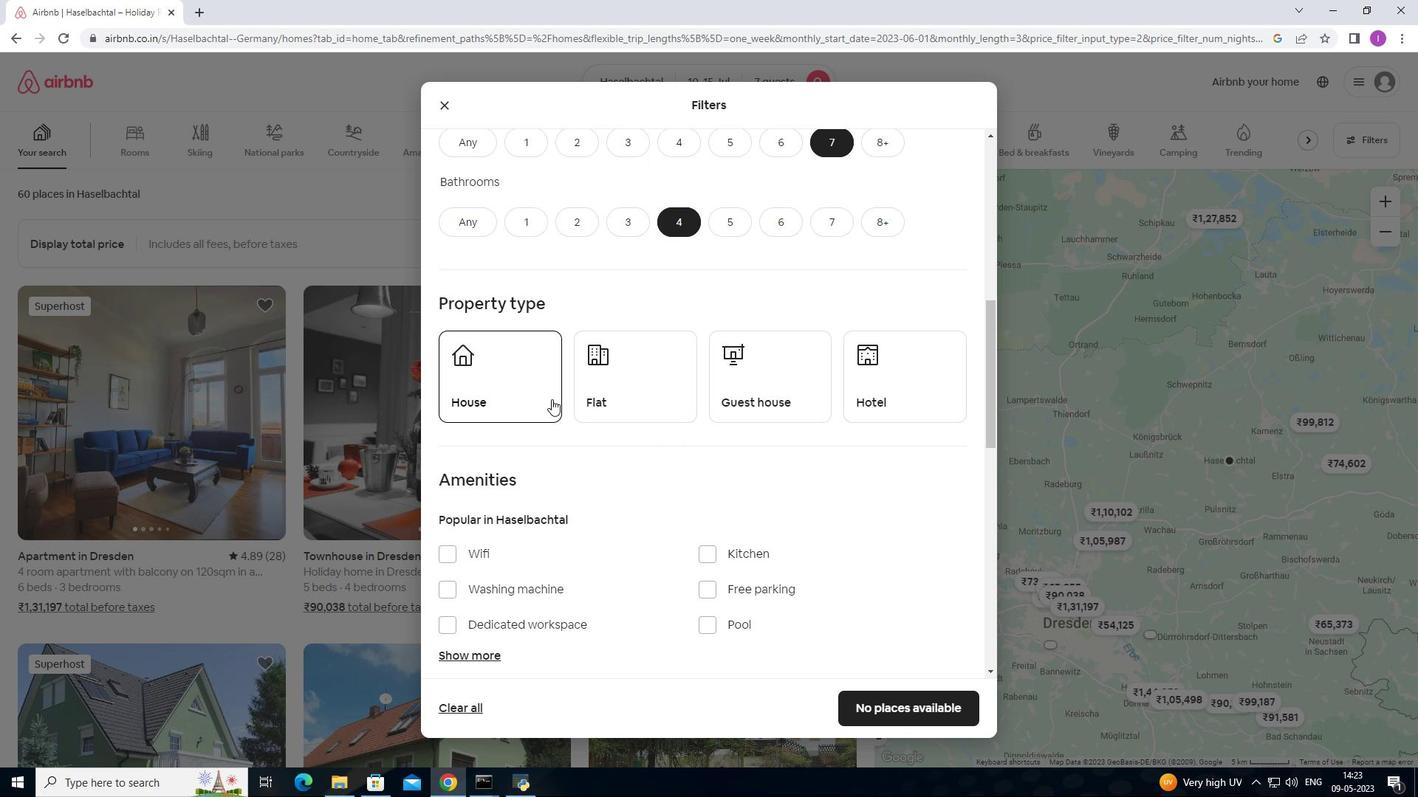 
Action: Mouse moved to (624, 398)
Screenshot: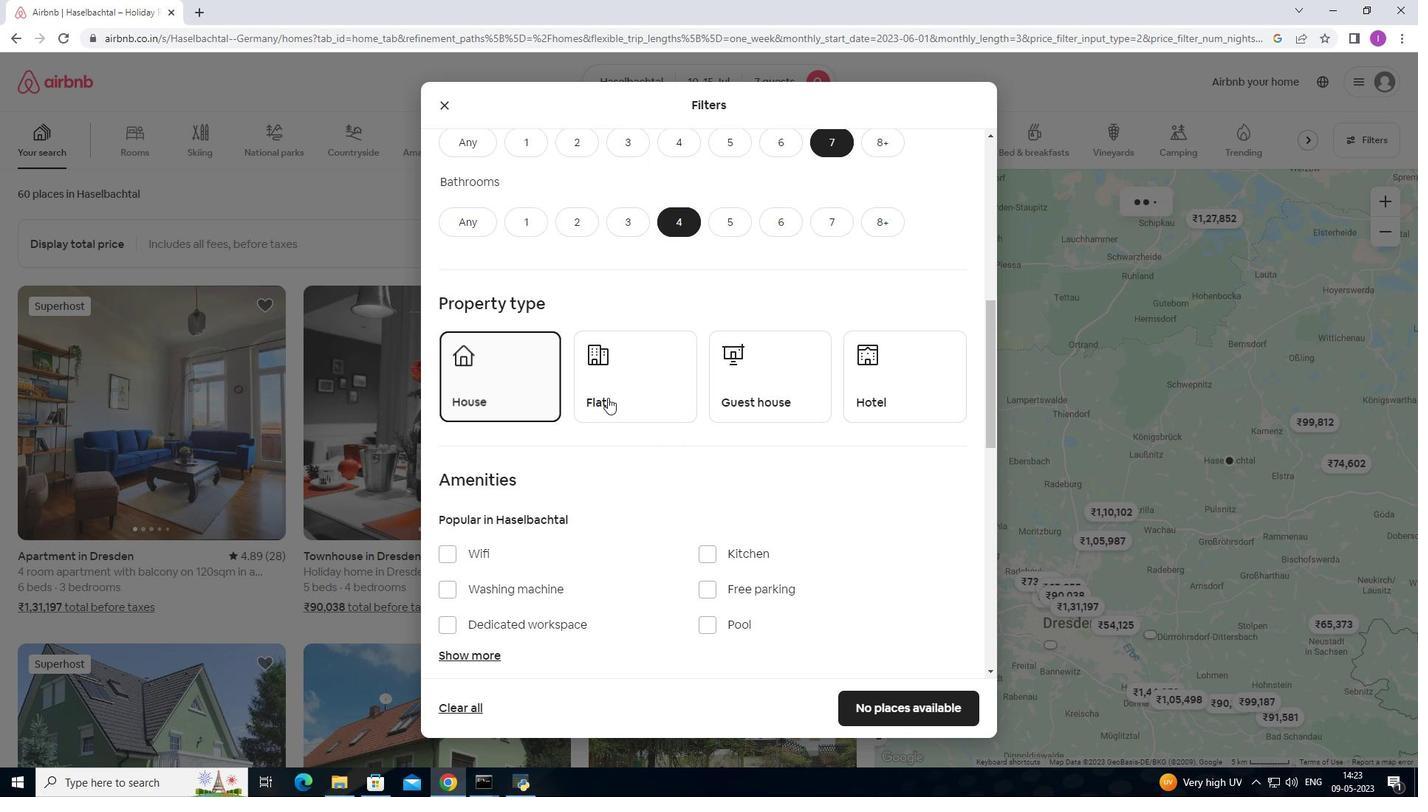 
Action: Mouse pressed left at (624, 398)
Screenshot: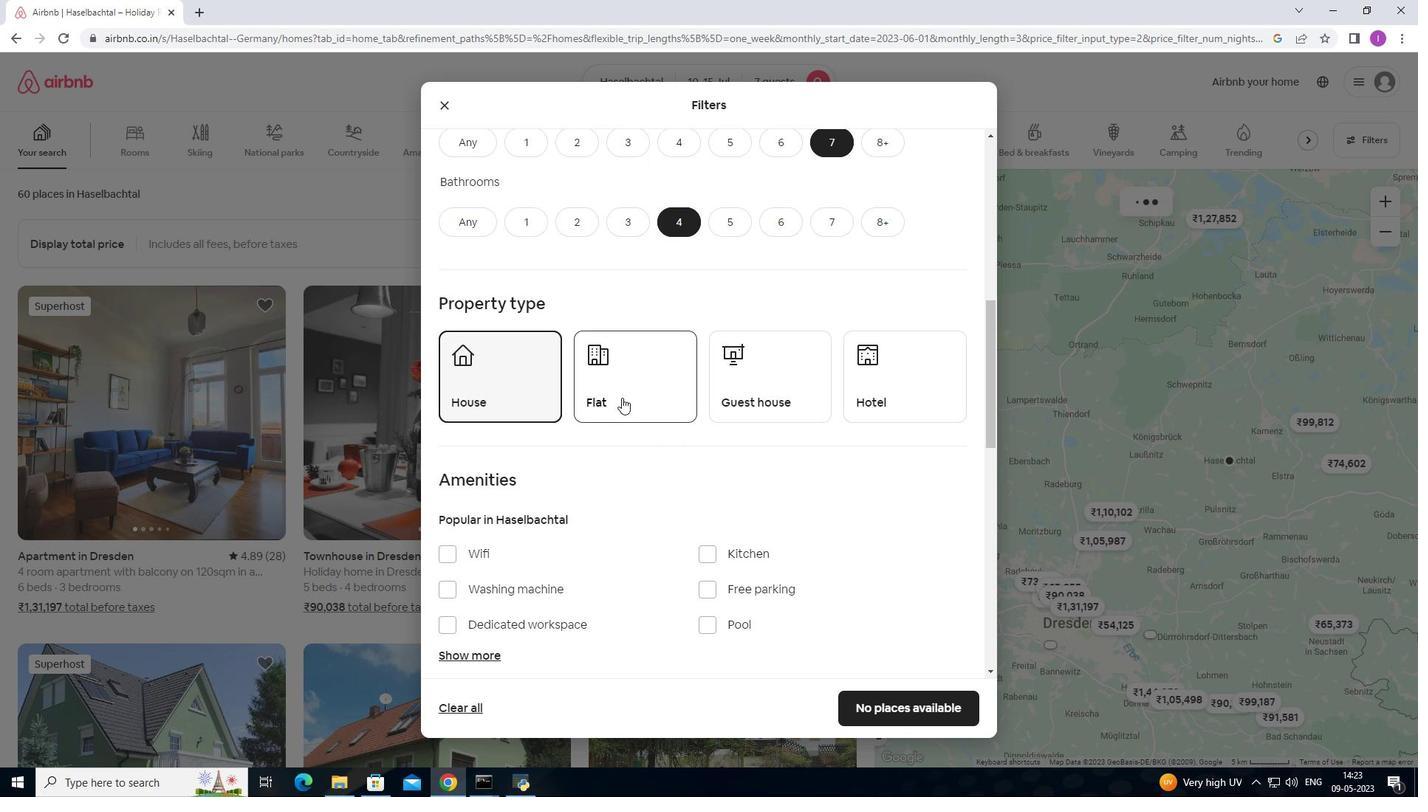 
Action: Mouse moved to (759, 409)
Screenshot: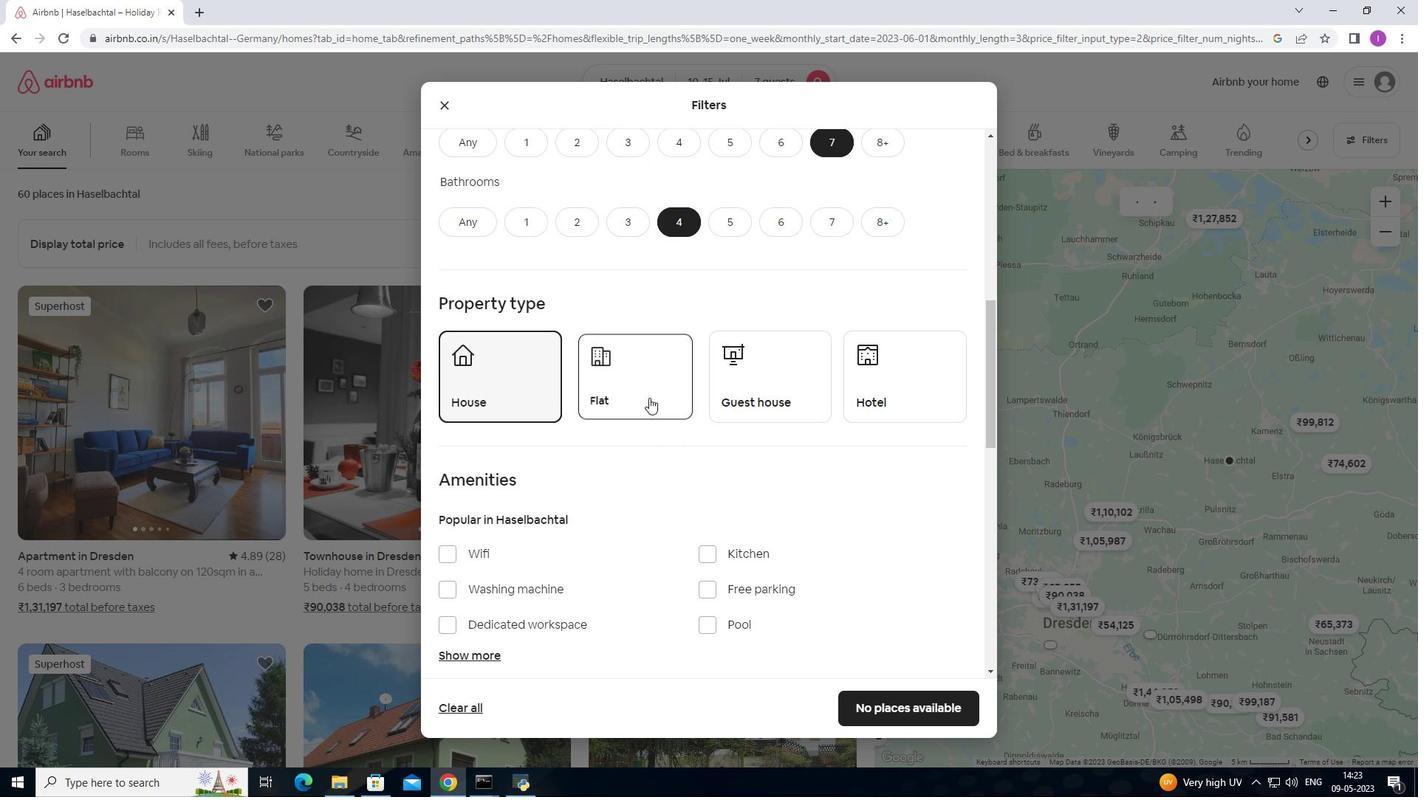 
Action: Mouse pressed left at (759, 409)
Screenshot: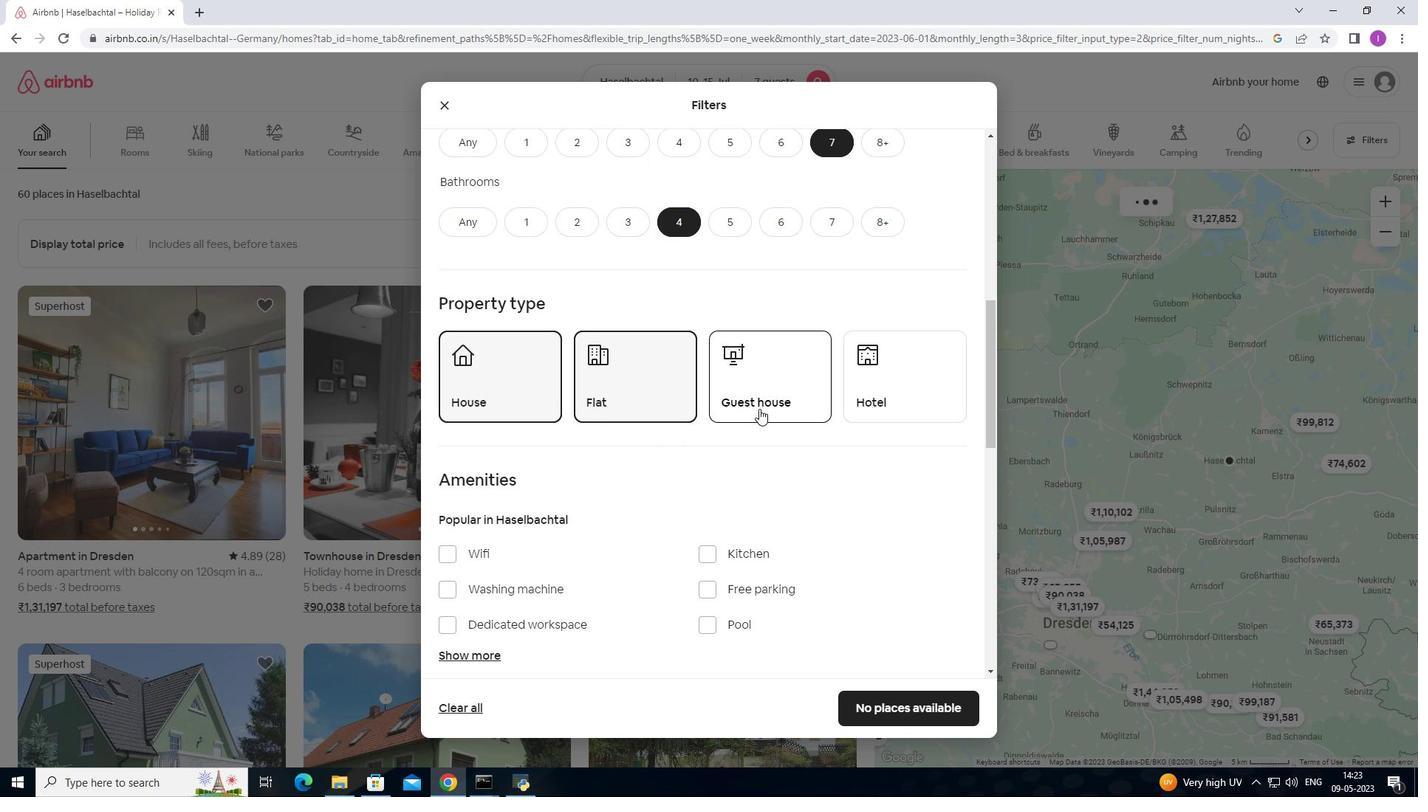 
Action: Mouse moved to (816, 423)
Screenshot: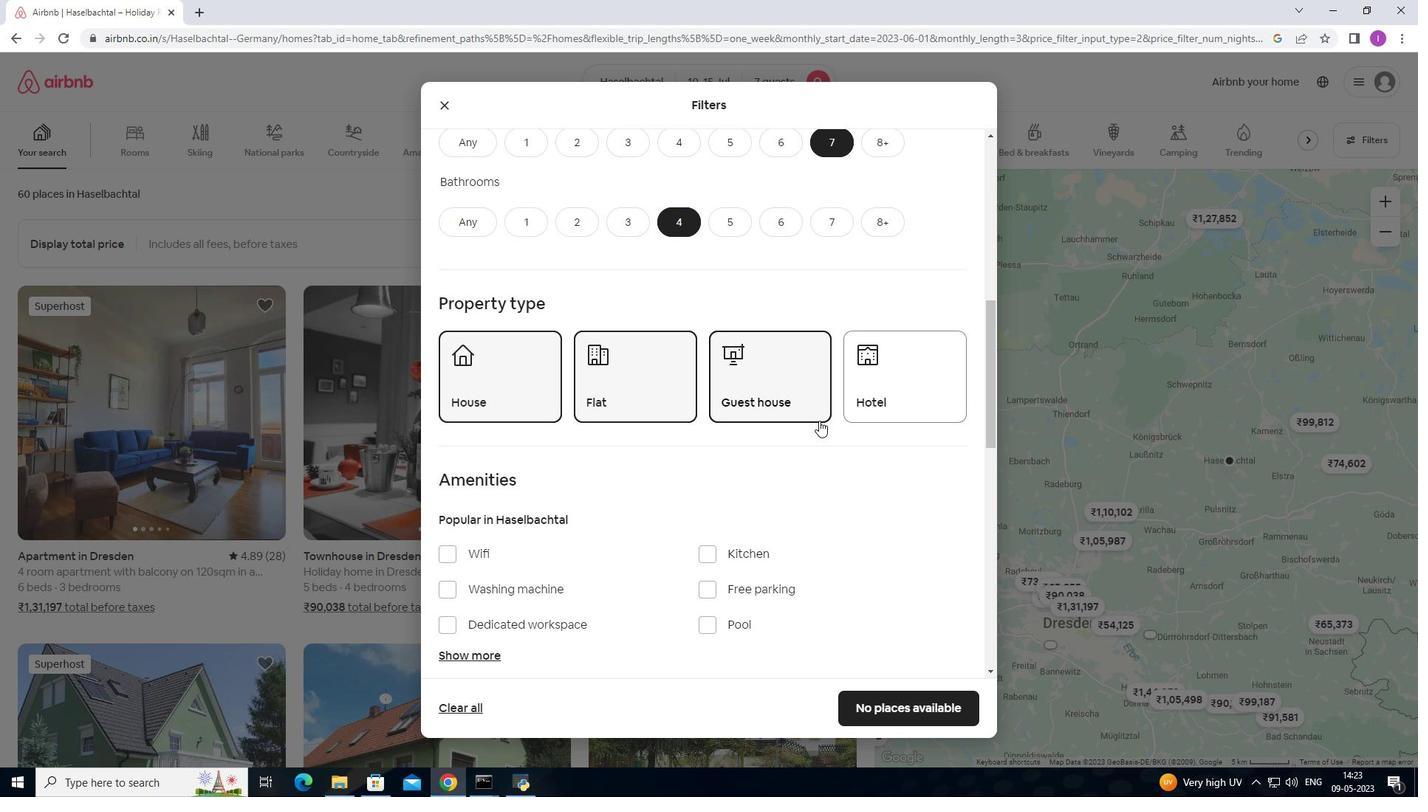 
Action: Mouse scrolled (816, 422) with delta (0, 0)
Screenshot: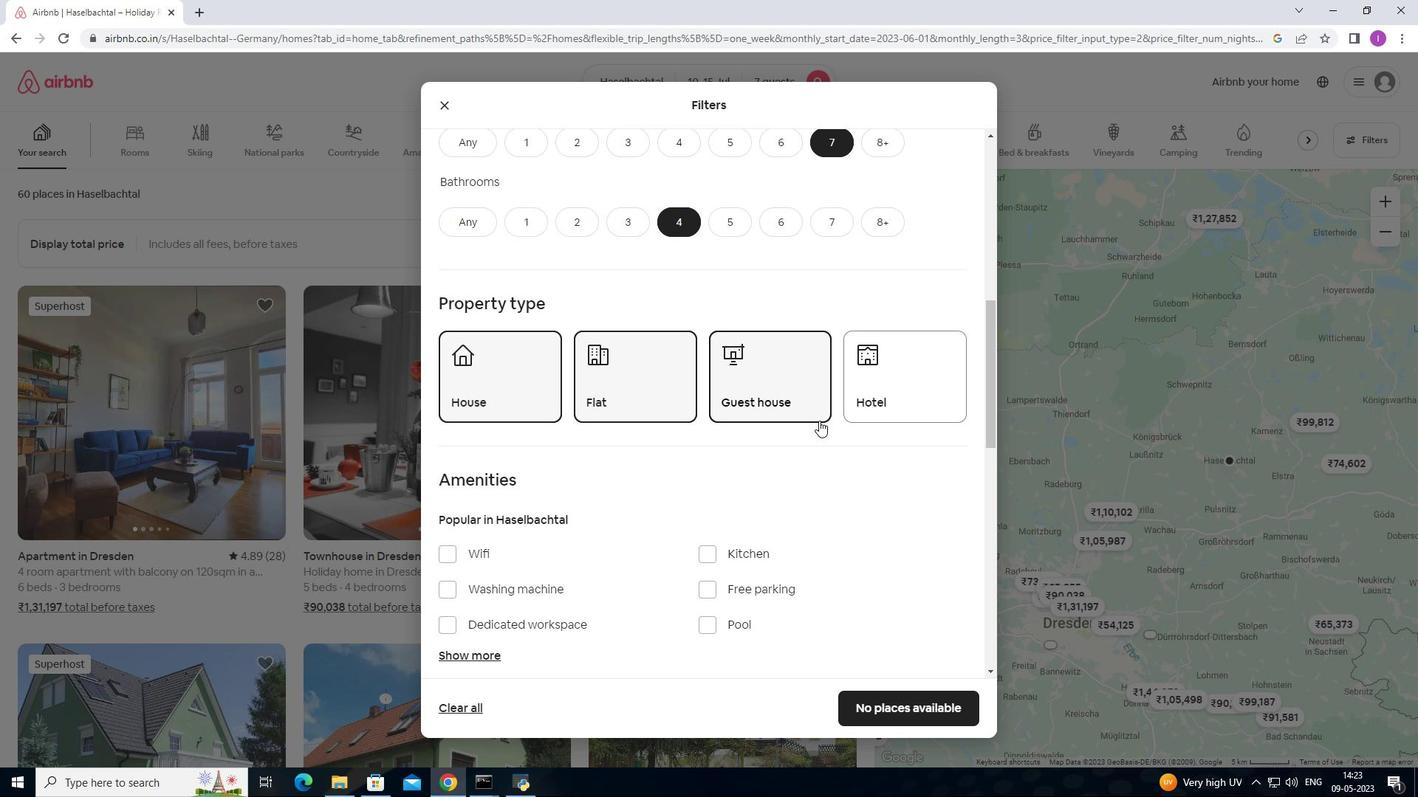 
Action: Mouse scrolled (816, 422) with delta (0, 0)
Screenshot: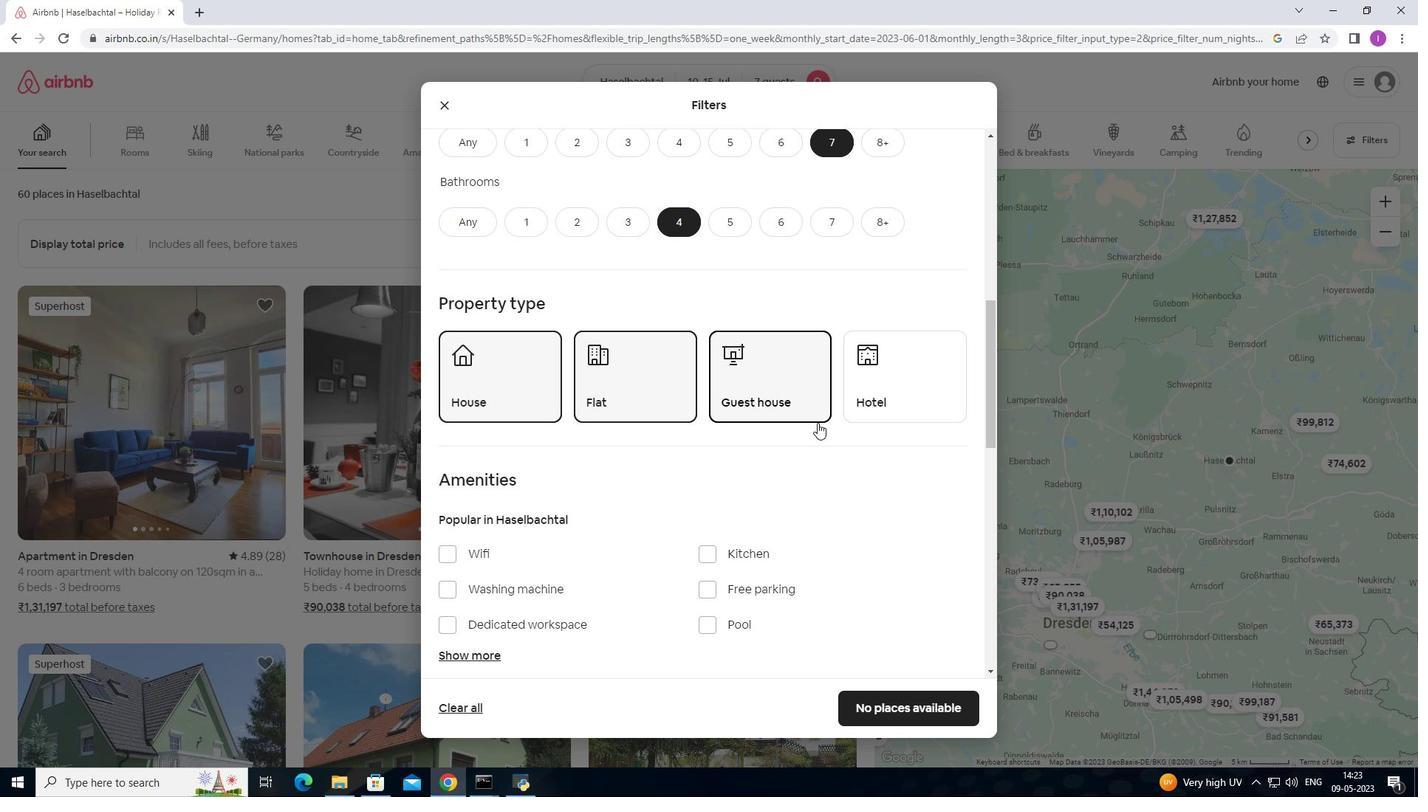 
Action: Mouse moved to (446, 403)
Screenshot: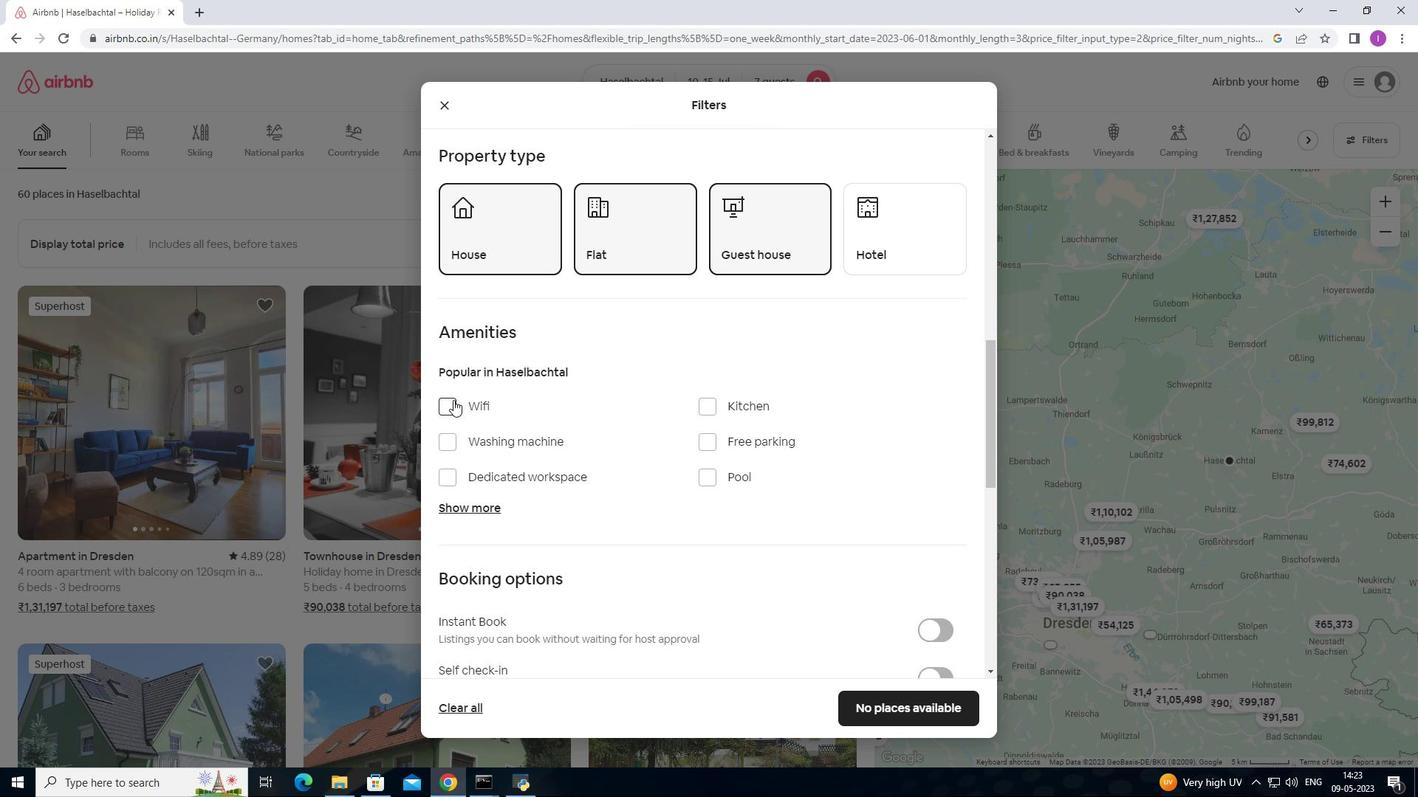 
Action: Mouse pressed left at (446, 403)
Screenshot: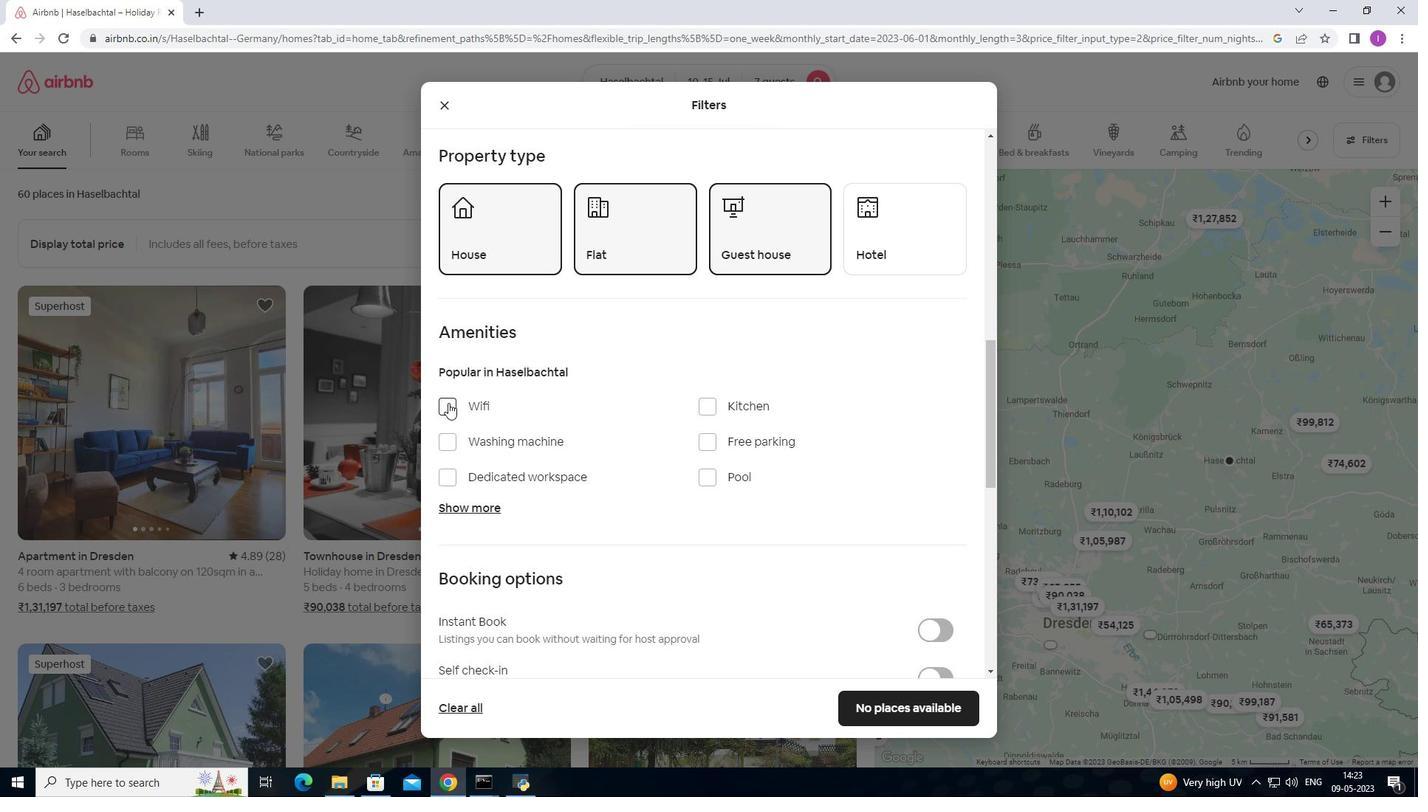 
Action: Mouse moved to (714, 439)
Screenshot: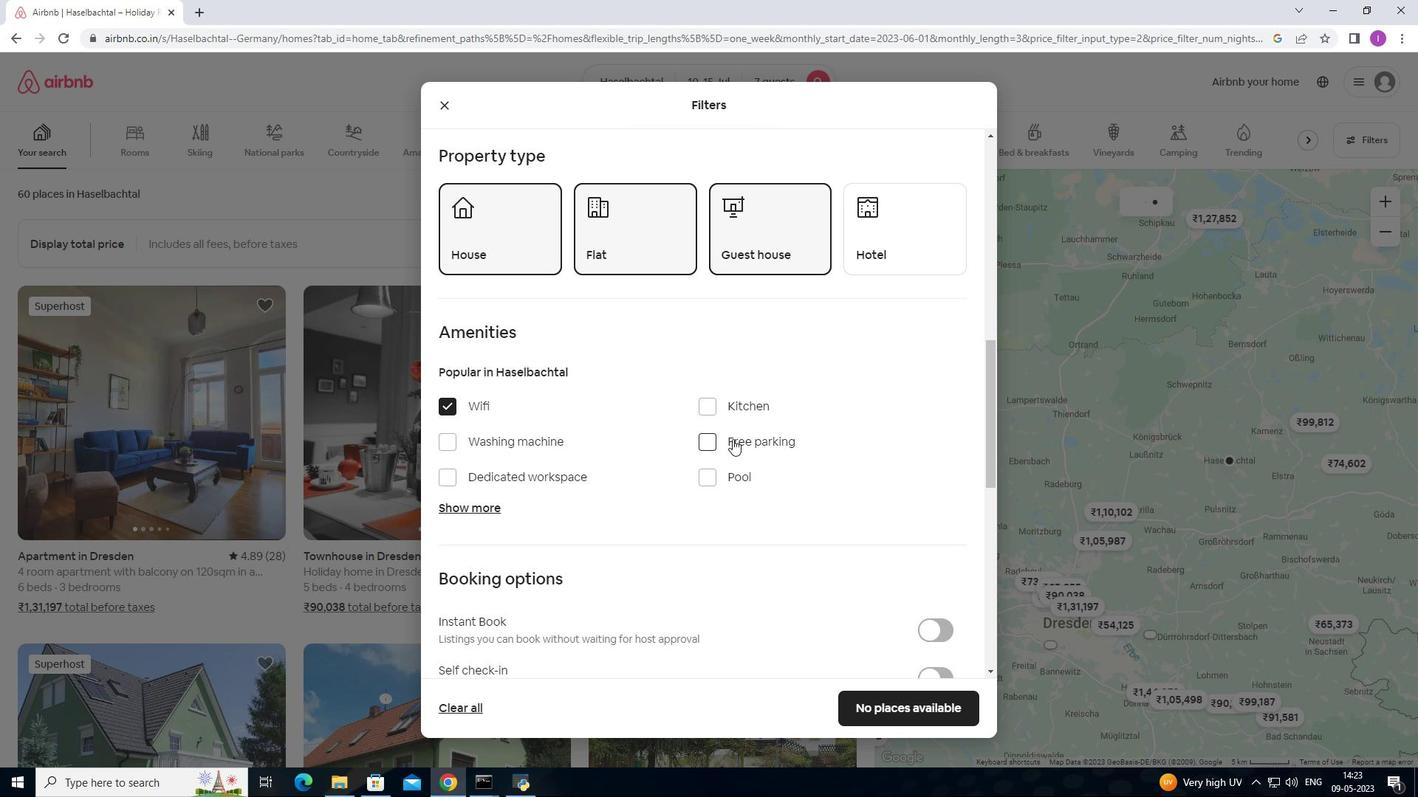 
Action: Mouse pressed left at (714, 439)
Screenshot: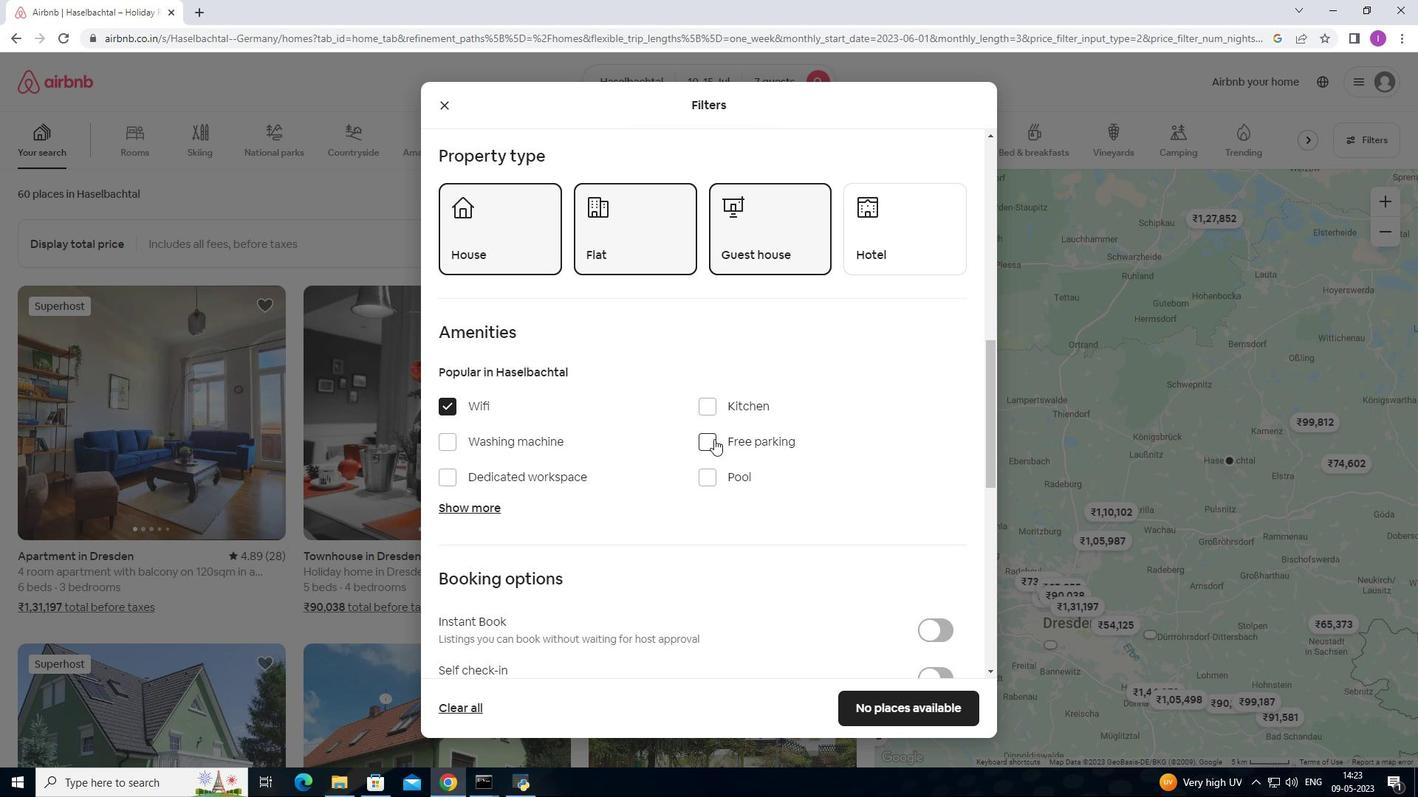 
Action: Mouse moved to (494, 508)
Screenshot: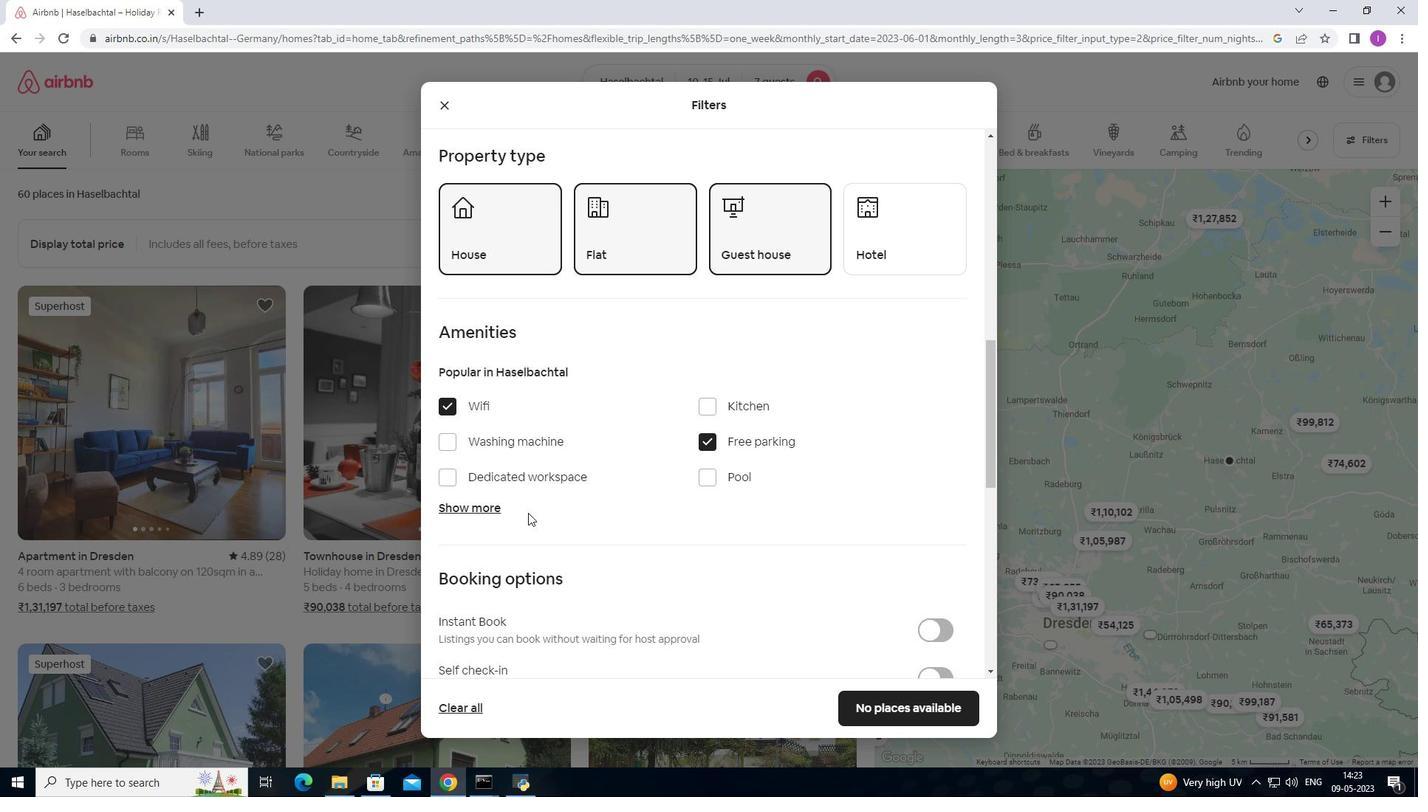 
Action: Mouse pressed left at (494, 508)
Screenshot: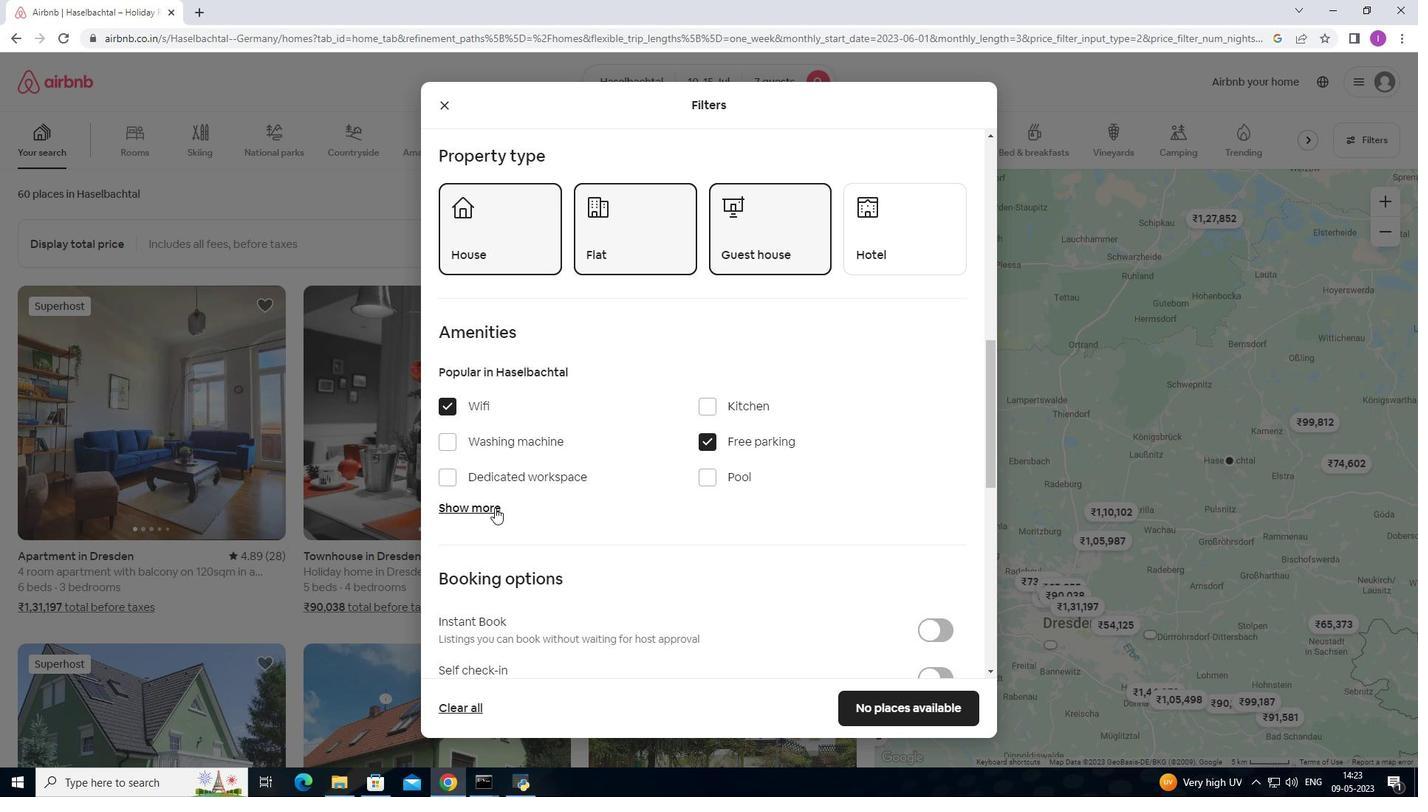 
Action: Mouse moved to (582, 528)
Screenshot: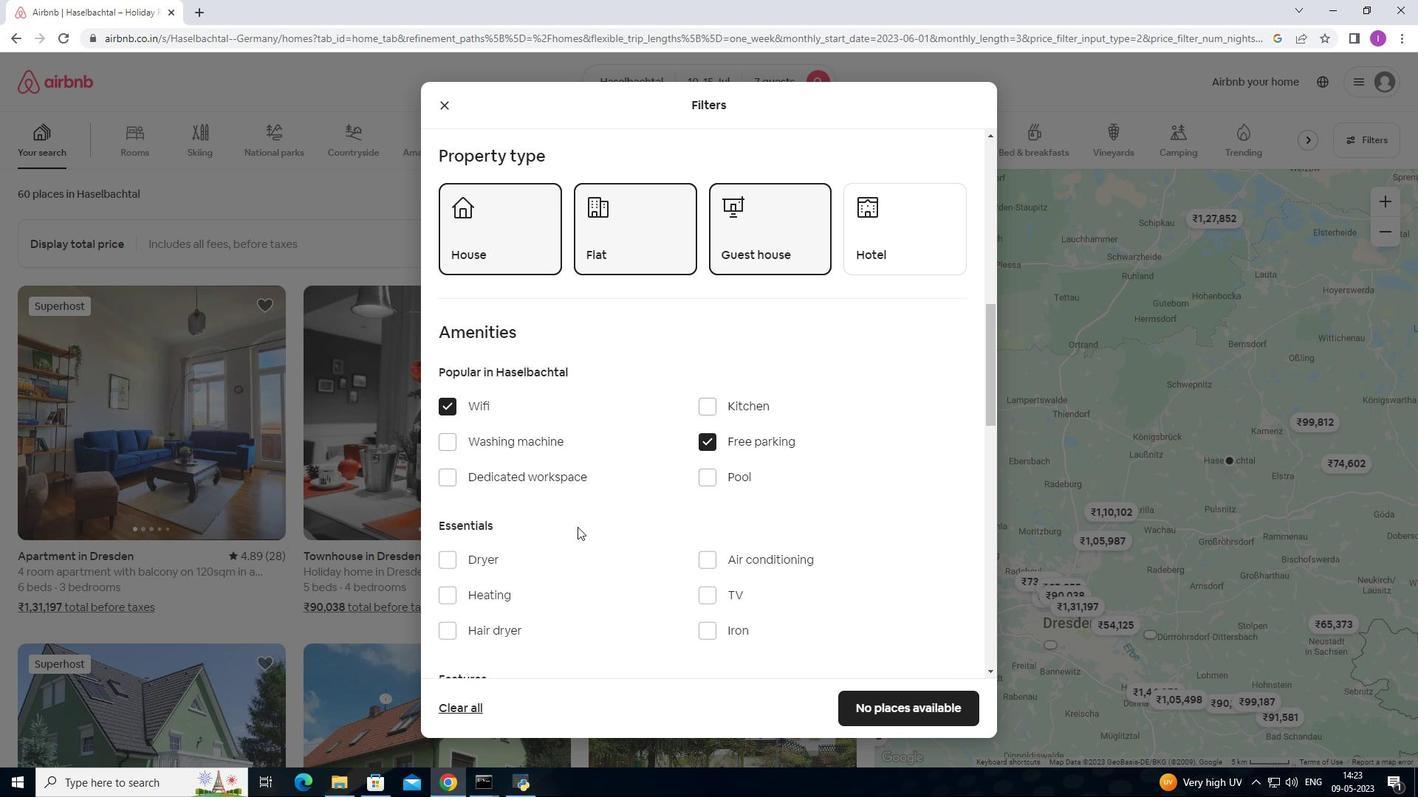 
Action: Mouse scrolled (582, 528) with delta (0, 0)
Screenshot: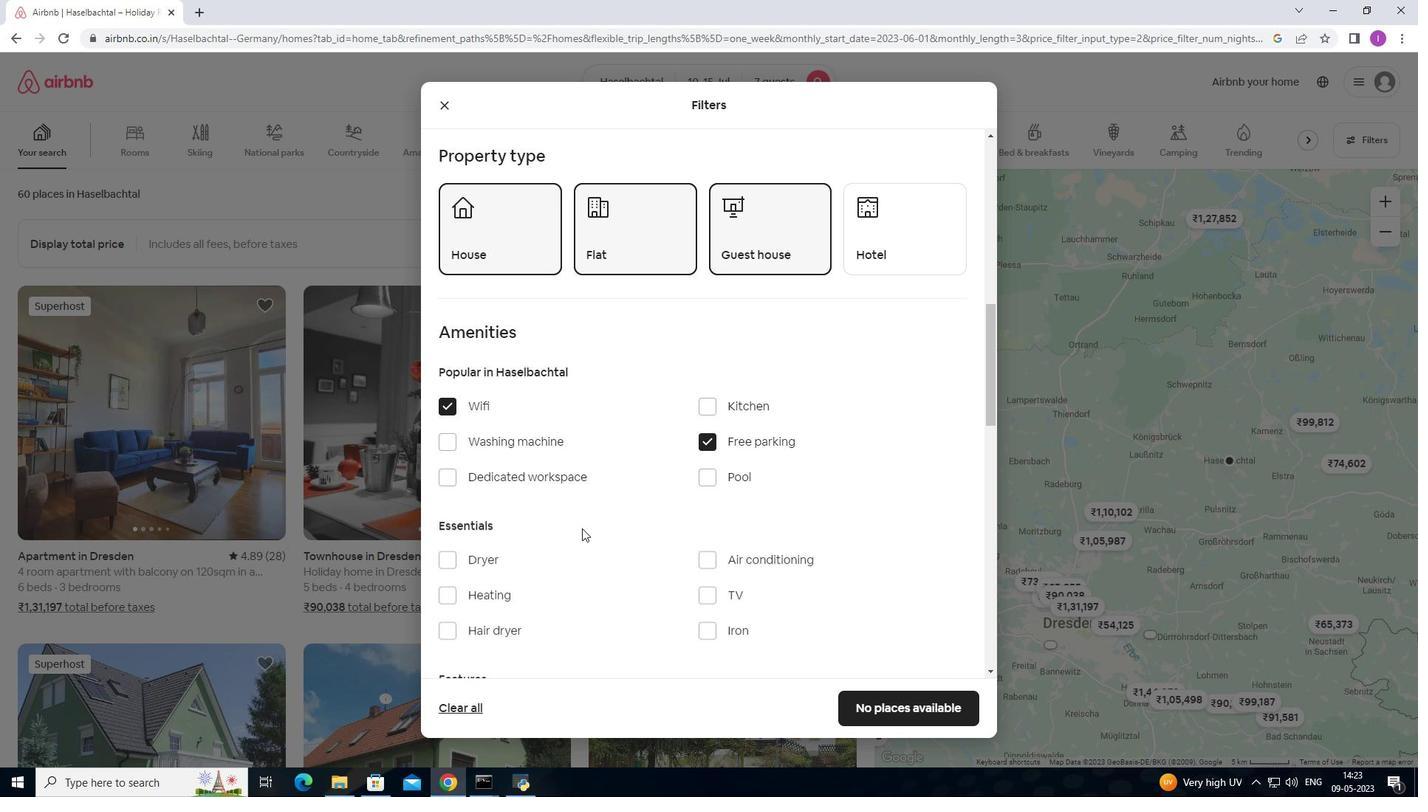 
Action: Mouse moved to (710, 514)
Screenshot: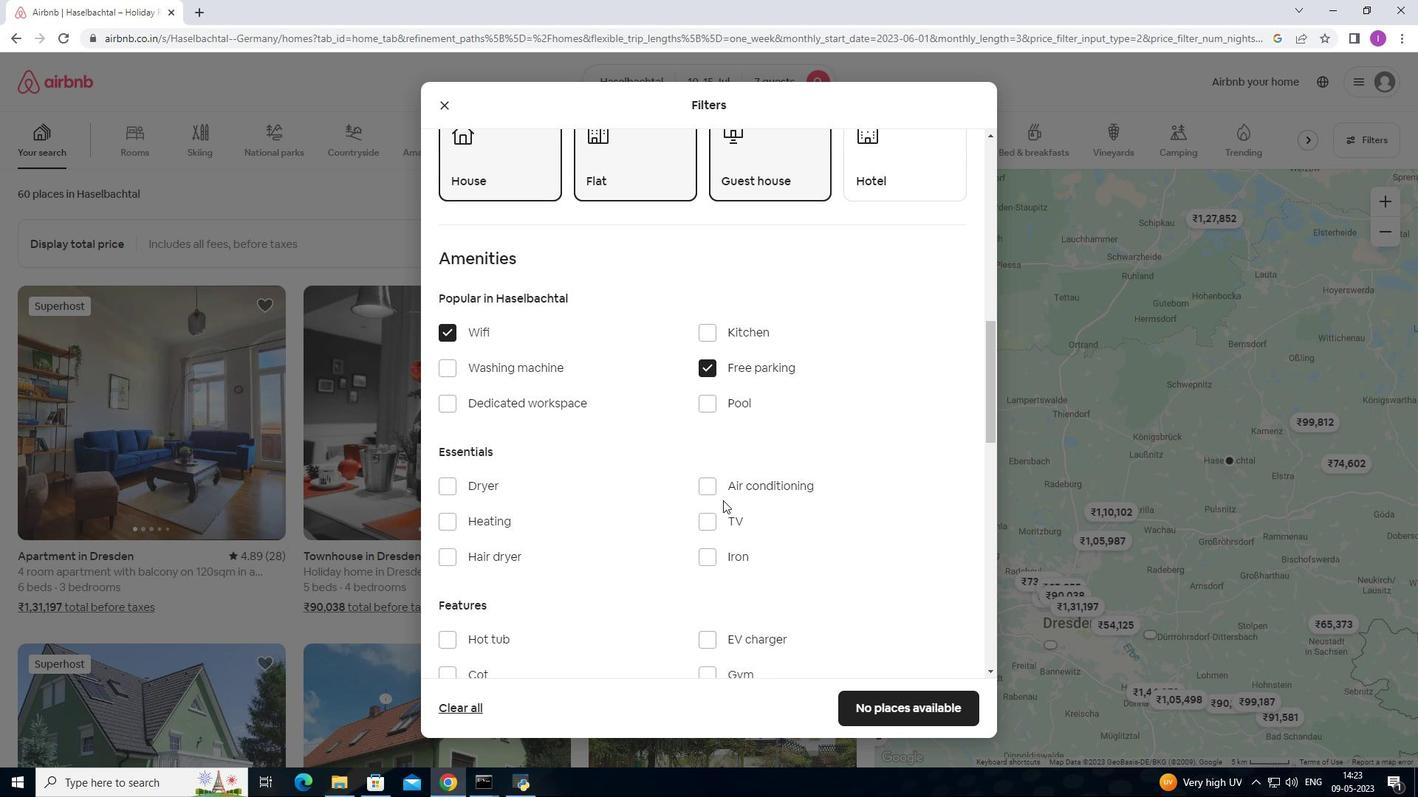 
Action: Mouse pressed left at (710, 514)
Screenshot: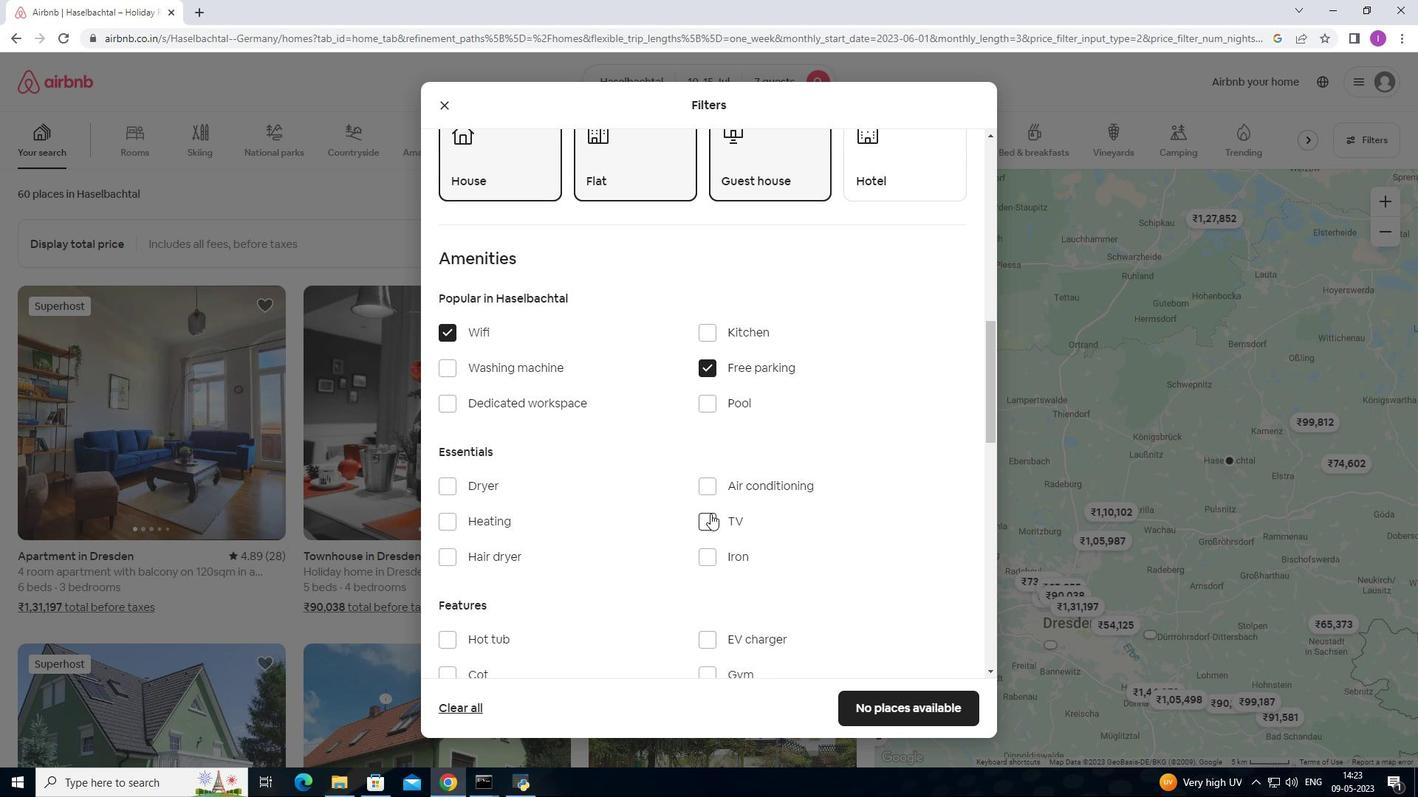 
Action: Mouse moved to (589, 512)
Screenshot: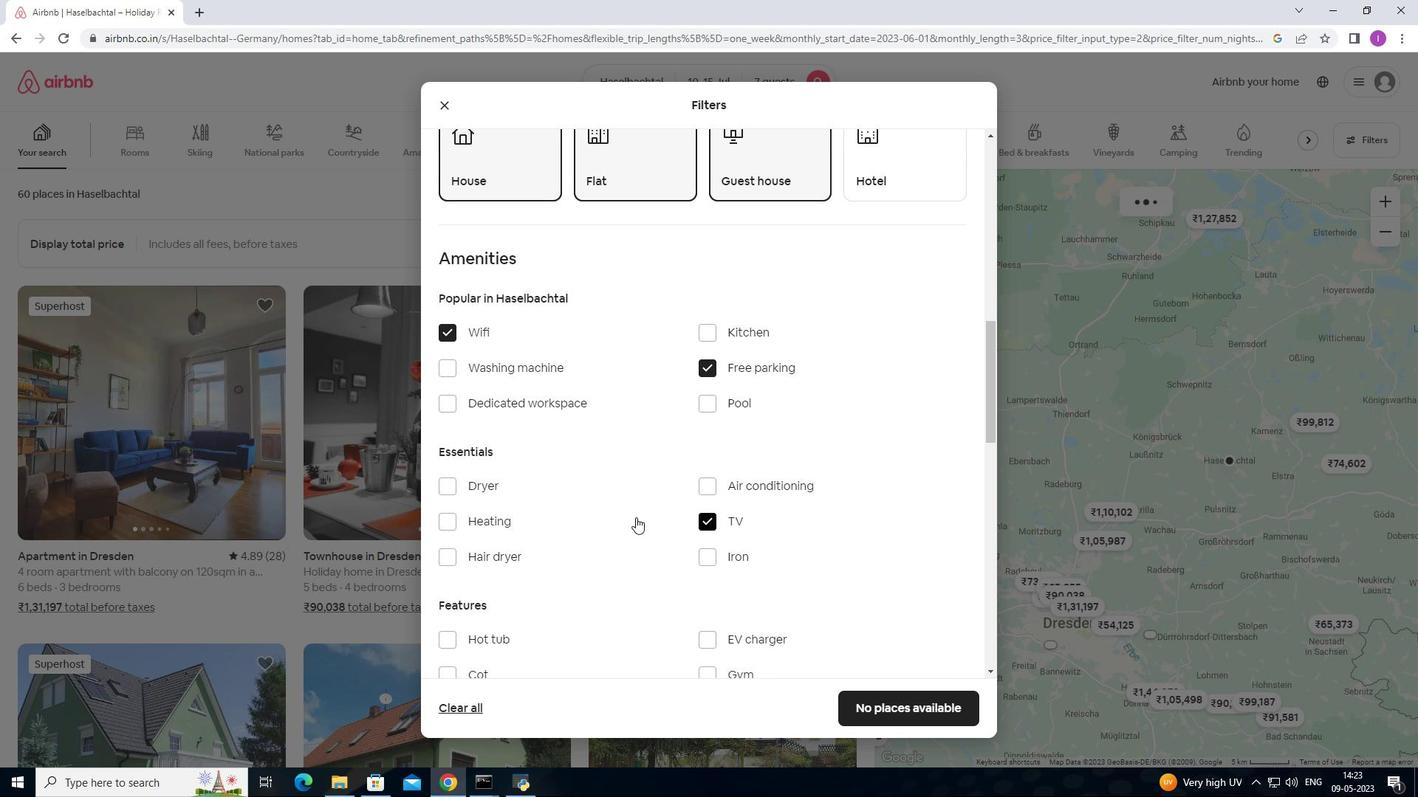 
Action: Mouse scrolled (589, 511) with delta (0, 0)
Screenshot: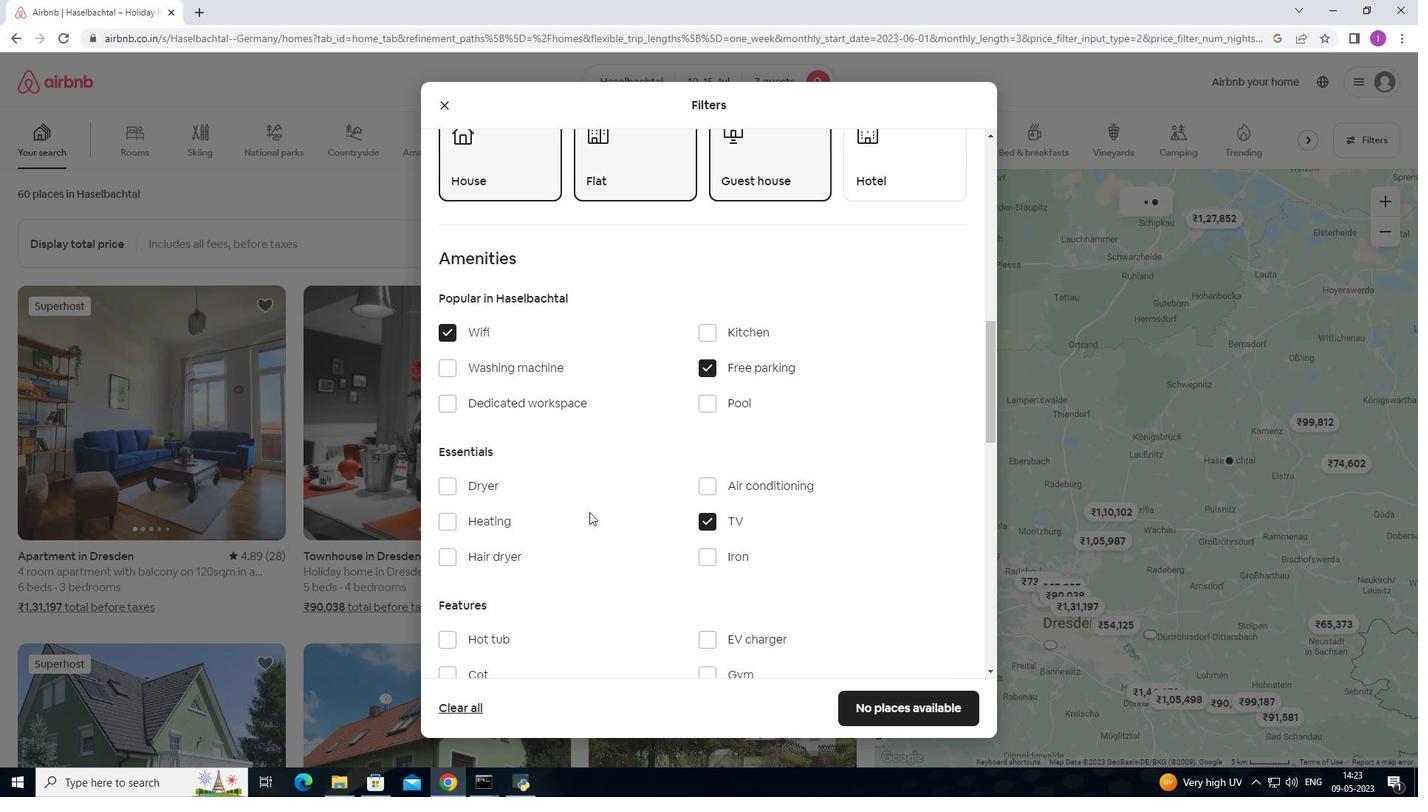 
Action: Mouse scrolled (589, 511) with delta (0, 0)
Screenshot: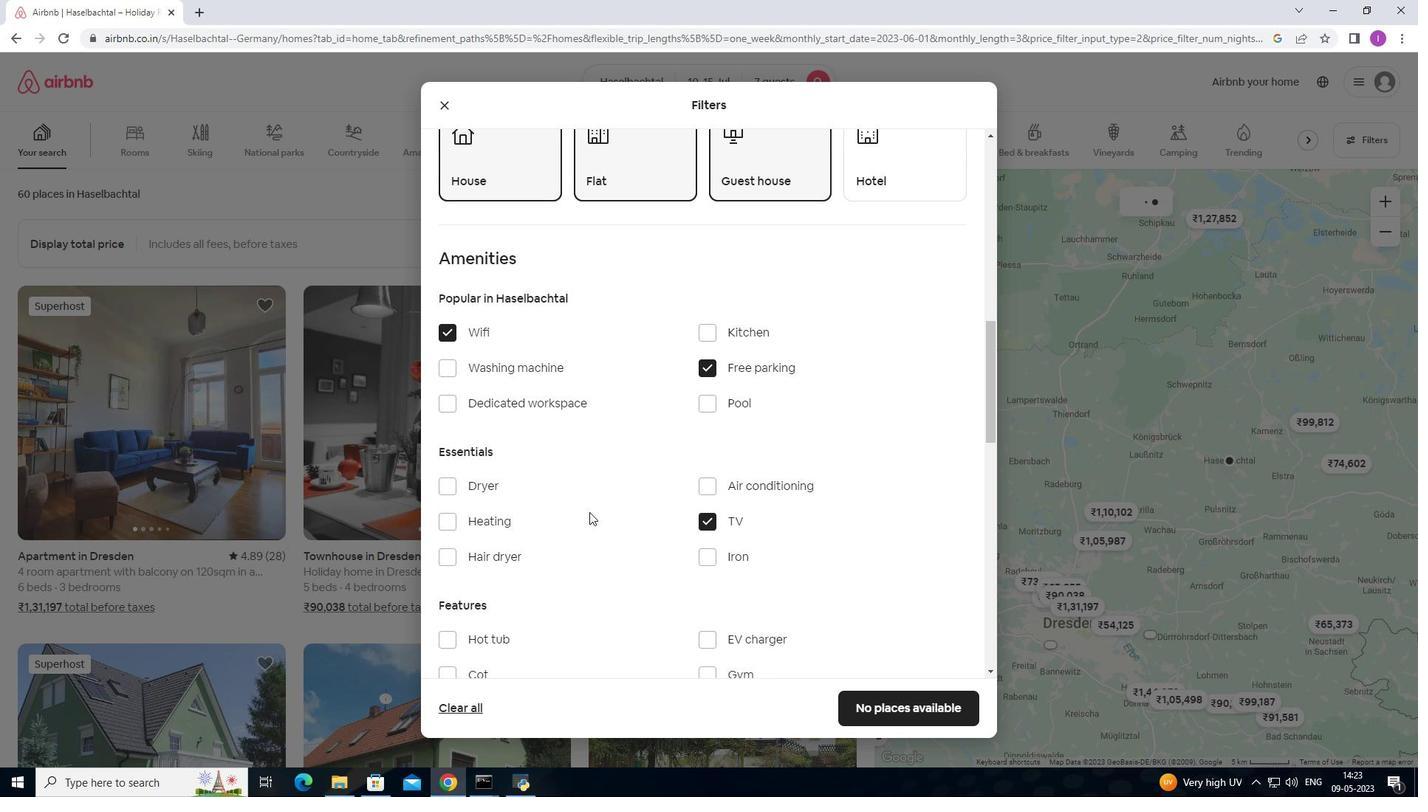 
Action: Mouse scrolled (589, 511) with delta (0, 0)
Screenshot: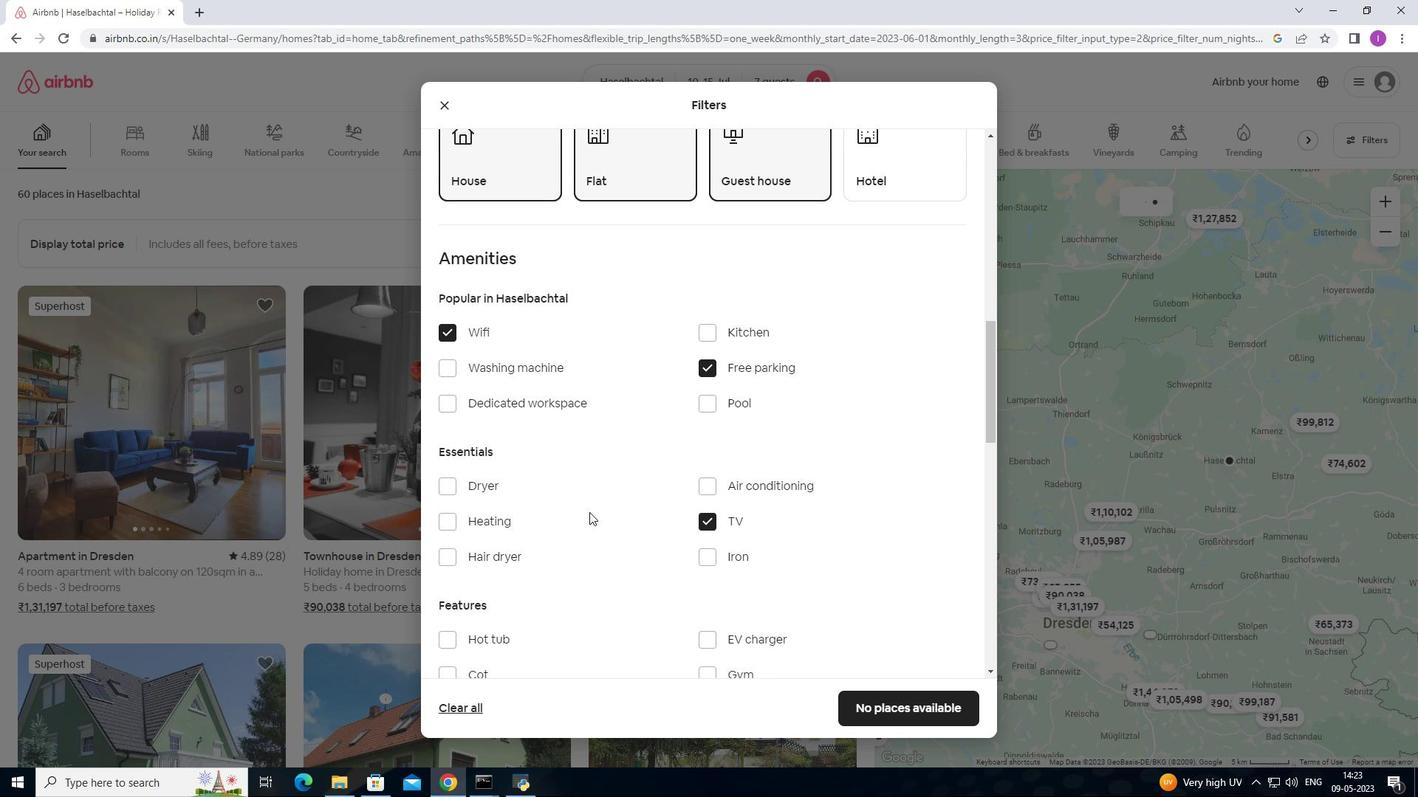 
Action: Mouse scrolled (589, 511) with delta (0, 0)
Screenshot: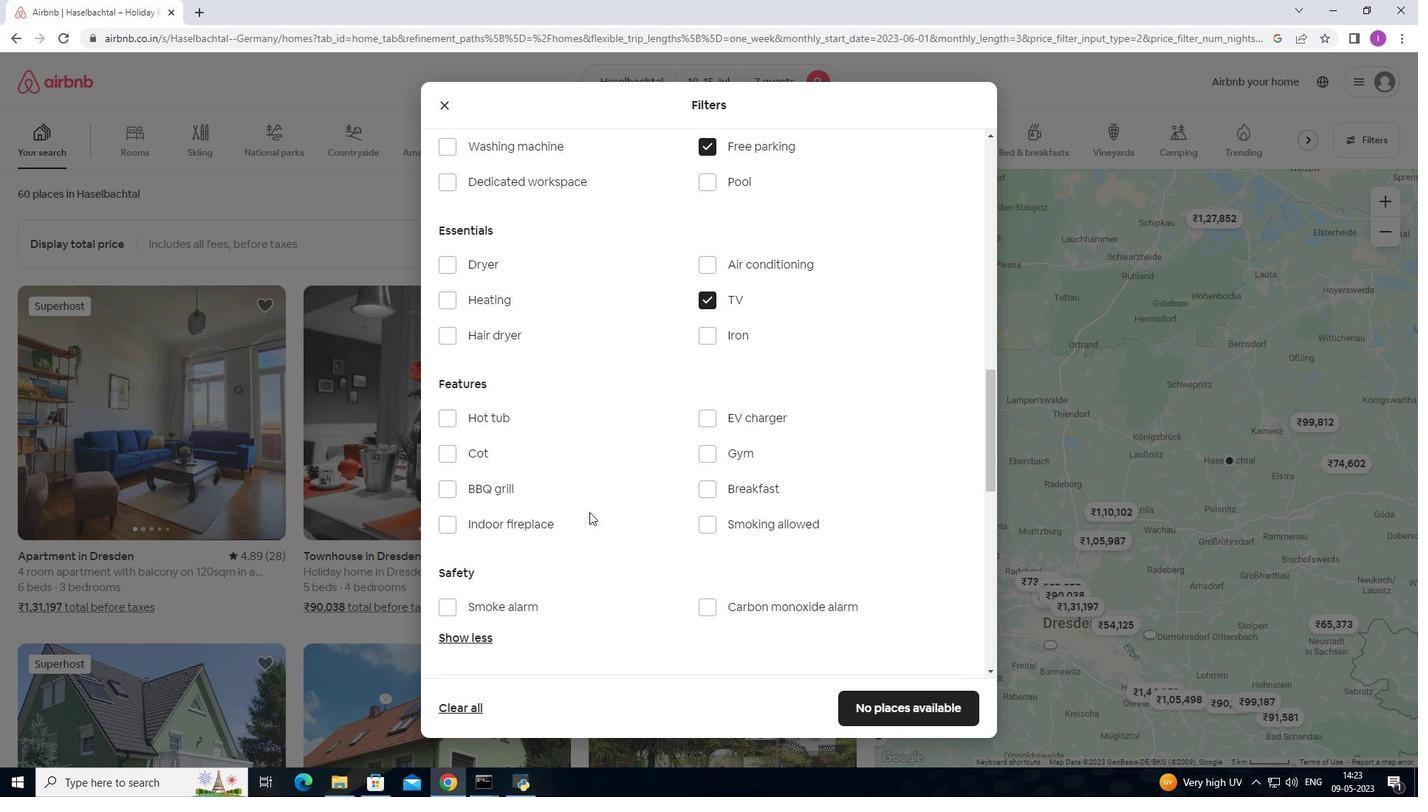 
Action: Mouse scrolled (589, 511) with delta (0, 0)
Screenshot: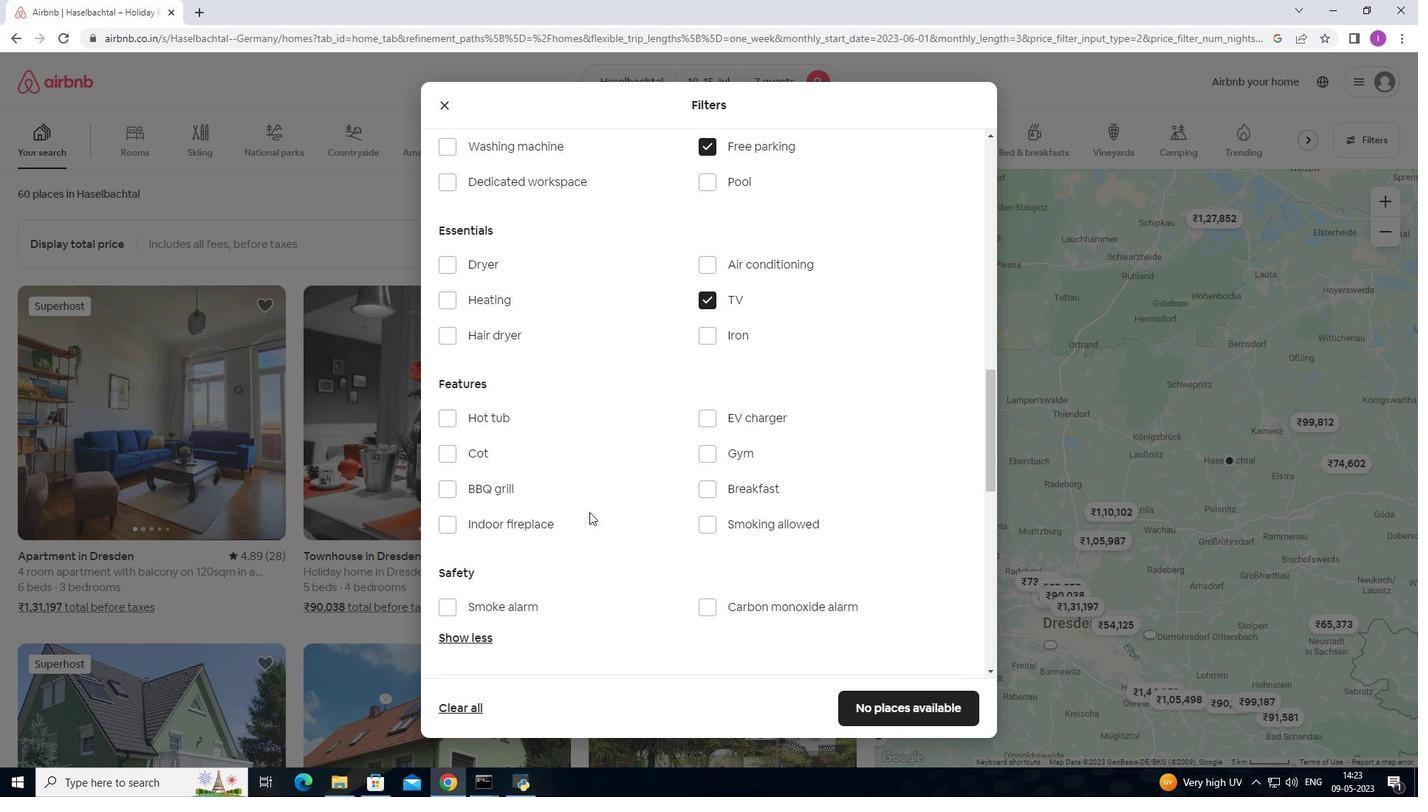 
Action: Mouse scrolled (589, 511) with delta (0, 0)
Screenshot: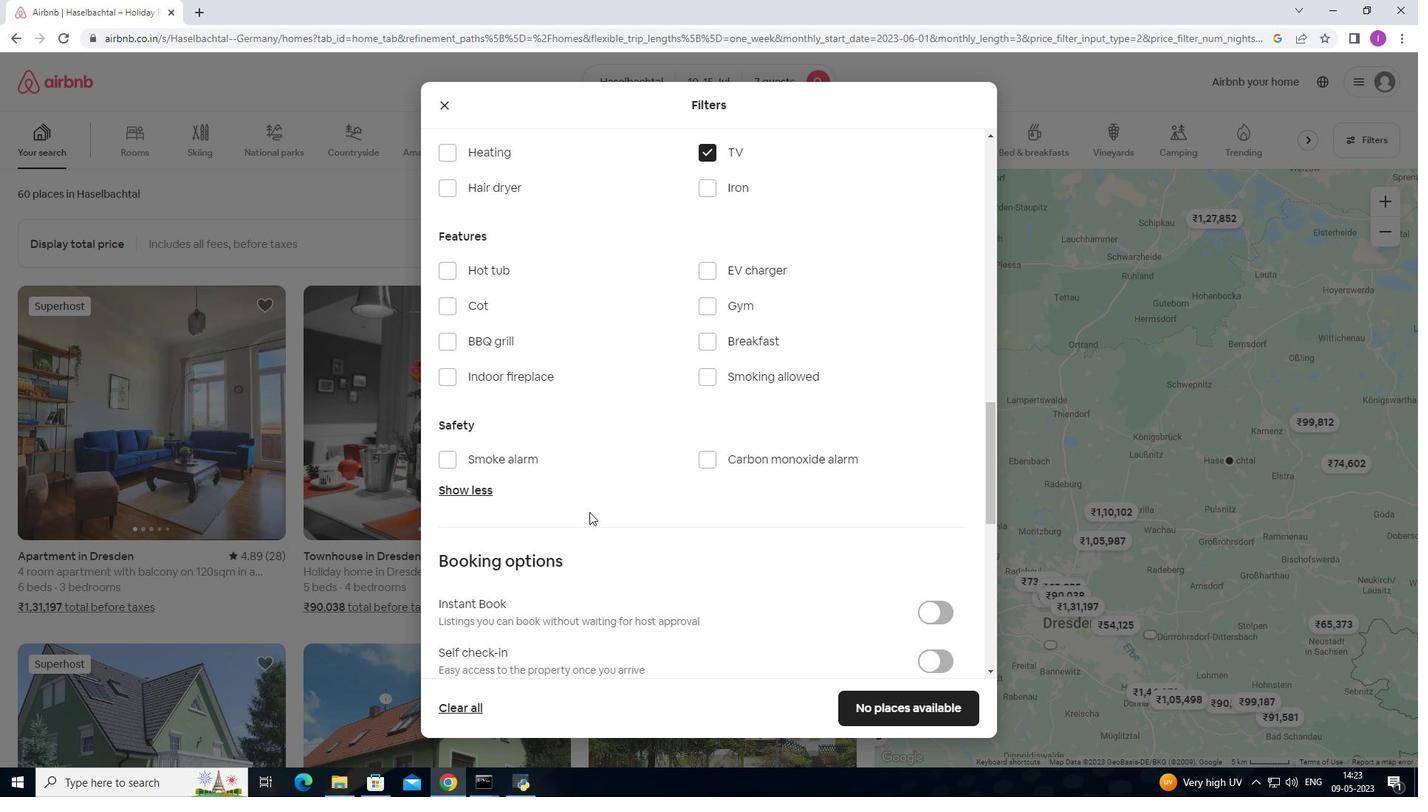 
Action: Mouse scrolled (589, 511) with delta (0, 0)
Screenshot: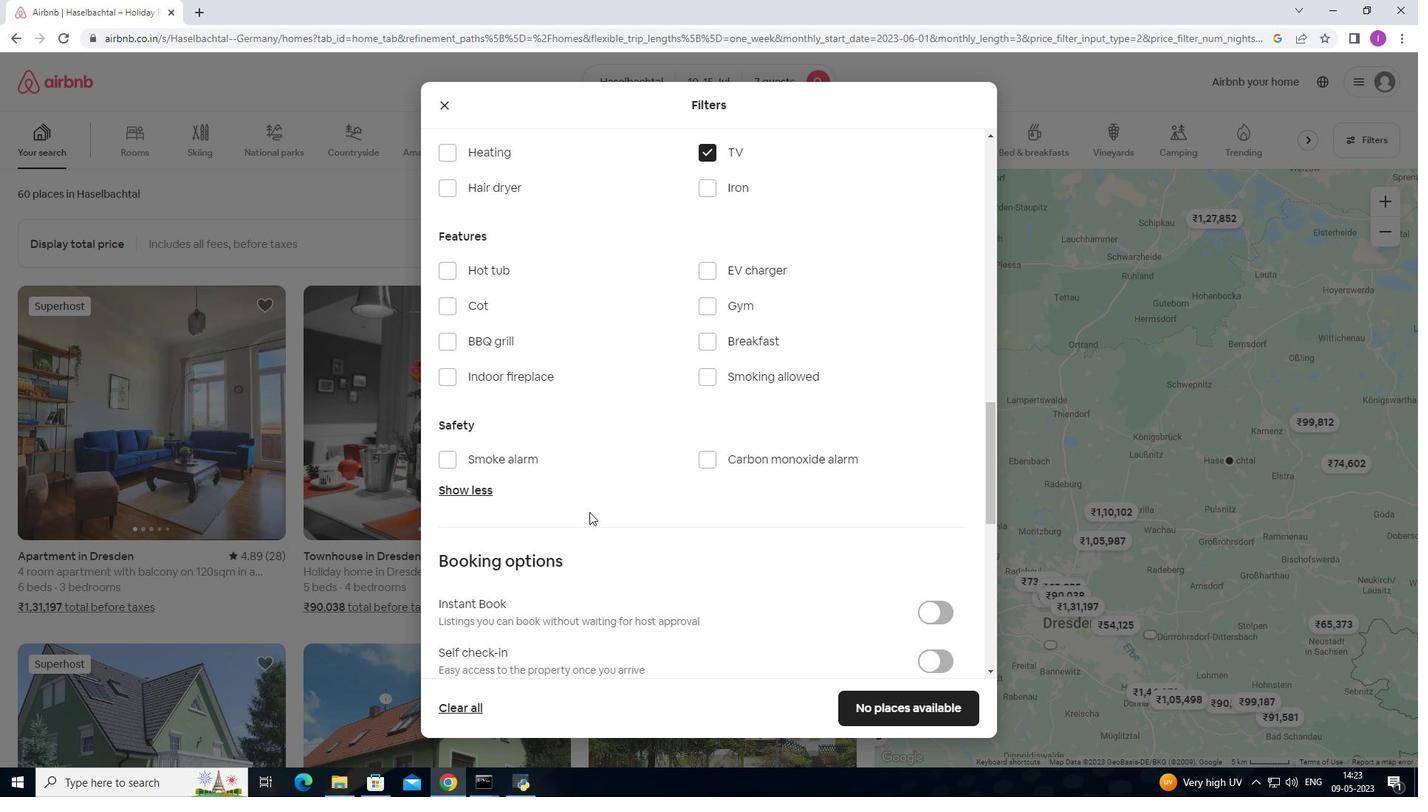 
Action: Mouse moved to (494, 282)
Screenshot: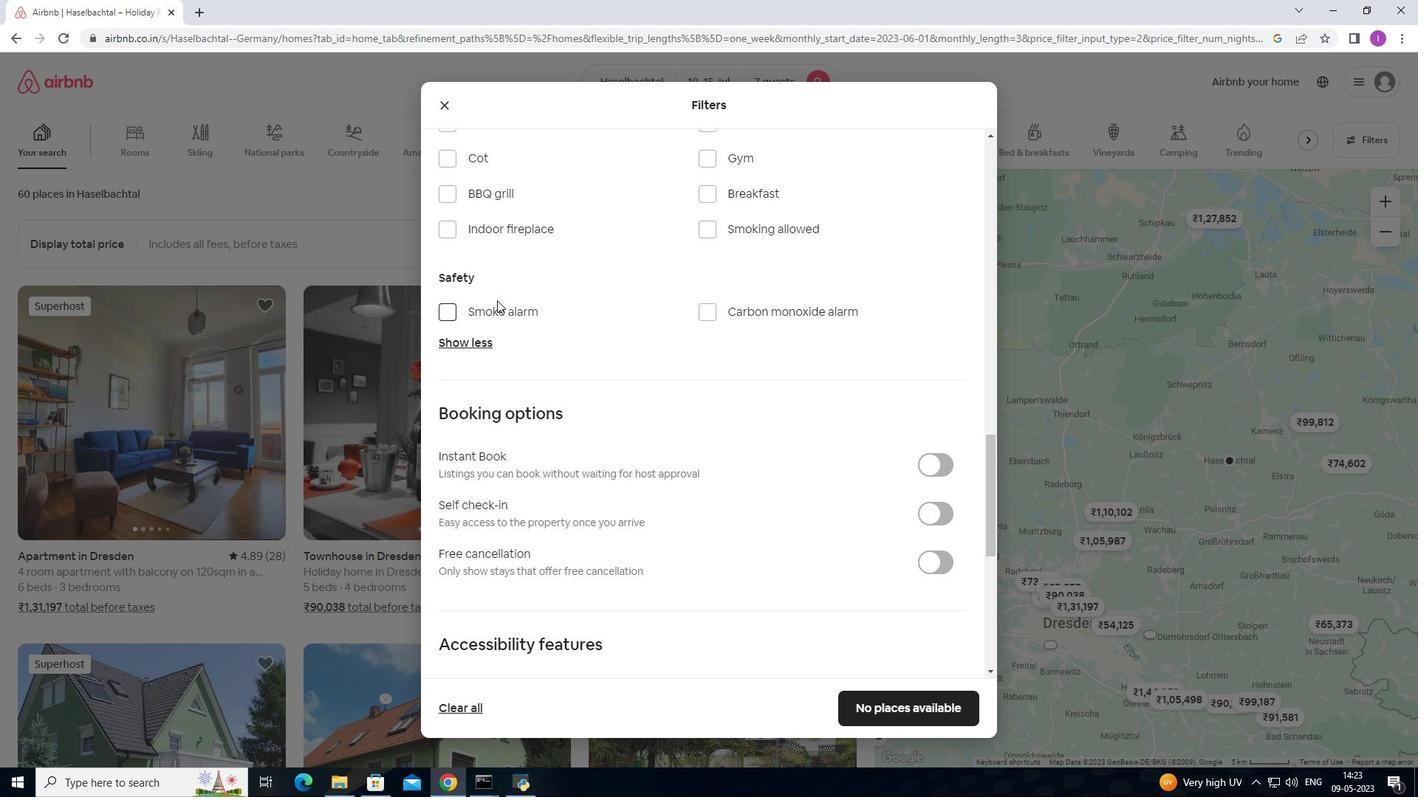 
Action: Mouse scrolled (494, 283) with delta (0, 0)
Screenshot: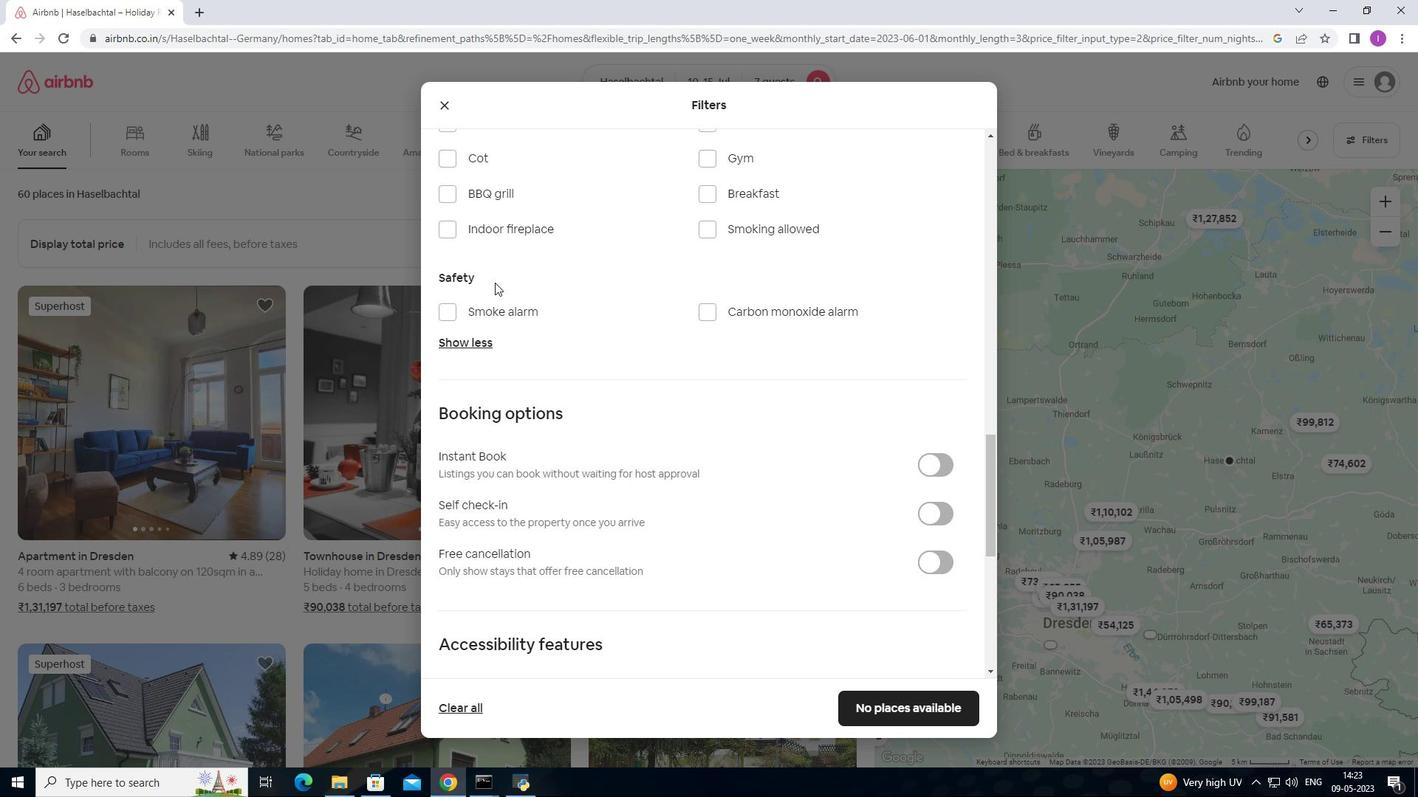 
Action: Mouse moved to (494, 290)
Screenshot: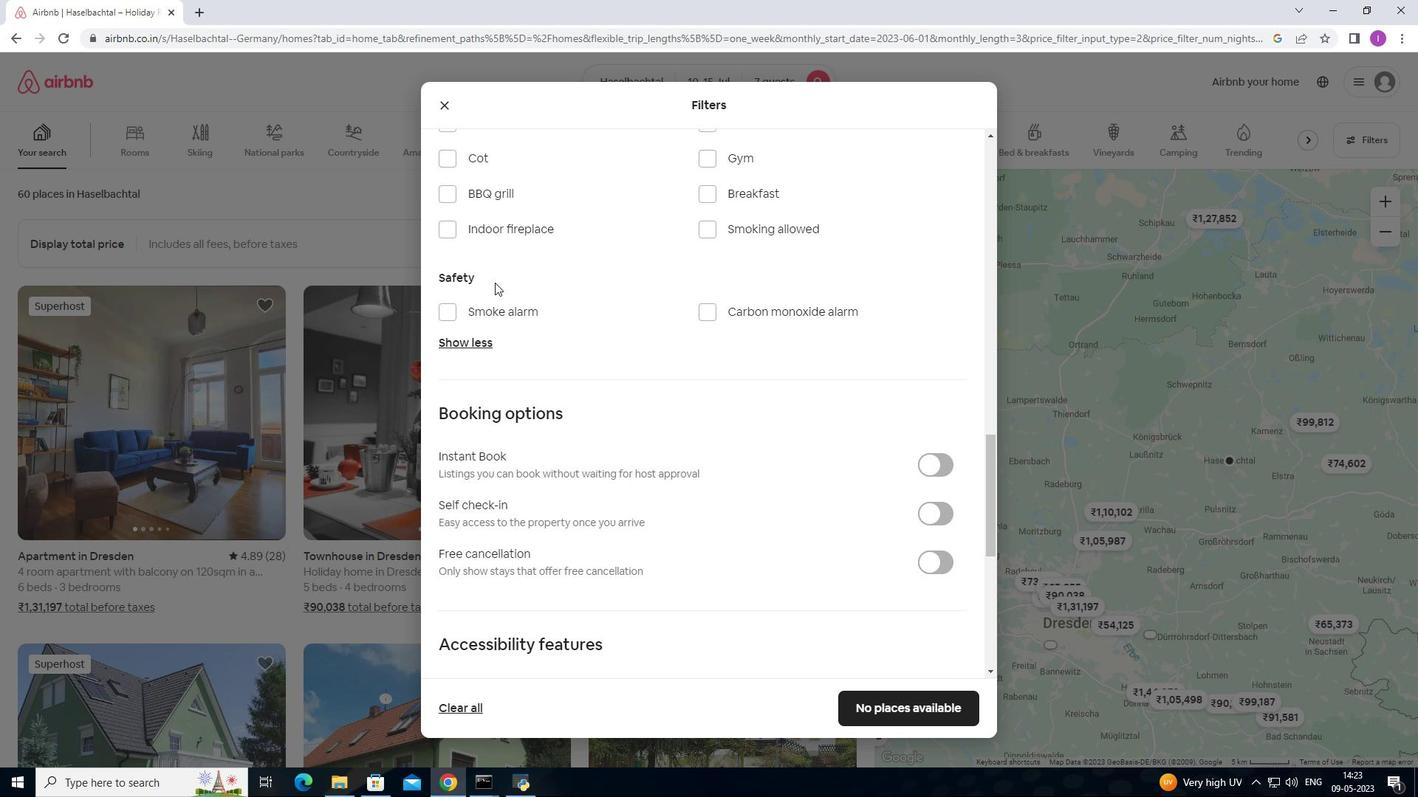 
Action: Mouse scrolled (494, 291) with delta (0, 0)
Screenshot: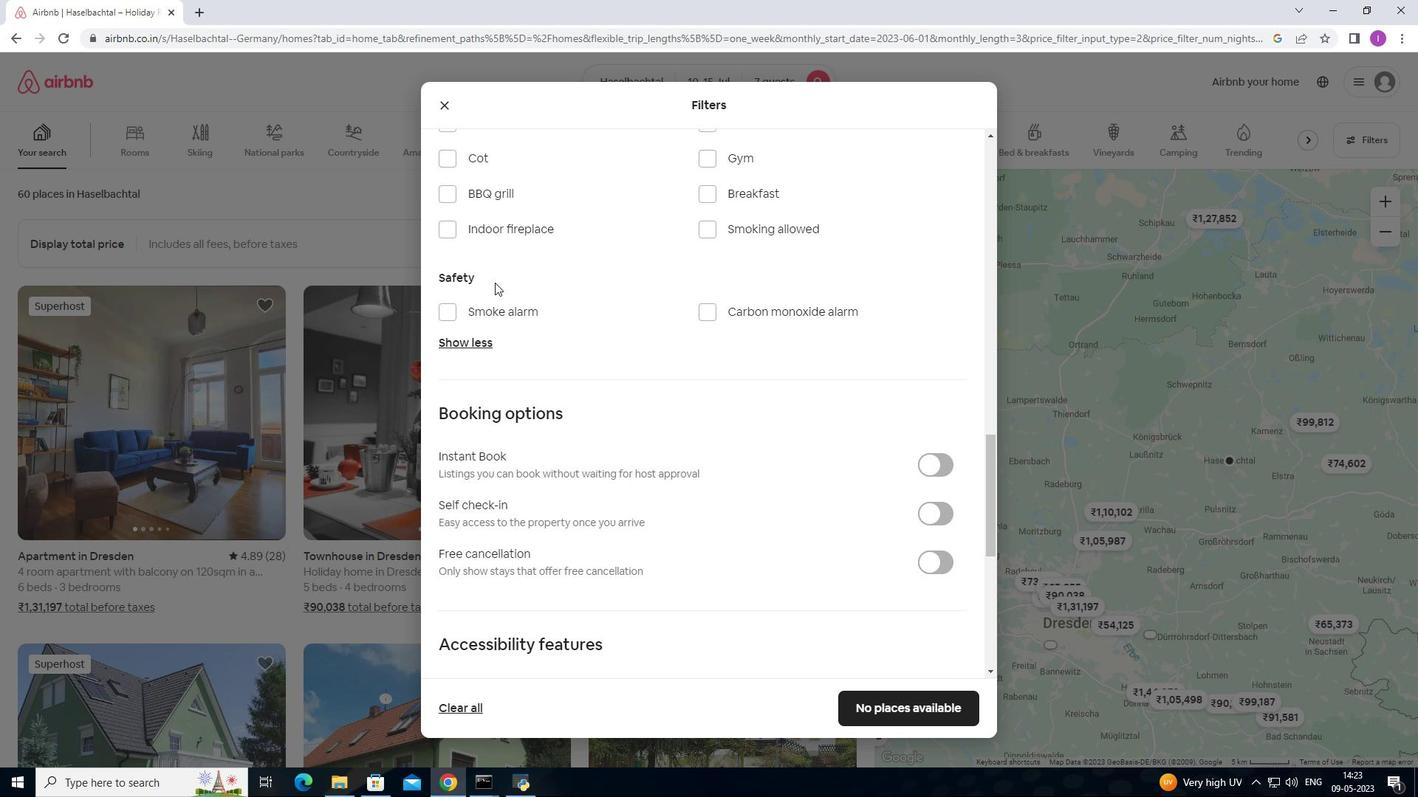 
Action: Mouse moved to (499, 316)
Screenshot: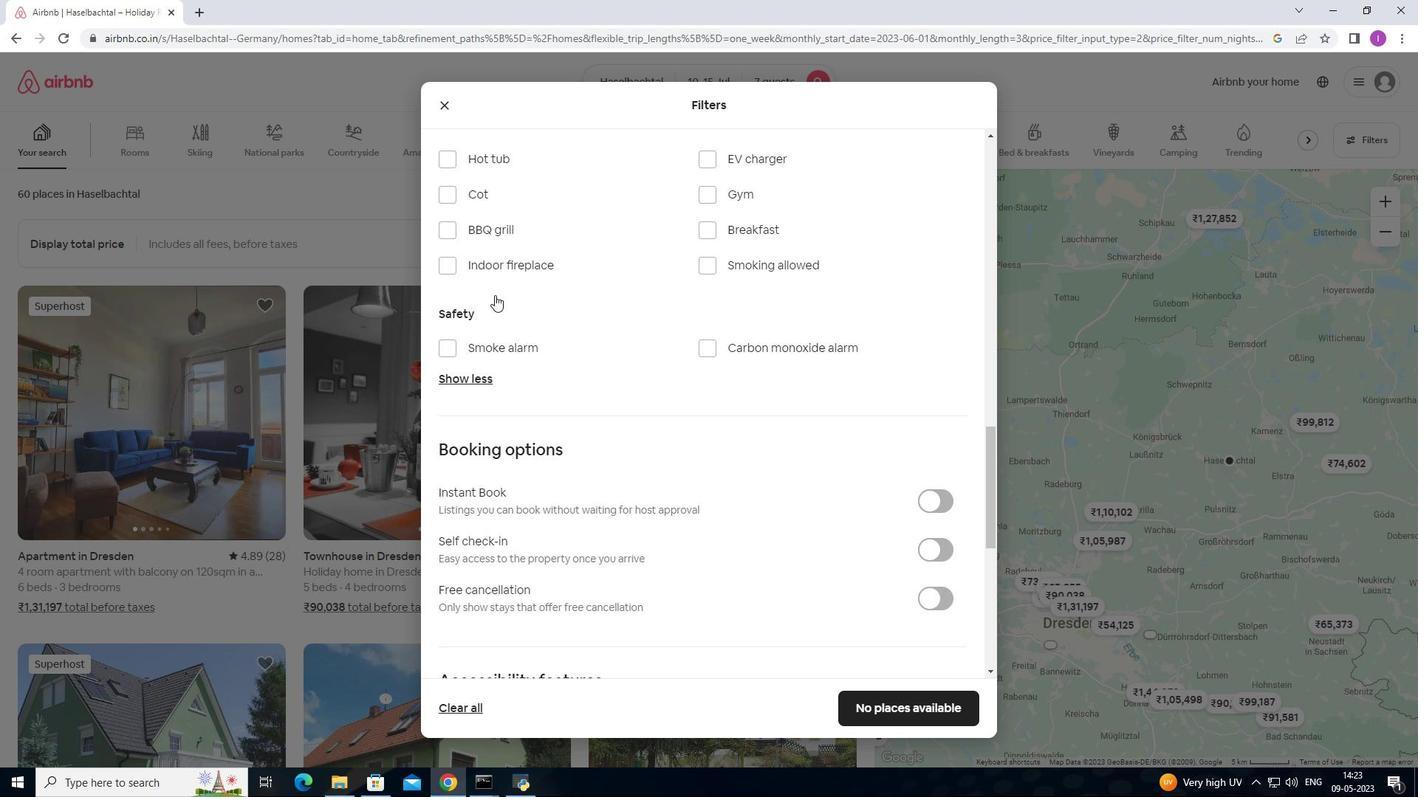 
Action: Mouse scrolled (499, 316) with delta (0, 0)
Screenshot: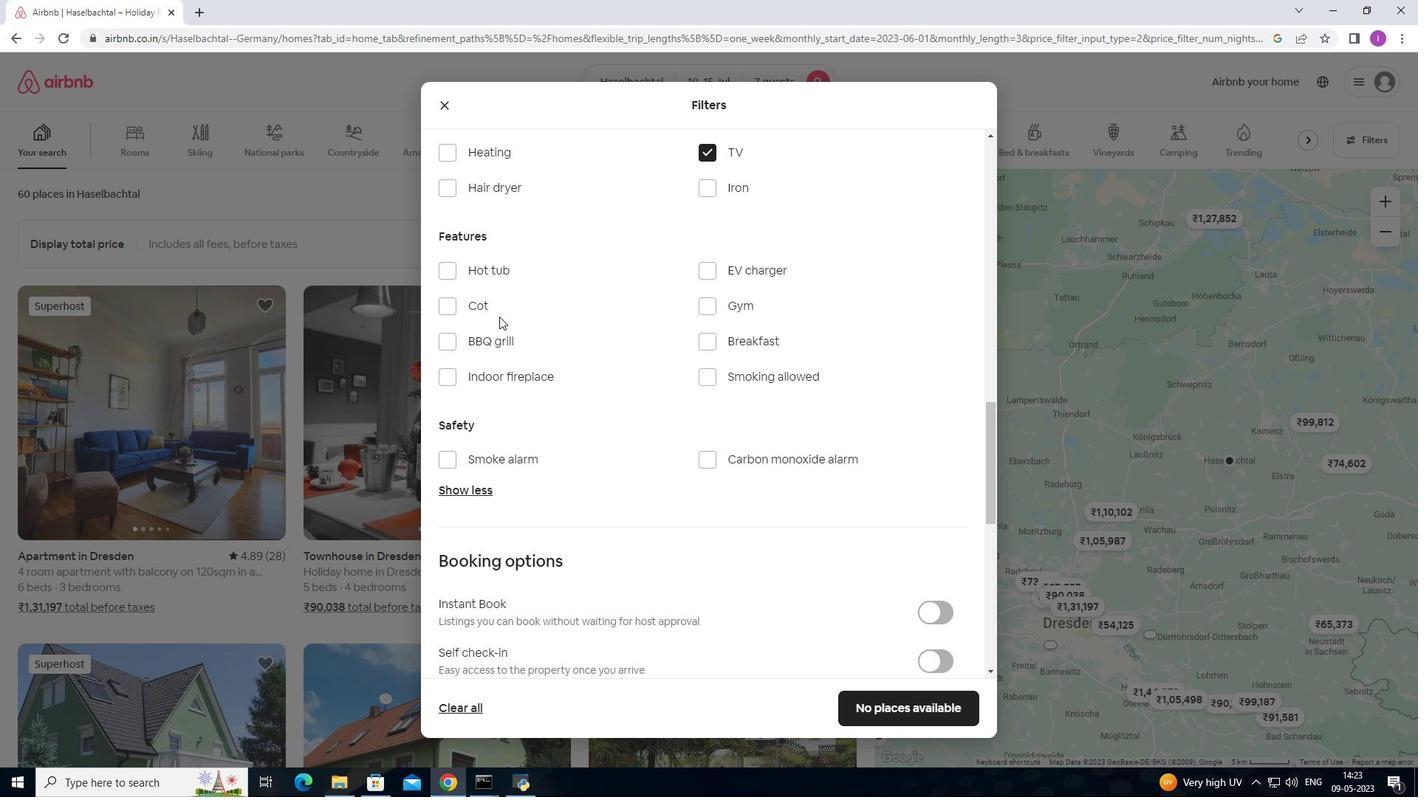 
Action: Mouse moved to (703, 226)
Screenshot: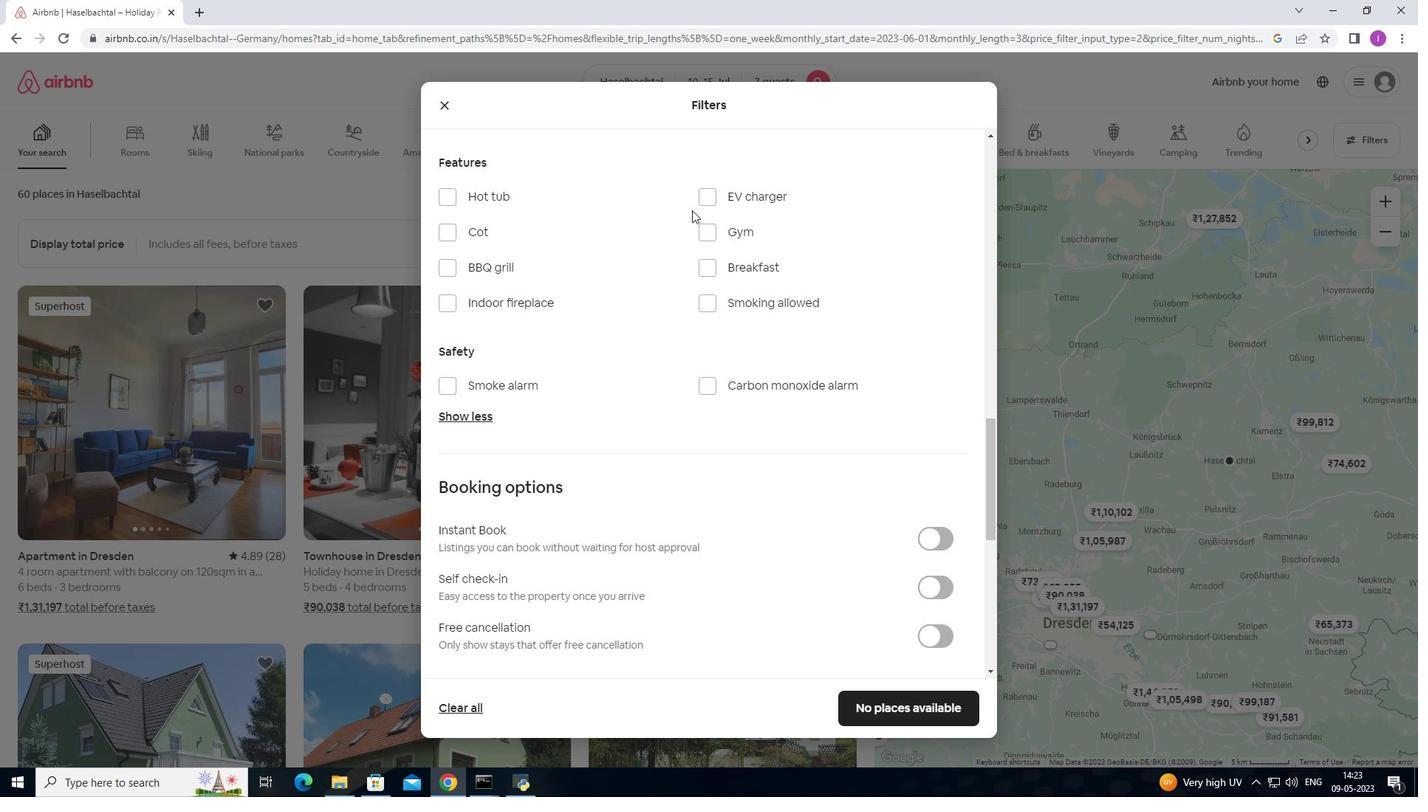 
Action: Mouse pressed left at (703, 226)
Screenshot: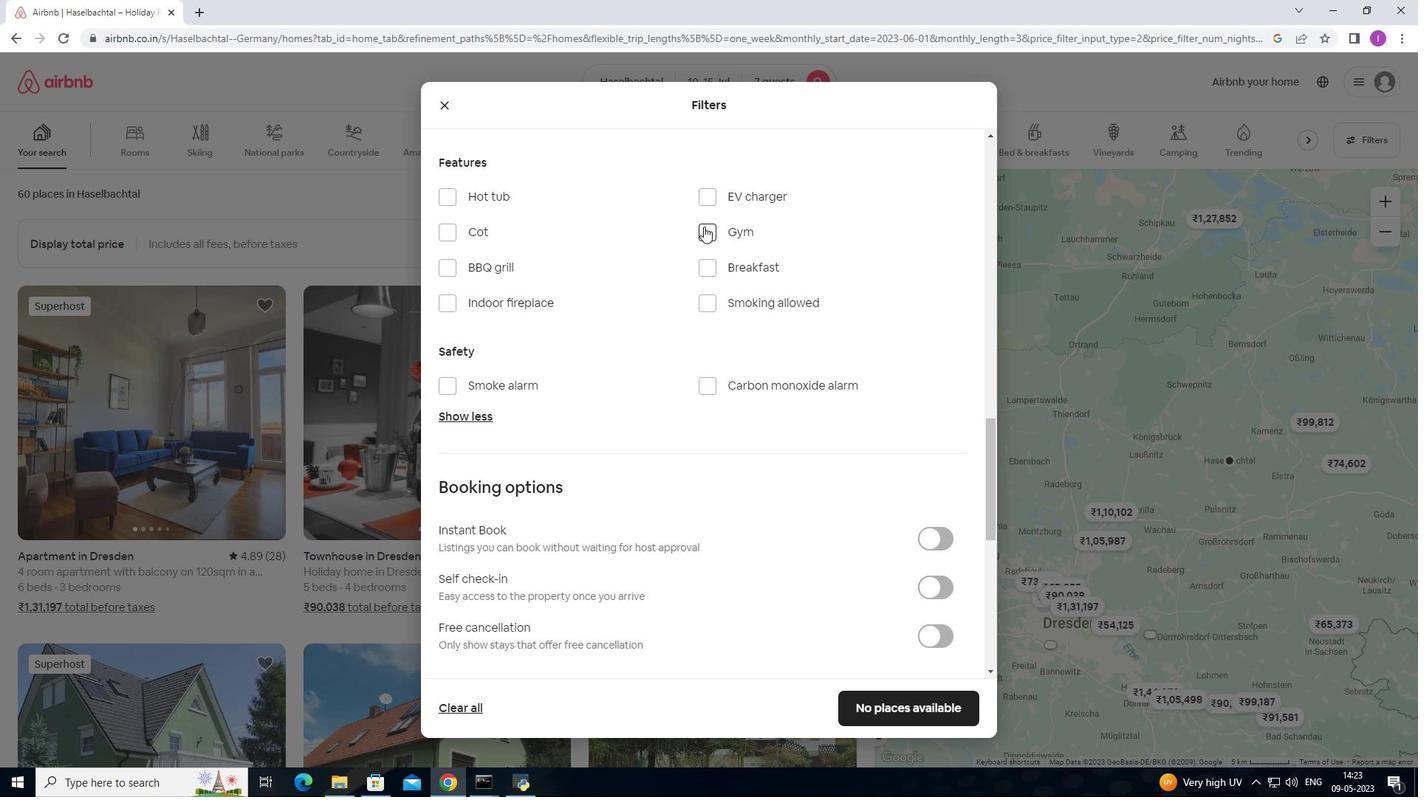 
Action: Mouse moved to (712, 267)
Screenshot: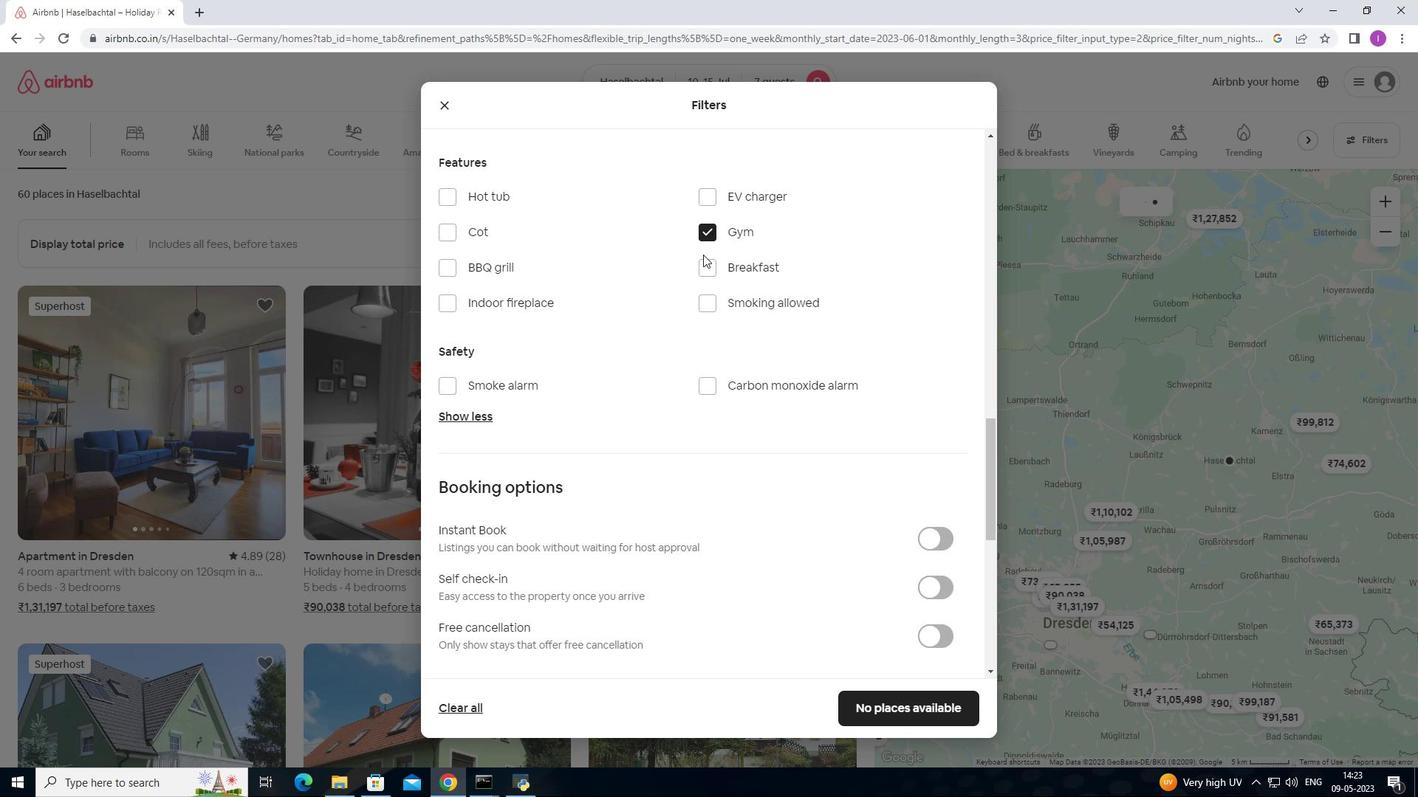 
Action: Mouse pressed left at (712, 267)
Screenshot: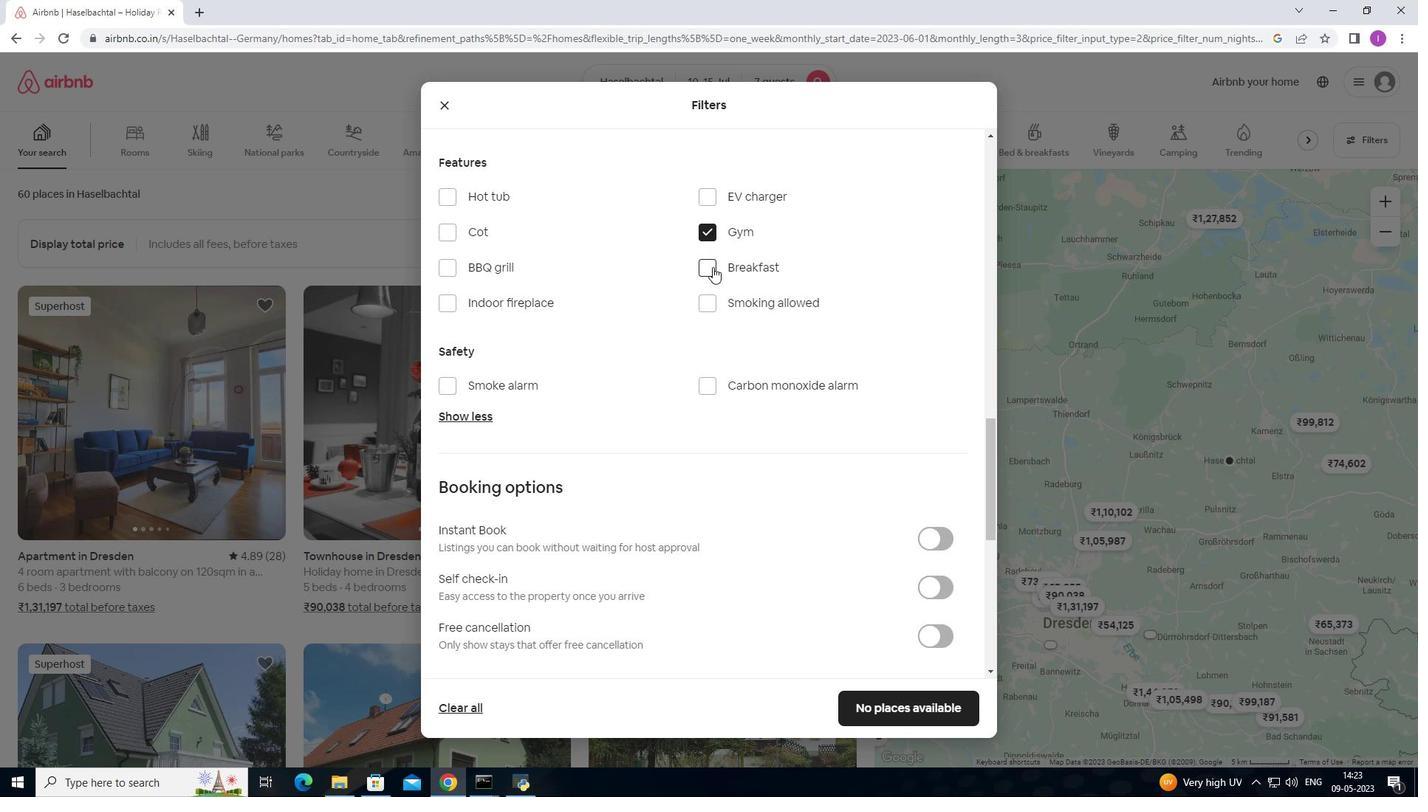 
Action: Mouse moved to (865, 584)
Screenshot: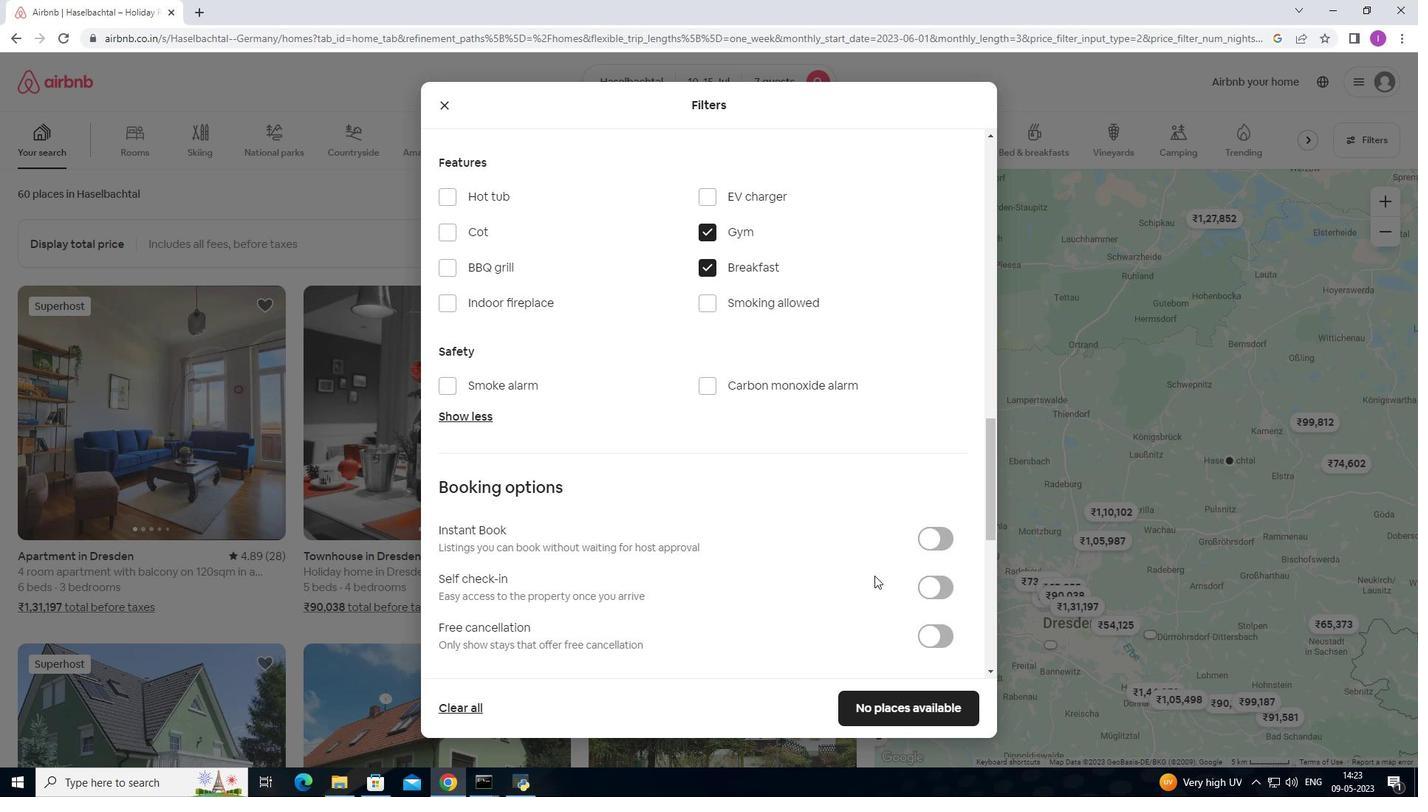 
Action: Mouse scrolled (865, 584) with delta (0, 0)
Screenshot: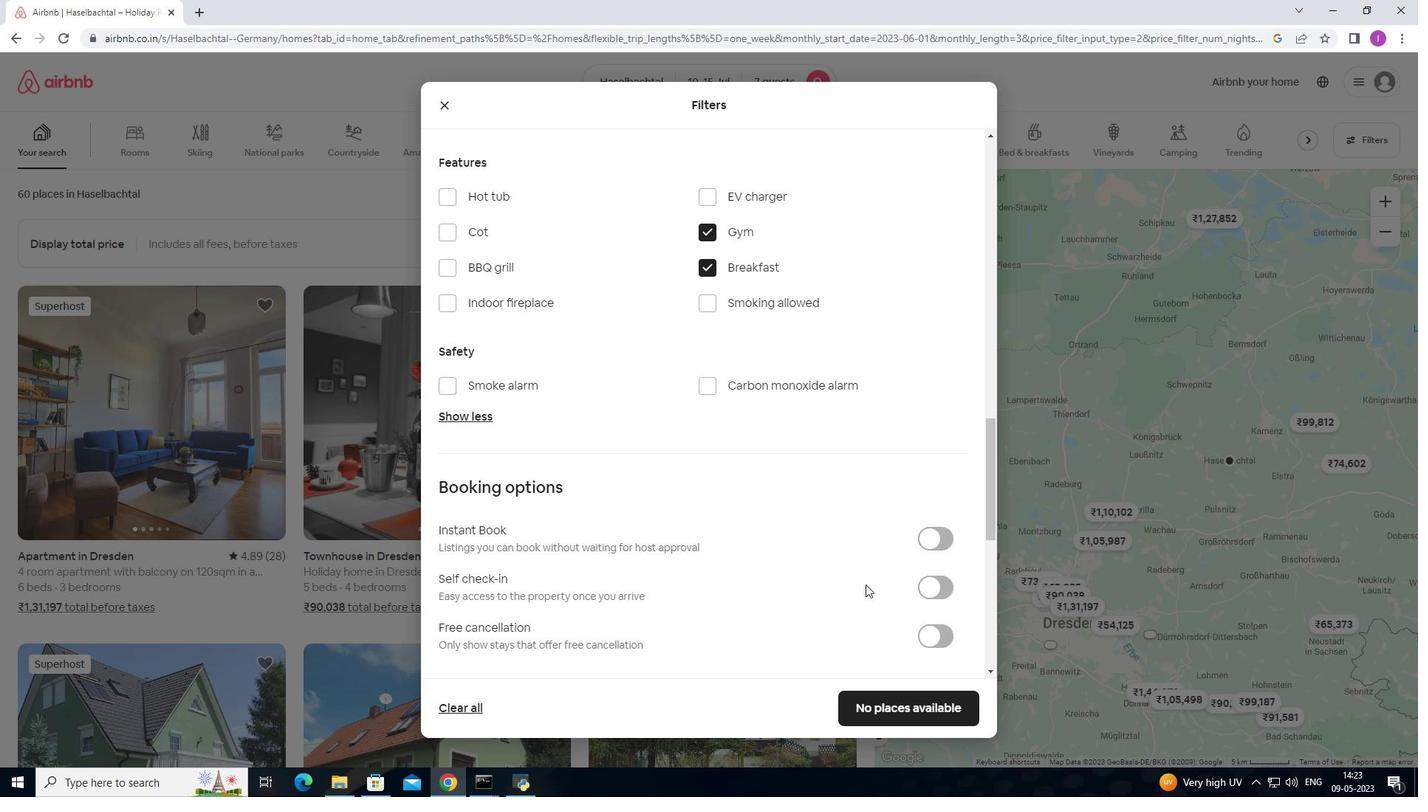 
Action: Mouse scrolled (865, 584) with delta (0, 0)
Screenshot: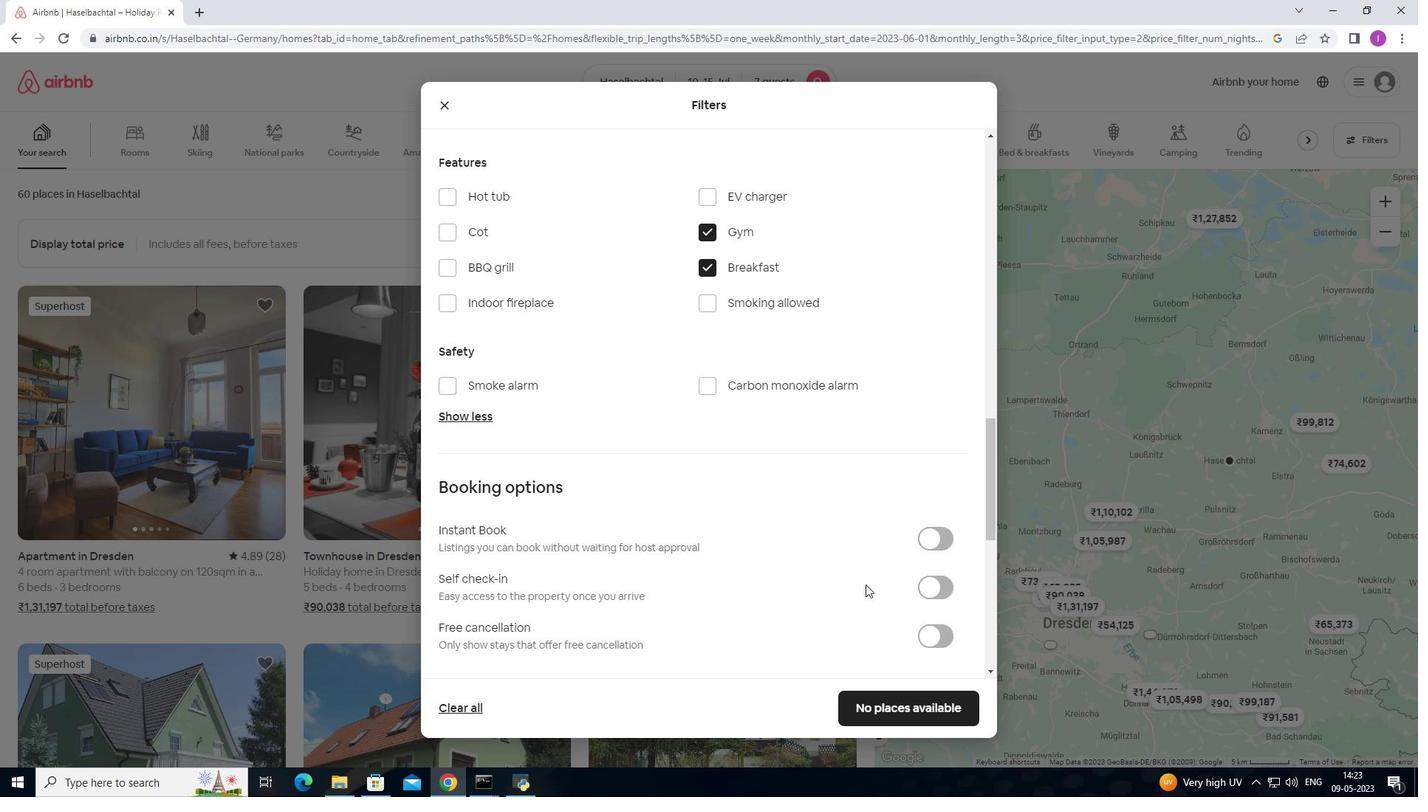 
Action: Mouse moved to (950, 440)
Screenshot: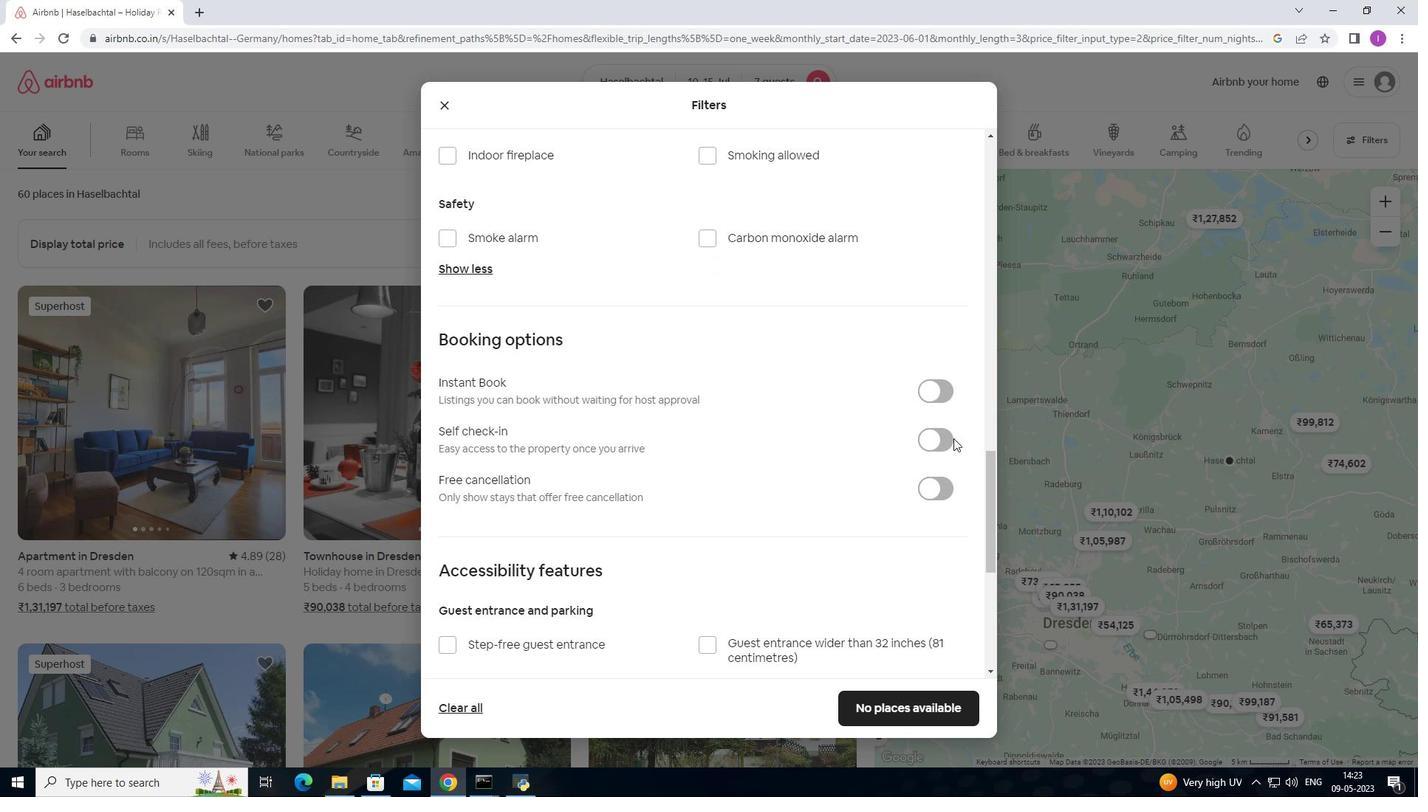 
Action: Mouse pressed left at (950, 440)
Screenshot: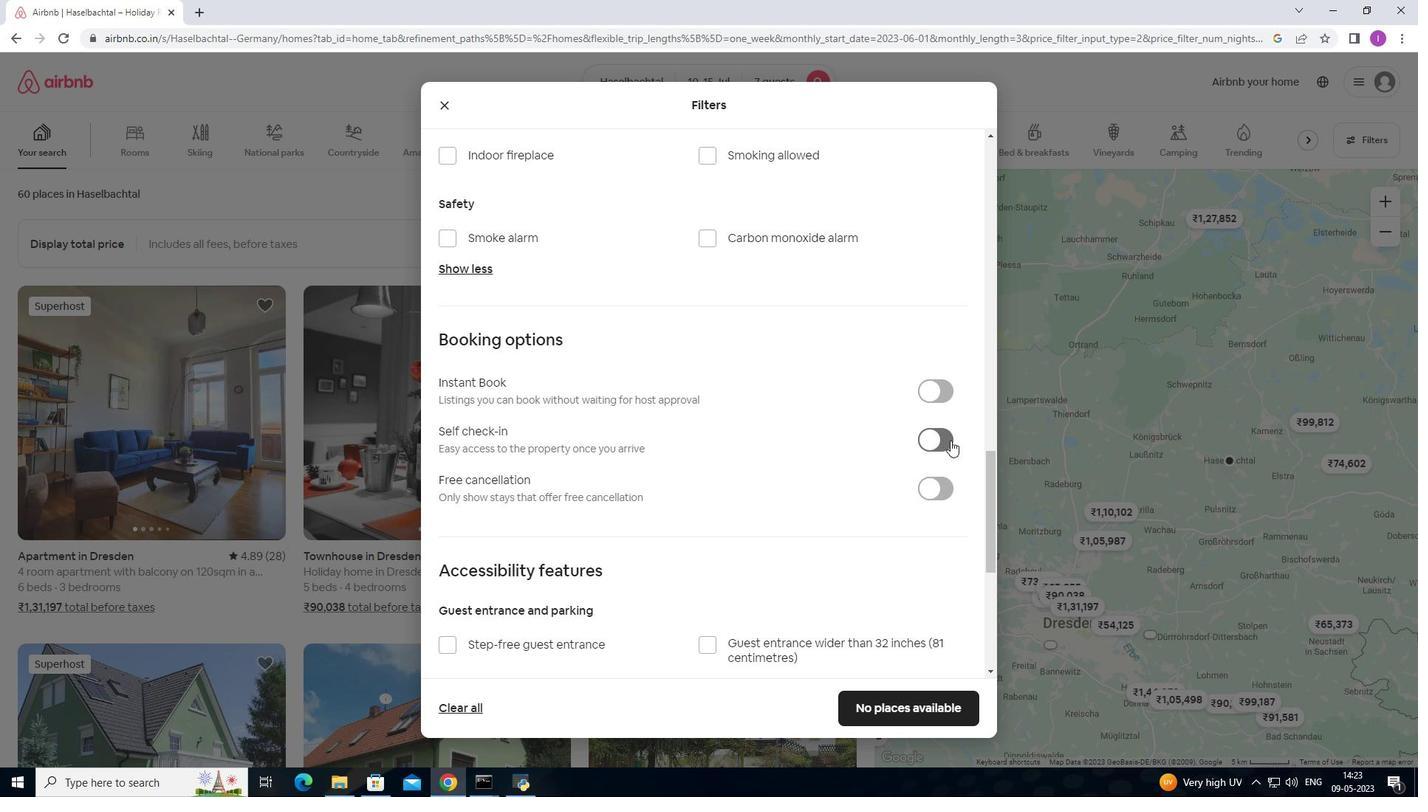 
Action: Mouse moved to (793, 489)
Screenshot: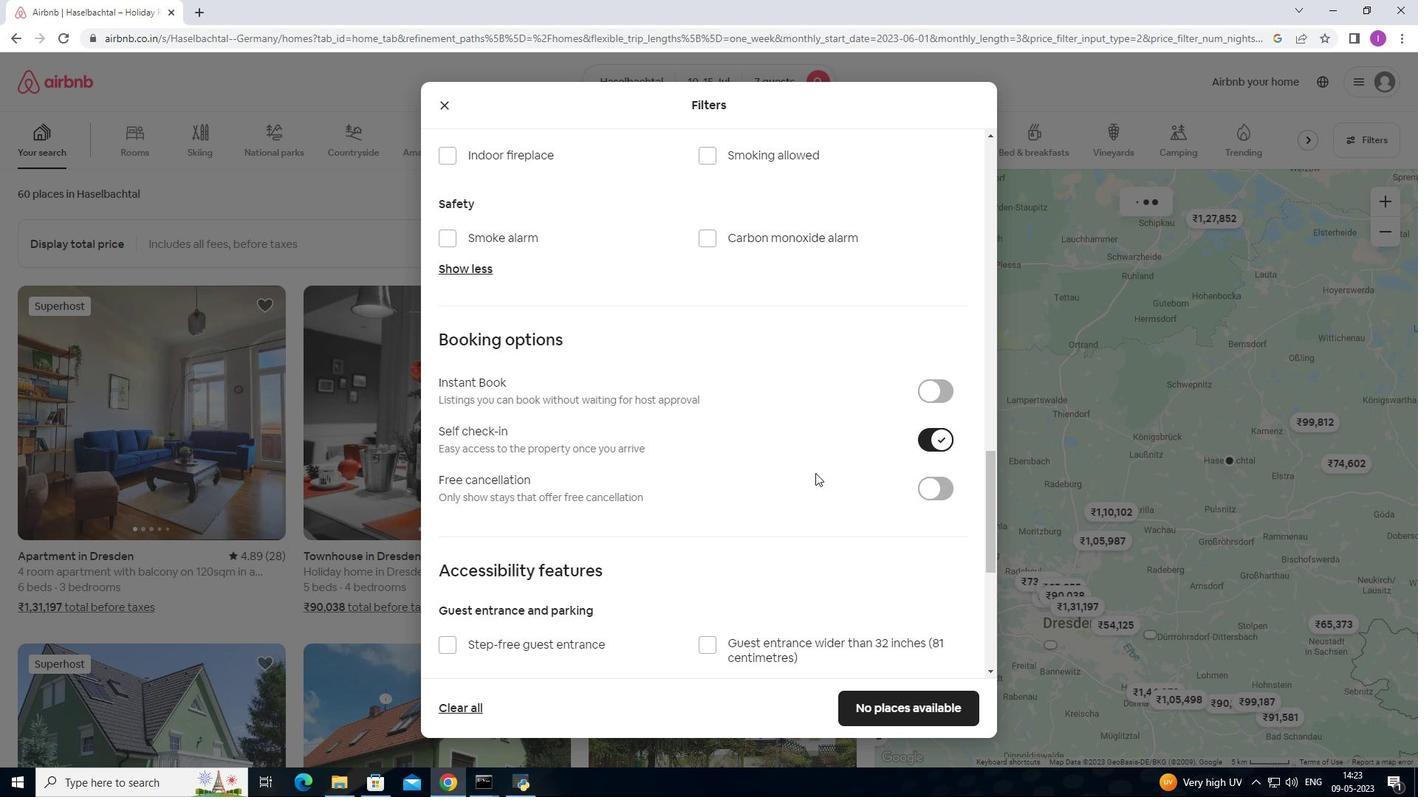 
Action: Mouse scrolled (793, 488) with delta (0, 0)
Screenshot: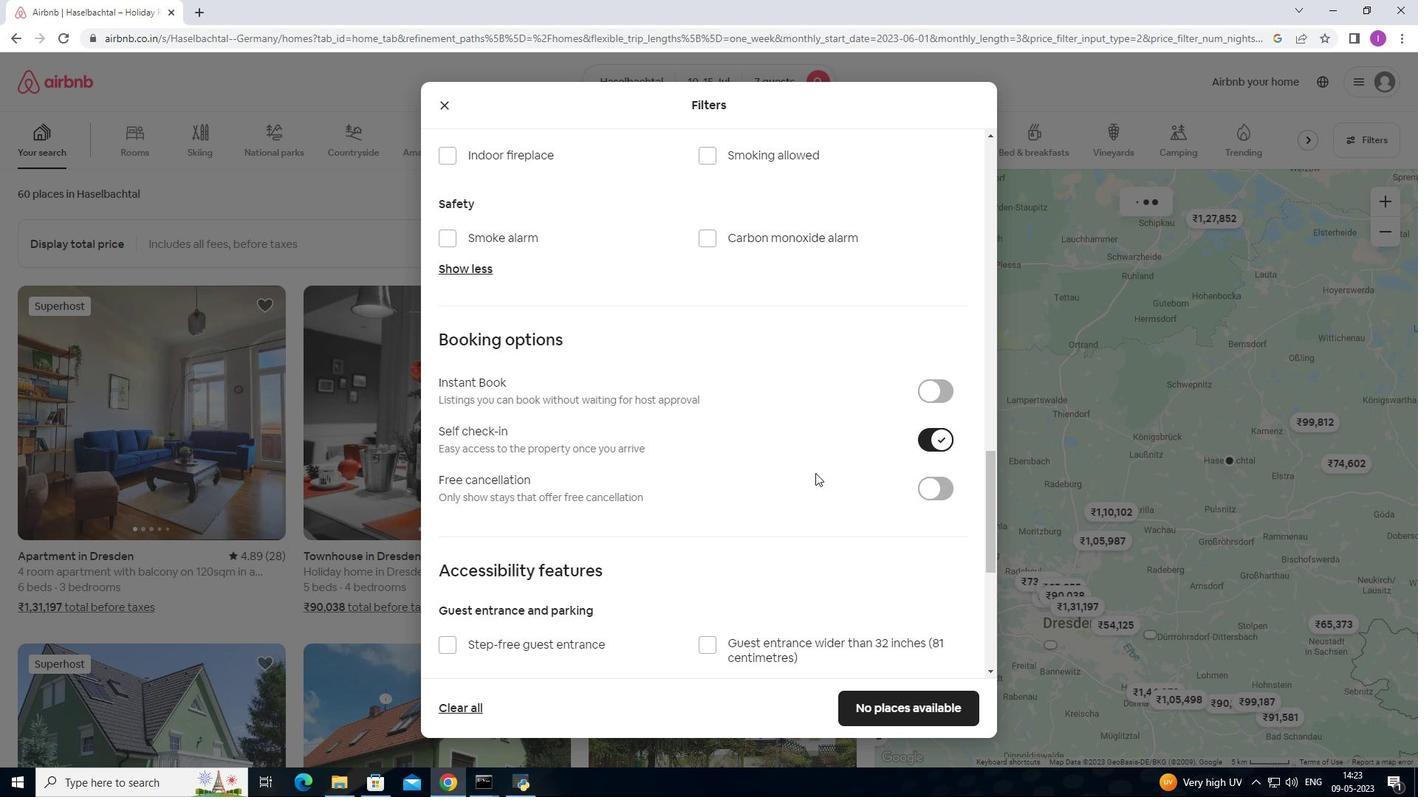 
Action: Mouse scrolled (793, 488) with delta (0, 0)
Screenshot: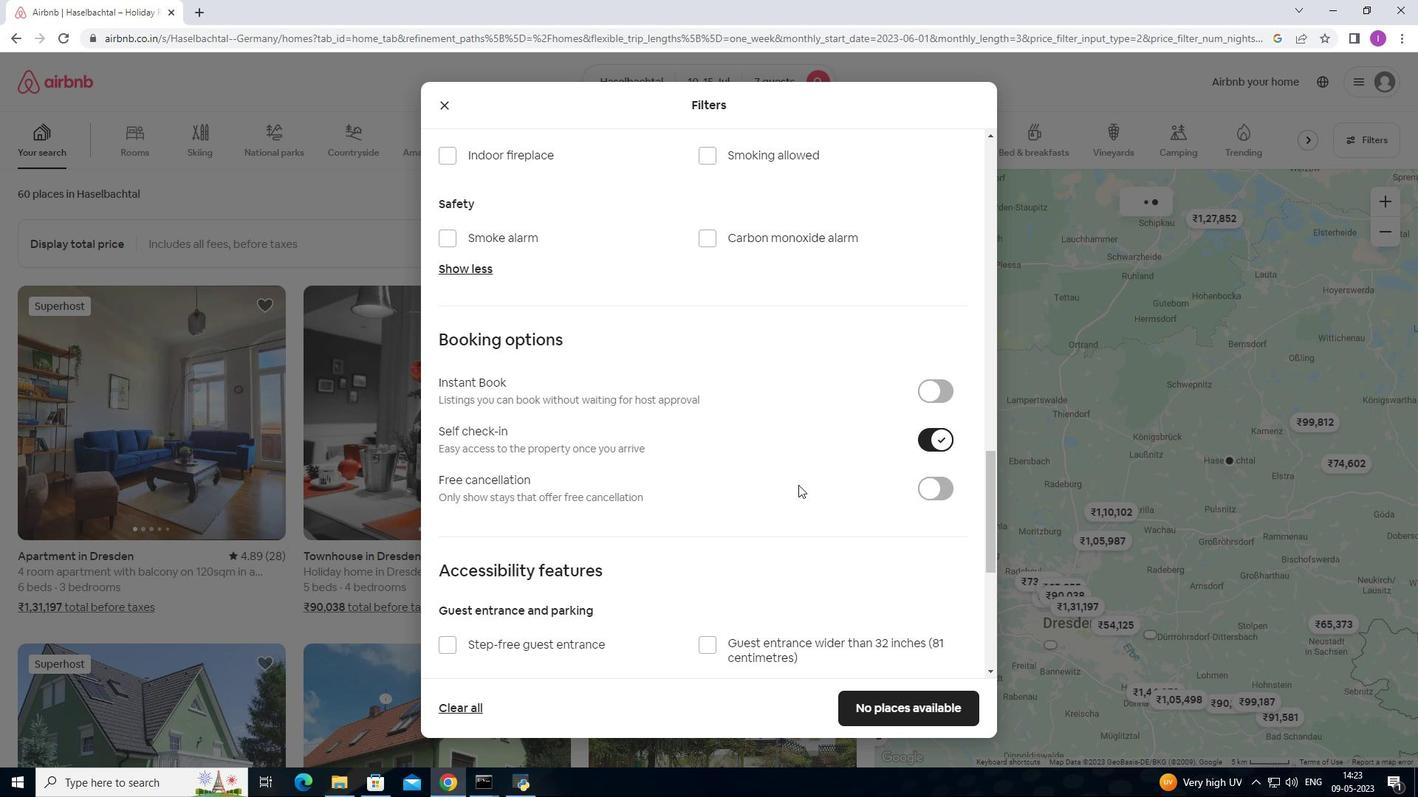 
Action: Mouse scrolled (793, 488) with delta (0, 0)
Screenshot: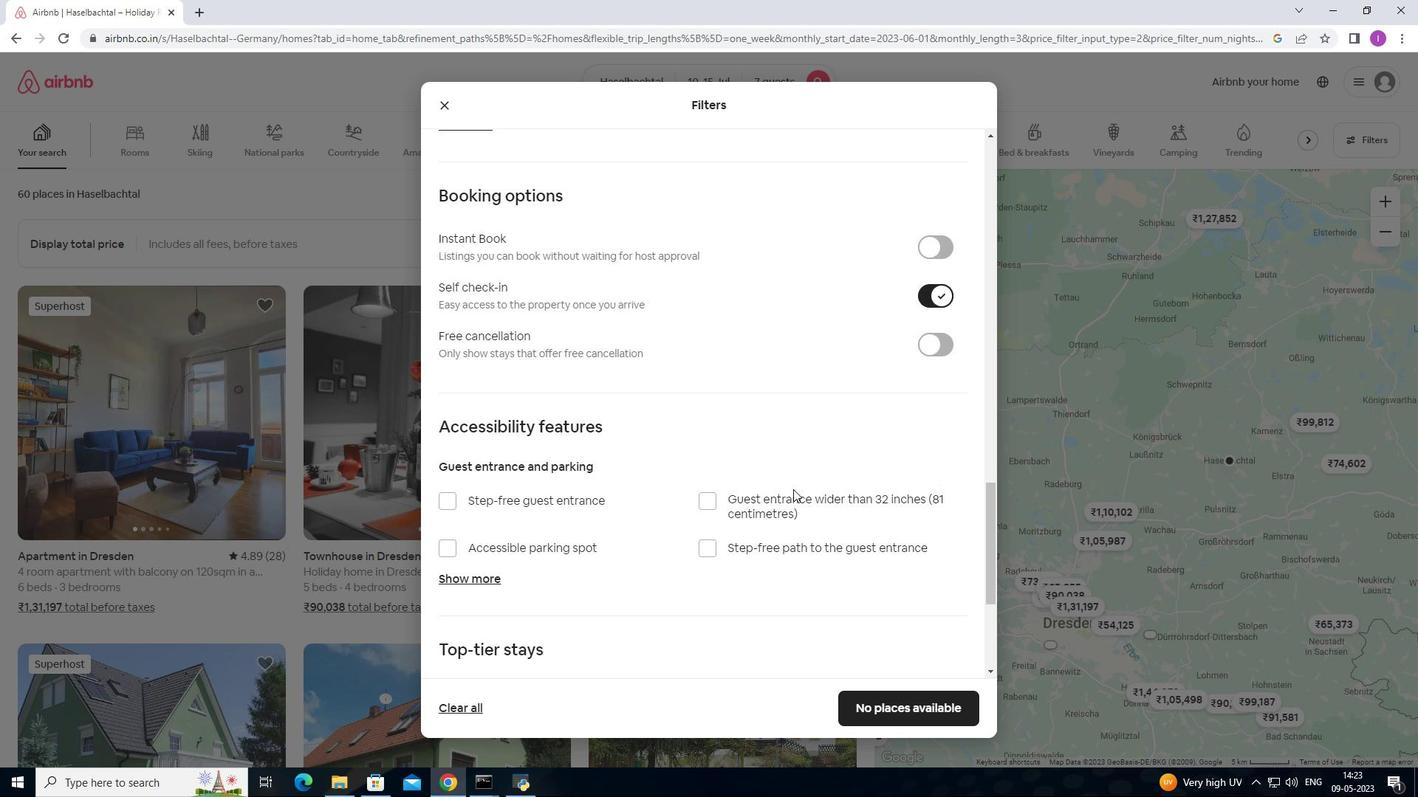 
Action: Mouse scrolled (793, 488) with delta (0, 0)
Screenshot: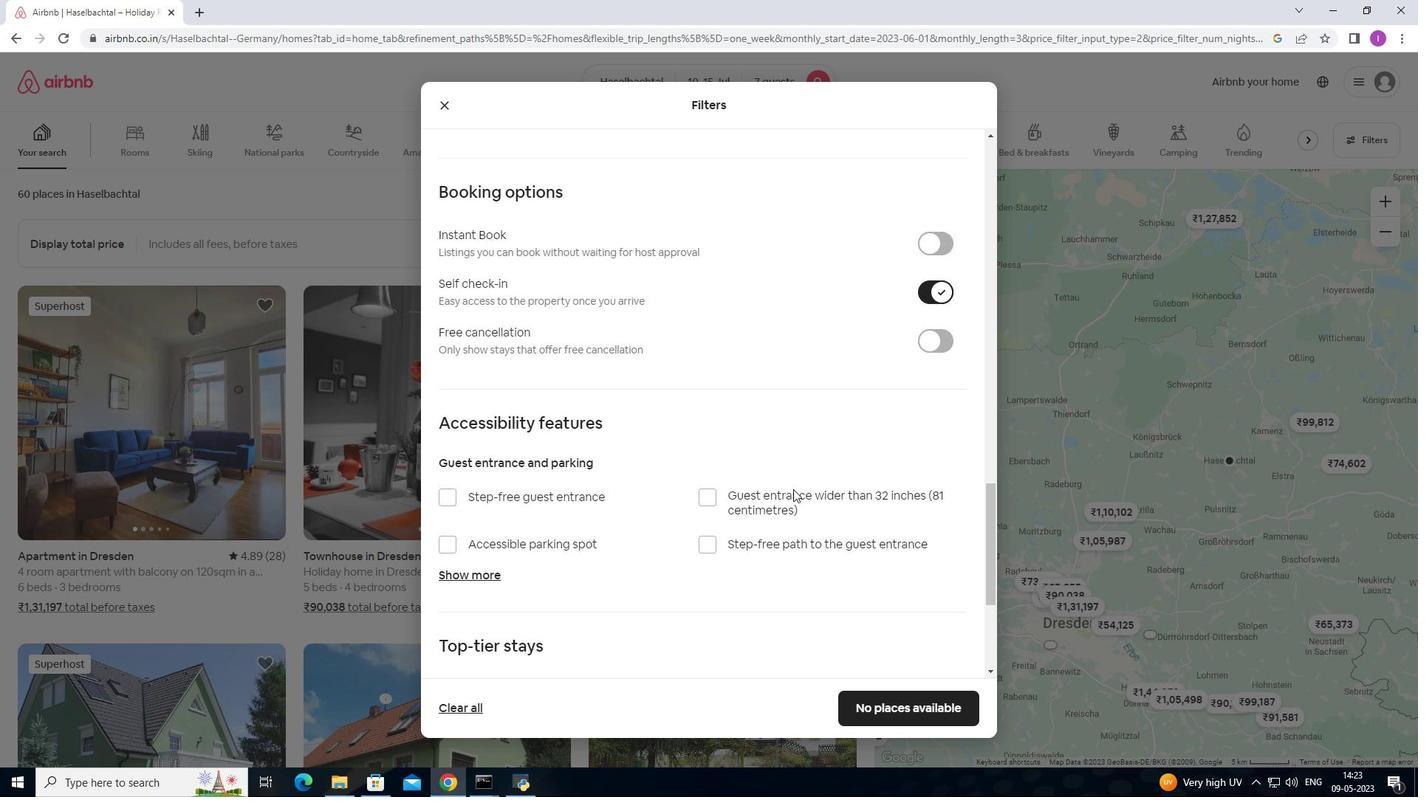 
Action: Mouse scrolled (793, 488) with delta (0, 0)
Screenshot: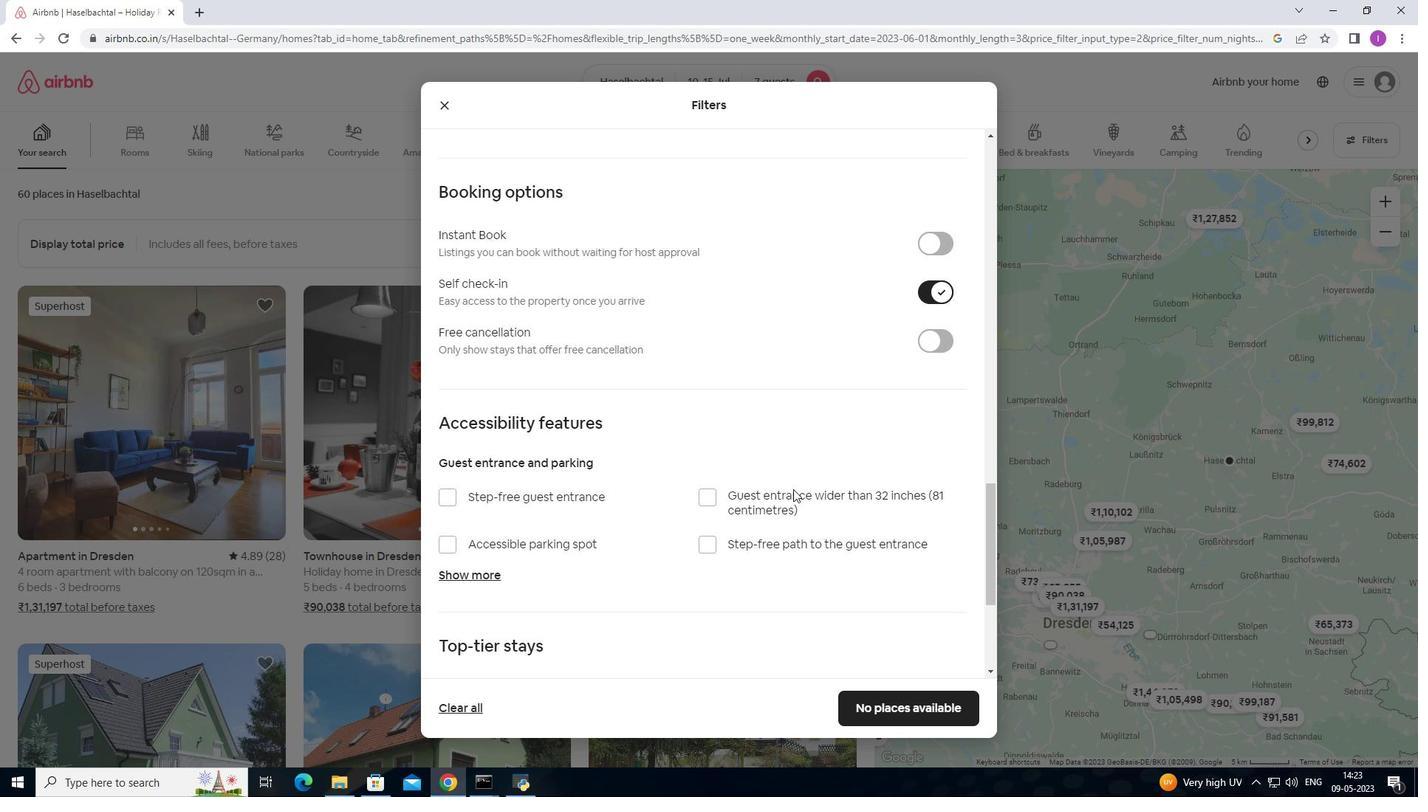 
Action: Mouse scrolled (793, 488) with delta (0, 0)
Screenshot: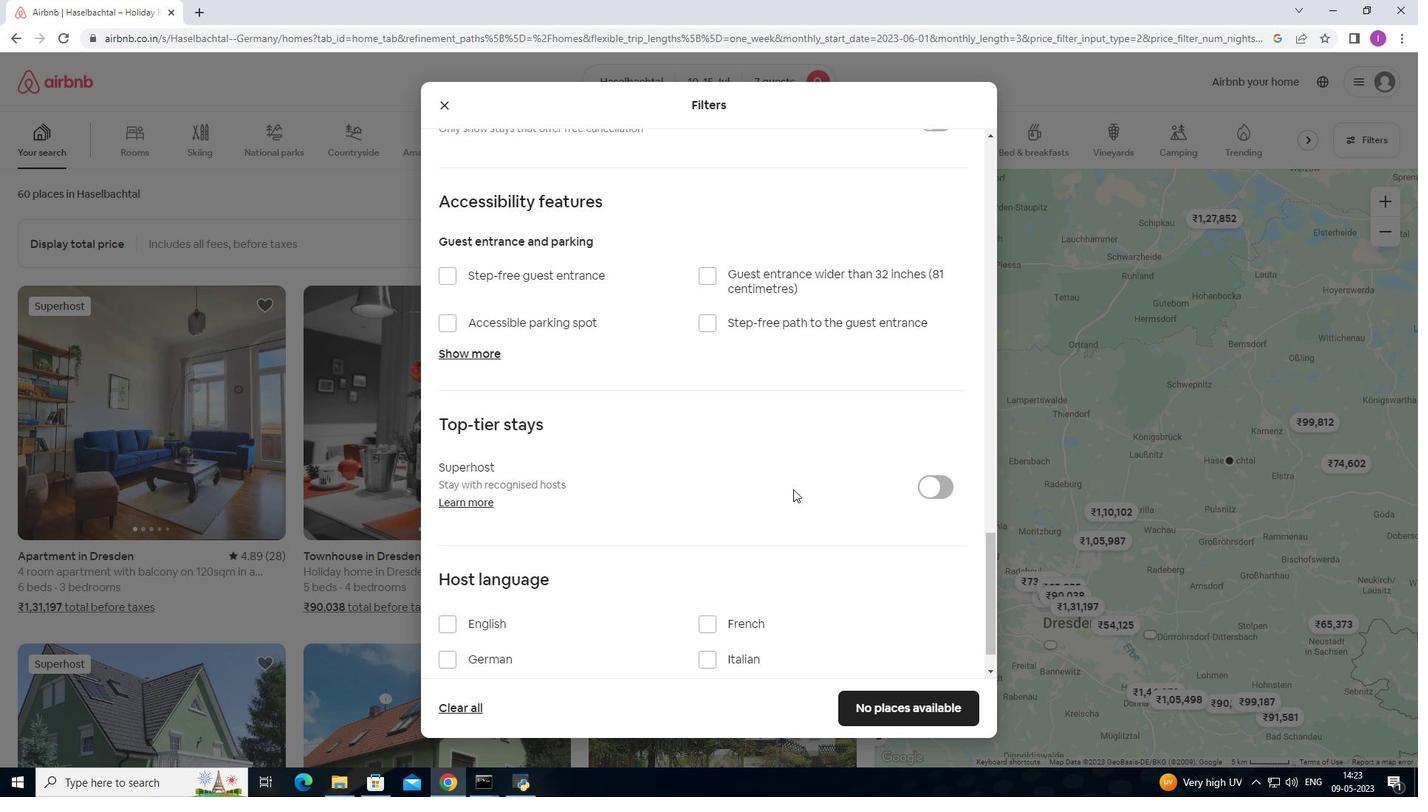 
Action: Mouse scrolled (793, 488) with delta (0, 0)
Screenshot: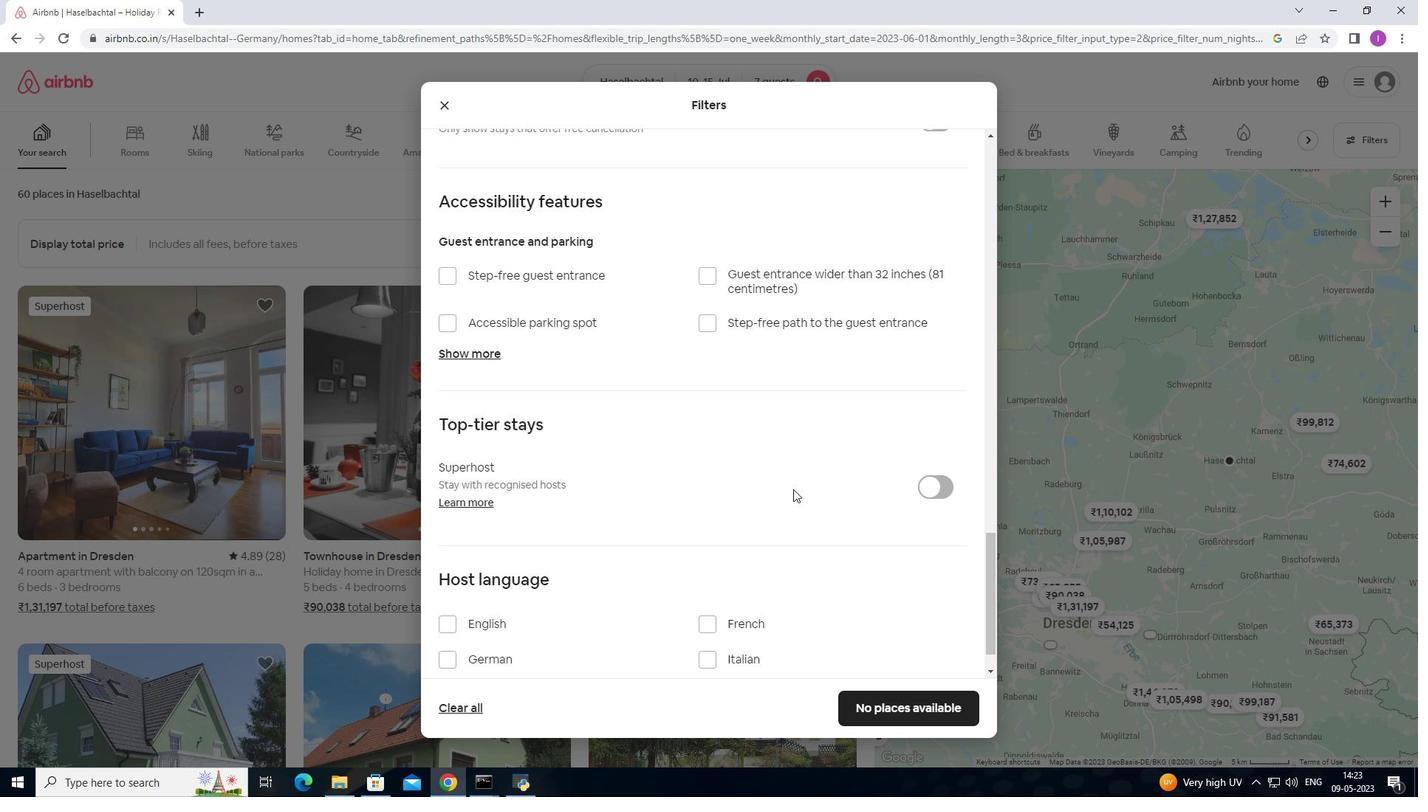 
Action: Mouse scrolled (793, 488) with delta (0, 0)
Screenshot: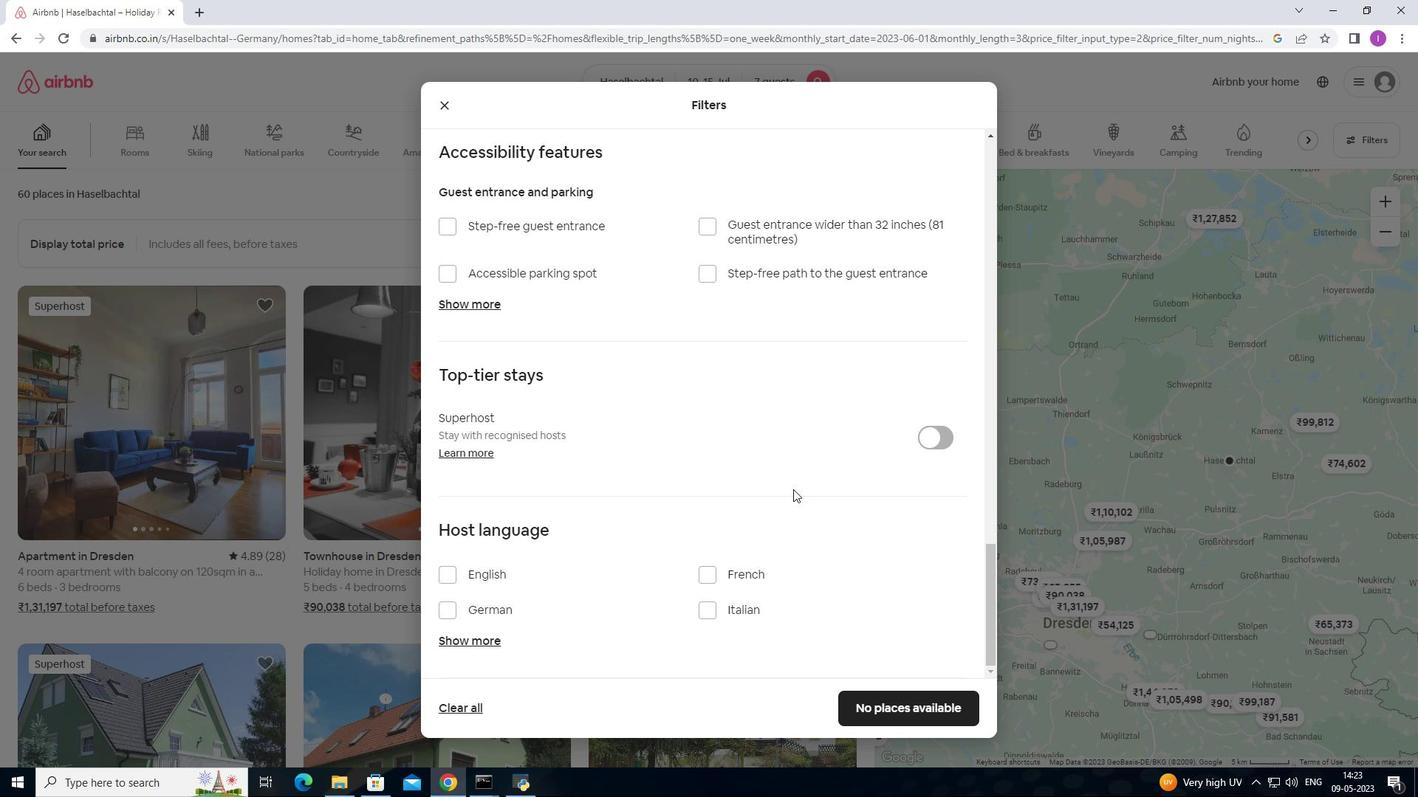 
Action: Mouse scrolled (793, 488) with delta (0, 0)
Screenshot: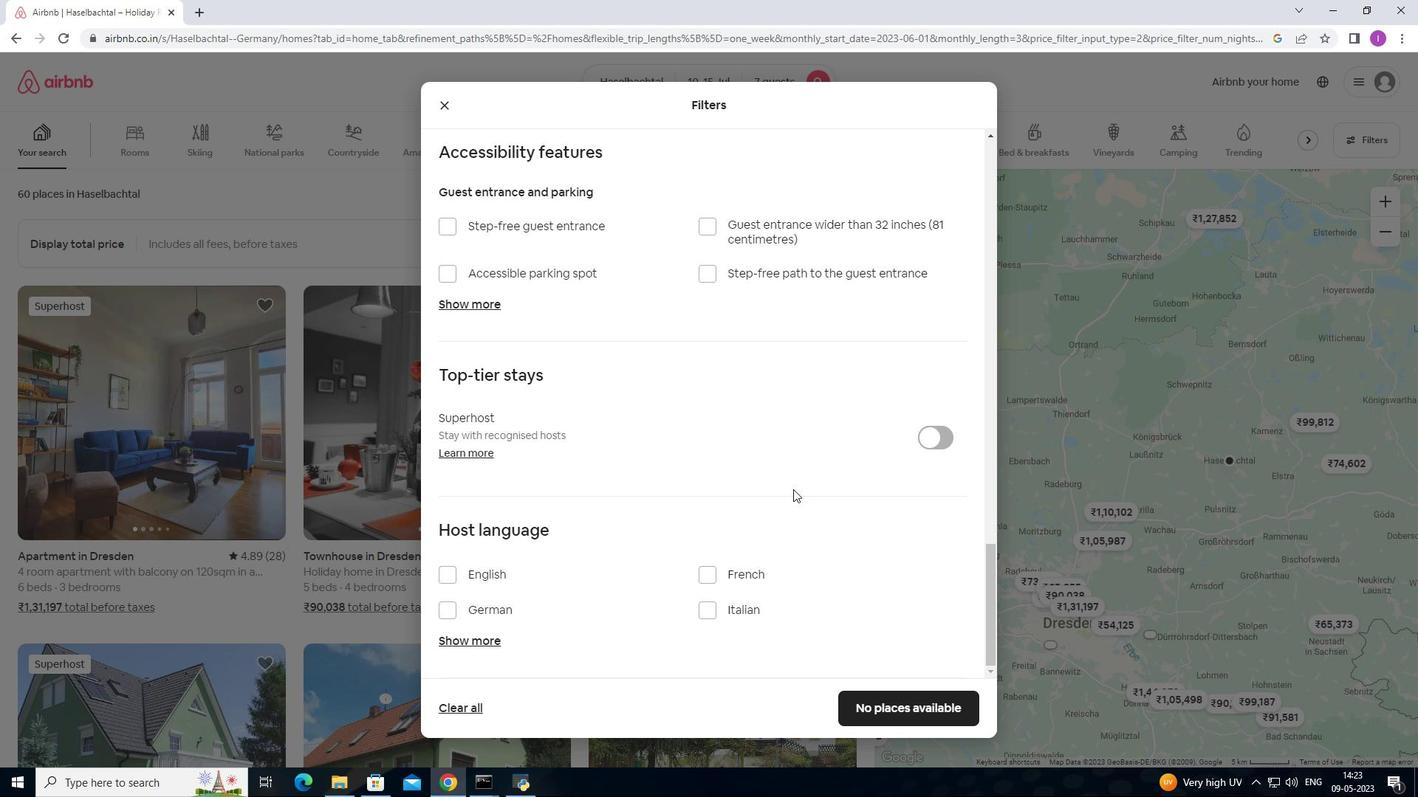 
Action: Mouse moved to (446, 571)
Screenshot: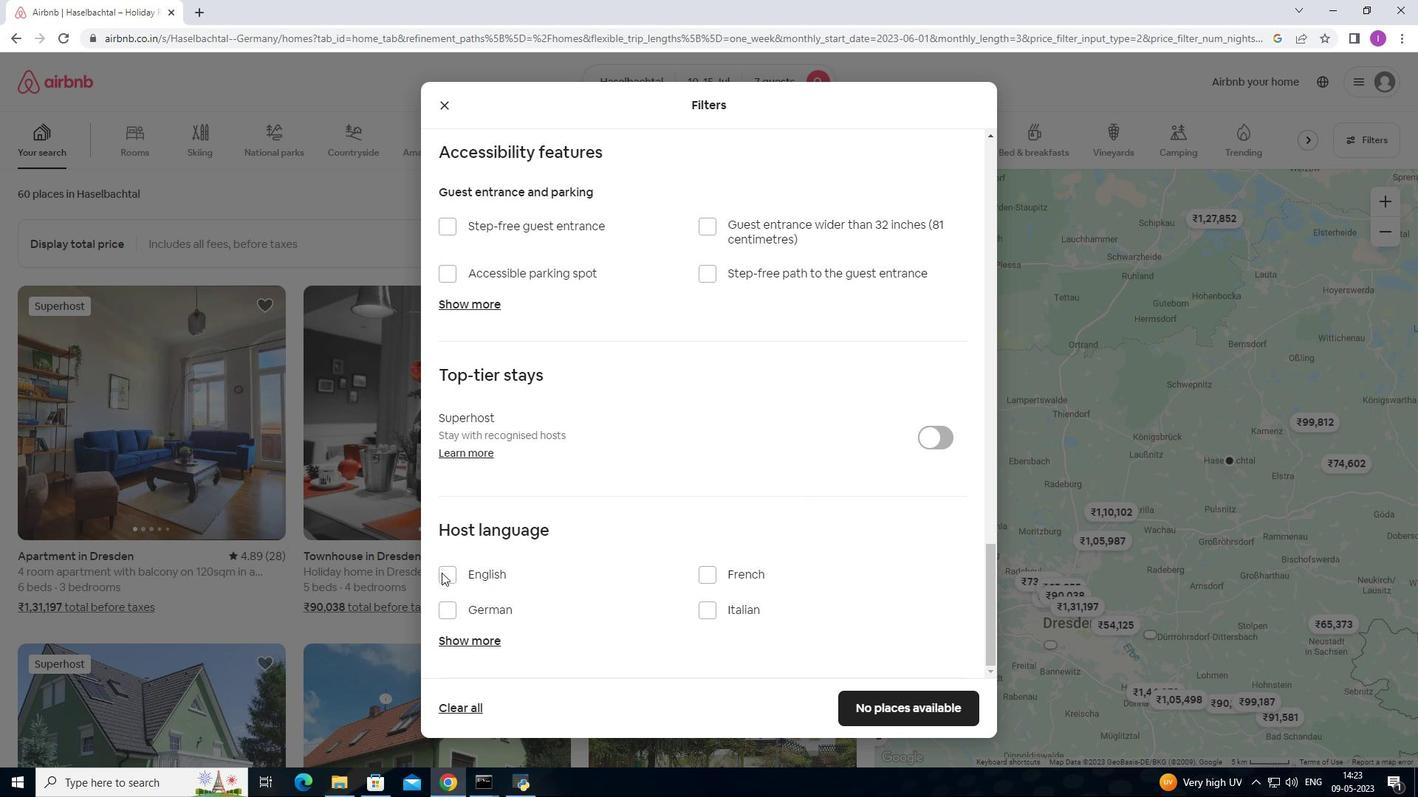 
Action: Mouse pressed left at (446, 571)
Screenshot: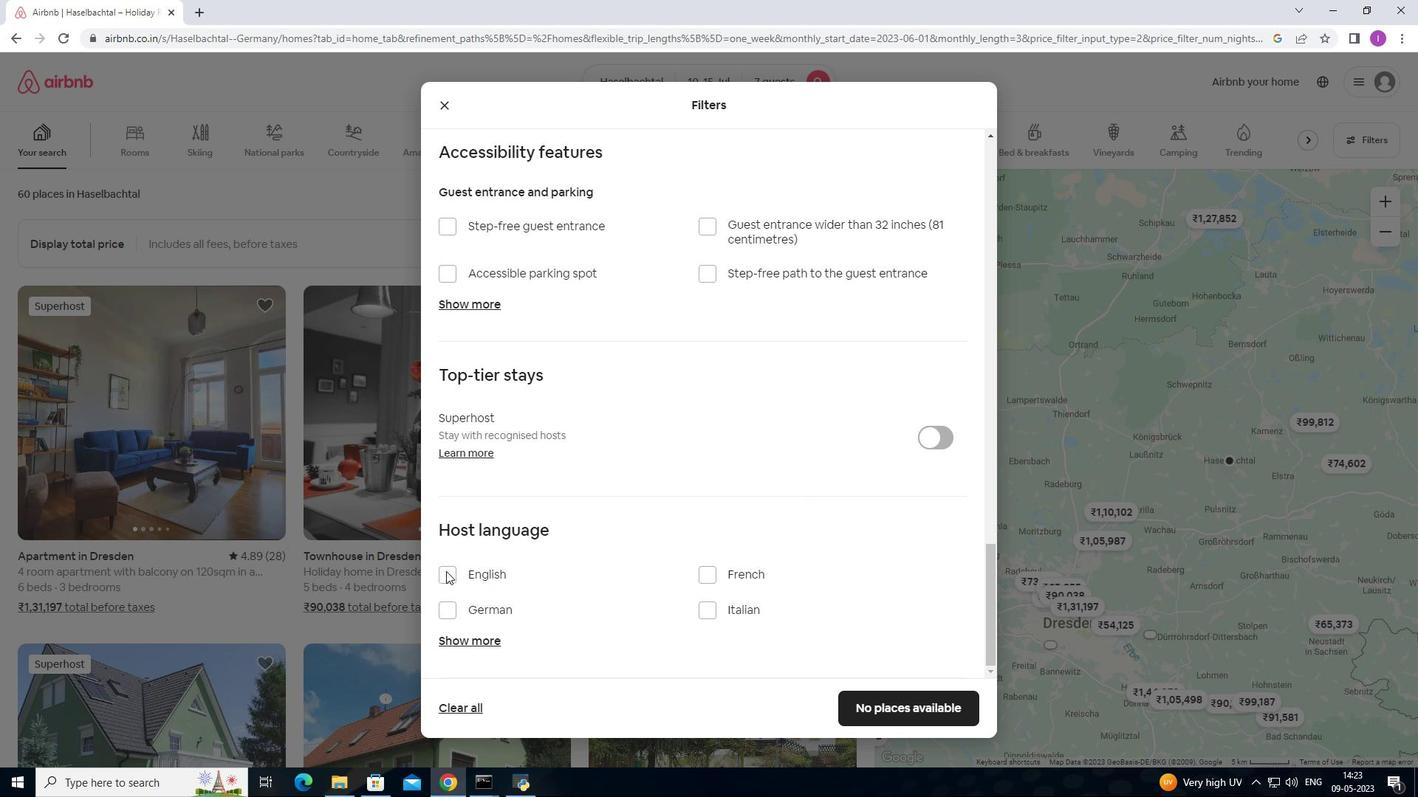
Action: Mouse moved to (883, 718)
Screenshot: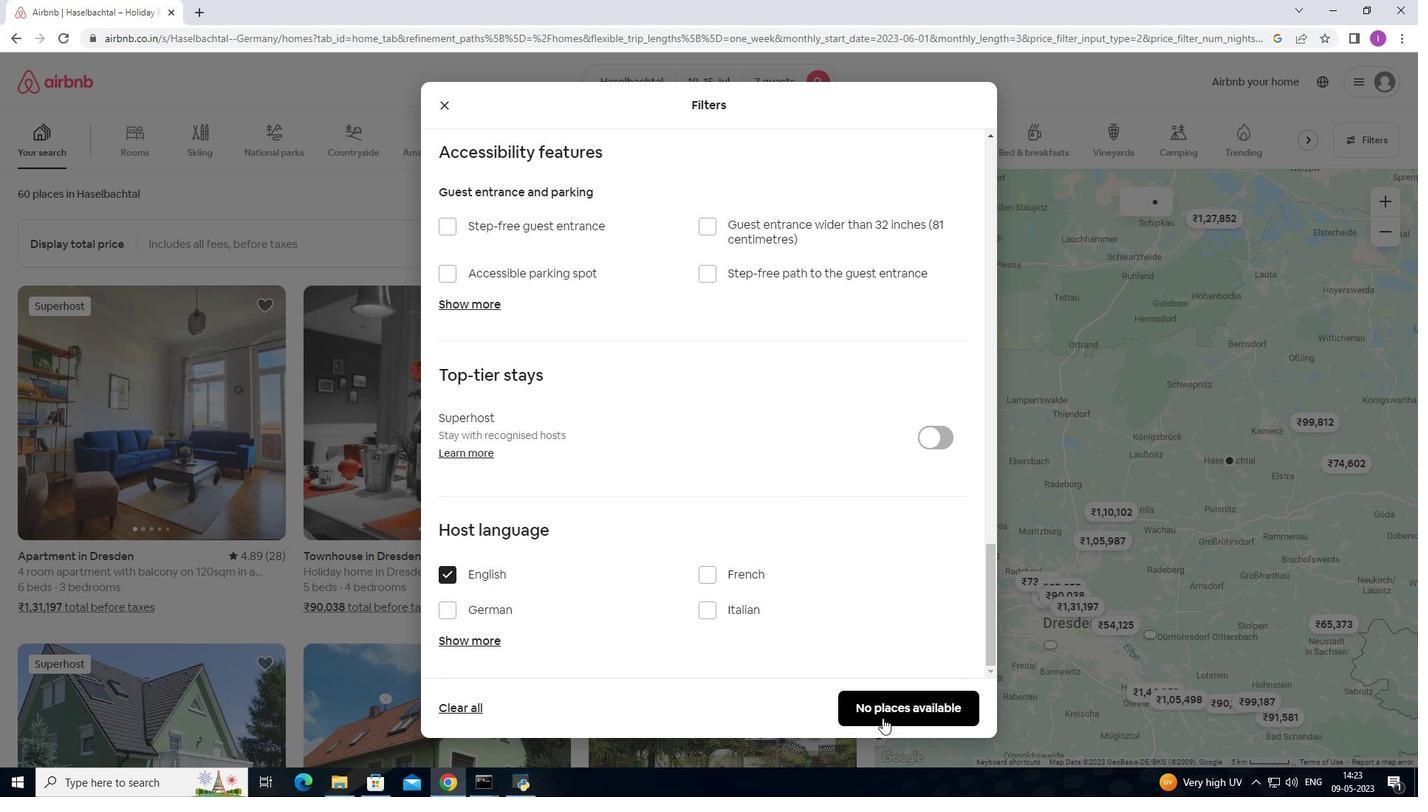 
Action: Mouse pressed left at (883, 718)
Screenshot: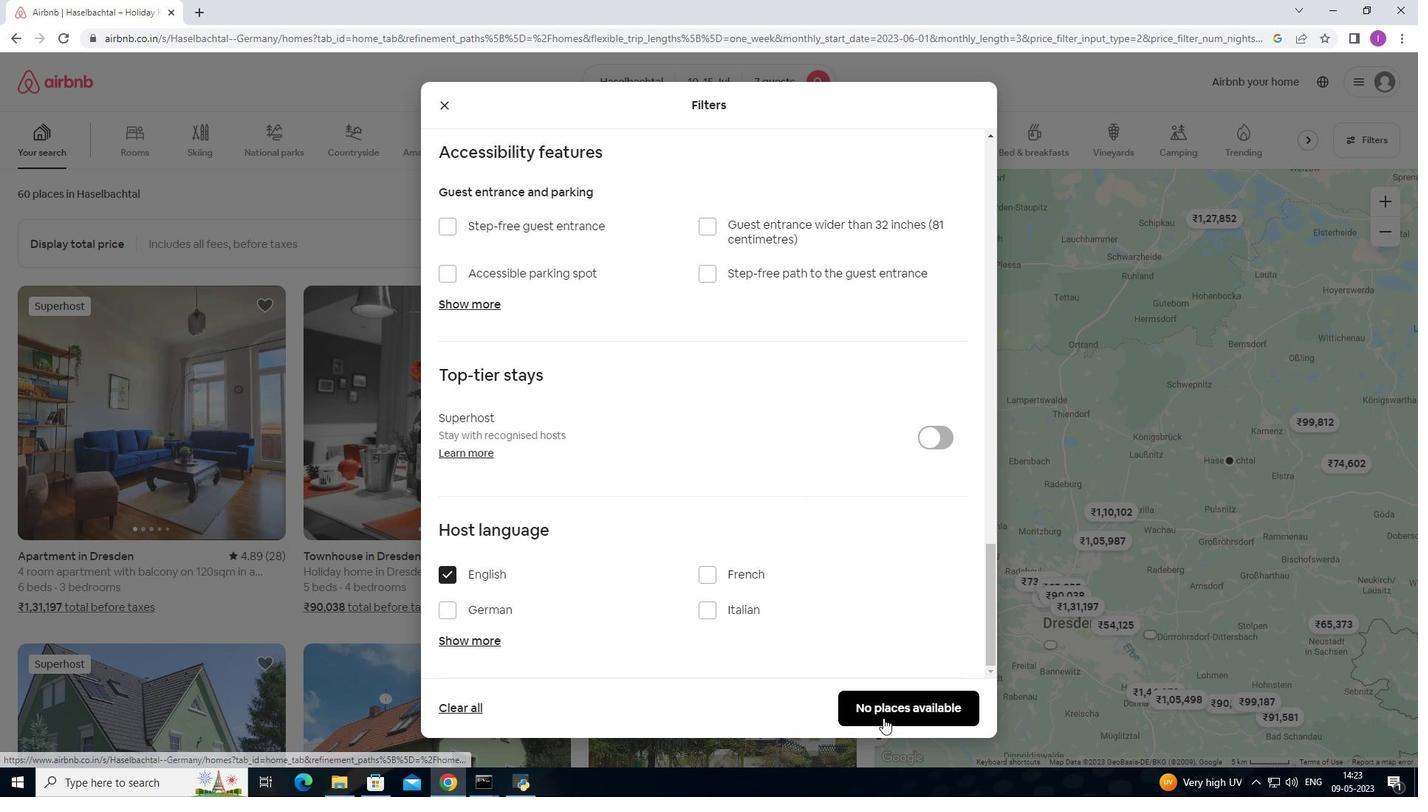 
Action: Mouse moved to (276, 523)
Screenshot: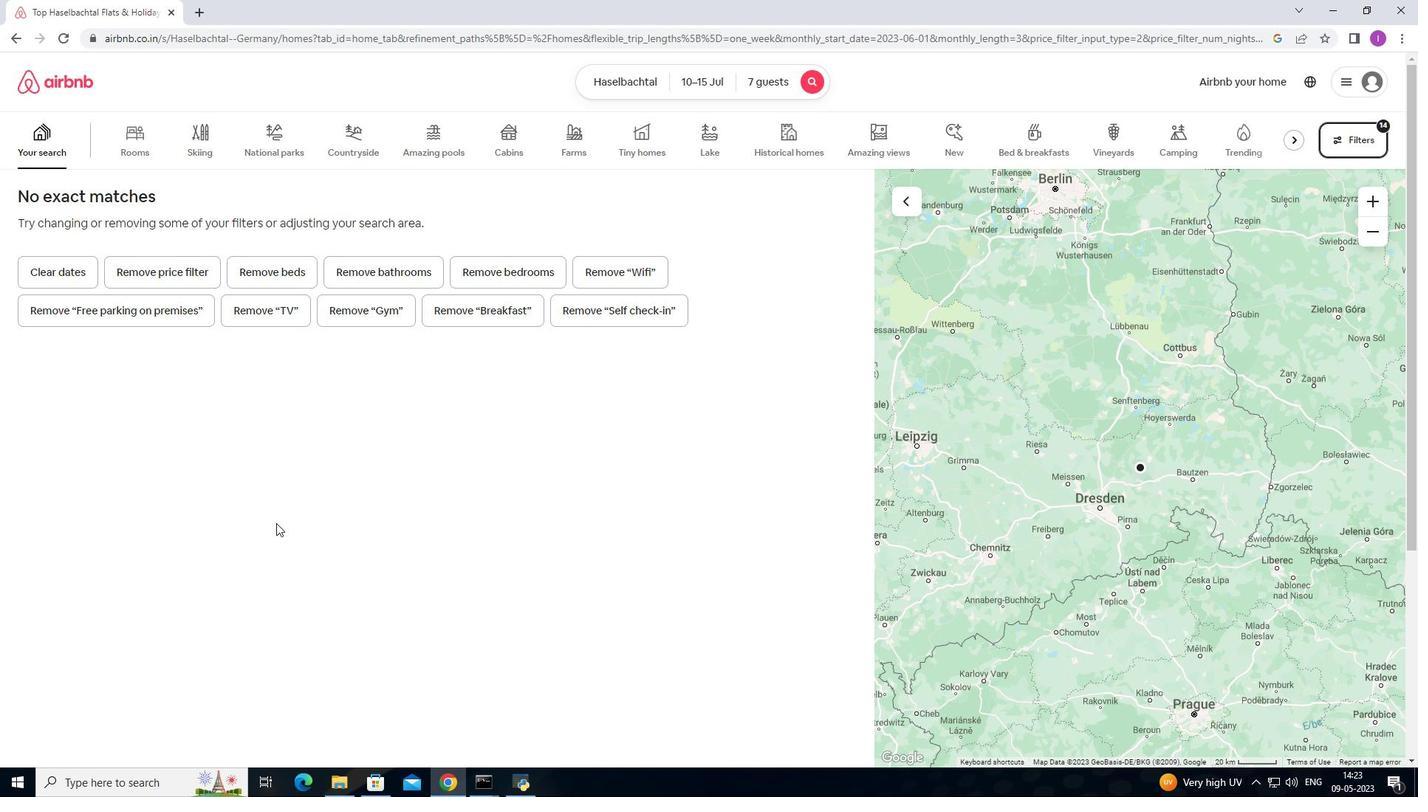 
